 Task: Add an event with the title Second Coffee Meeting with Industry Influencer, date '2024/05/24', time 8:50 AM to 10:50 AMand add a description: The session will conclude with a wrap-up discussion, where mentees can reflect on the insights gained and mentors can offer any final words of encouragement. Participants will have the opportunity to exchange contact information and establish ongoing mentoring relationships beyond the event.Select event color  Tomato . Add location for the event as: 654 Saint-Tropez, France, logged in from the account softage.7@softage.netand send the event invitation to softage.9@softage.net and softage.10@softage.net. Set a reminder for the event Daily
Action: Mouse moved to (39, 101)
Screenshot: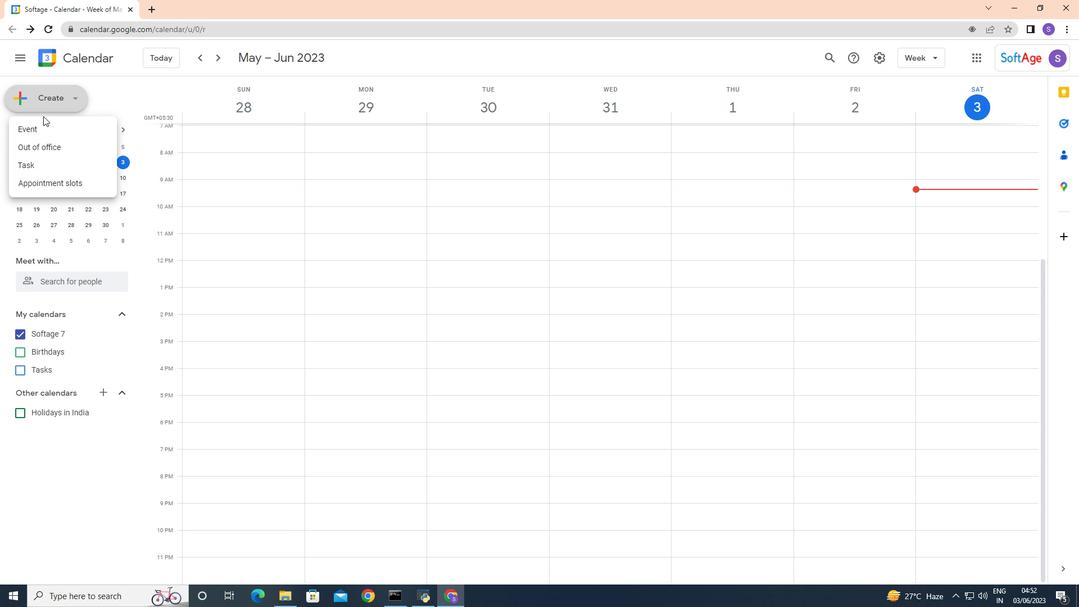 
Action: Mouse pressed left at (39, 101)
Screenshot: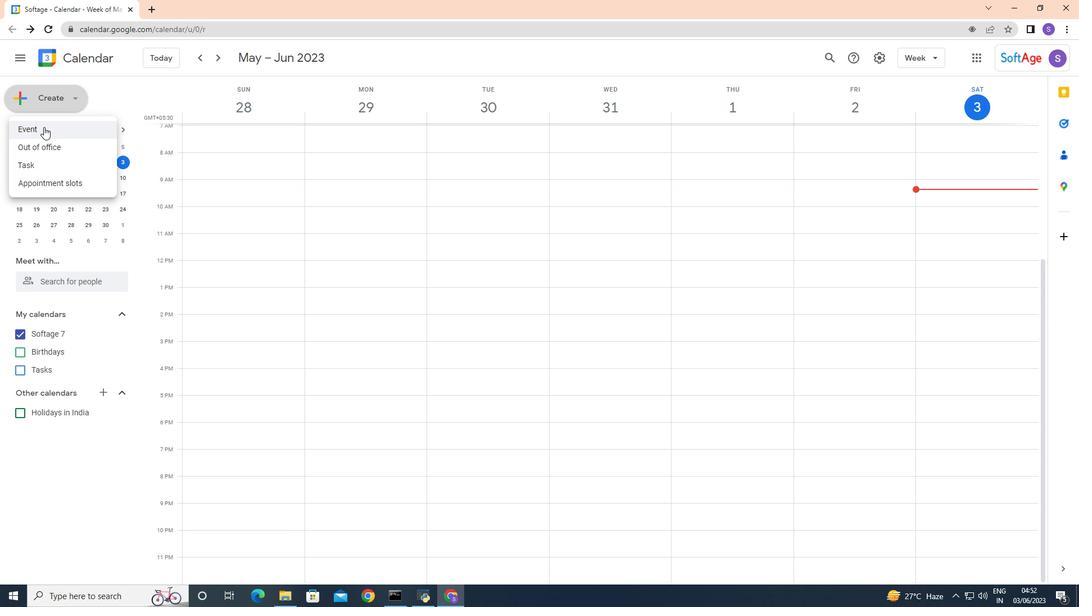 
Action: Mouse moved to (43, 127)
Screenshot: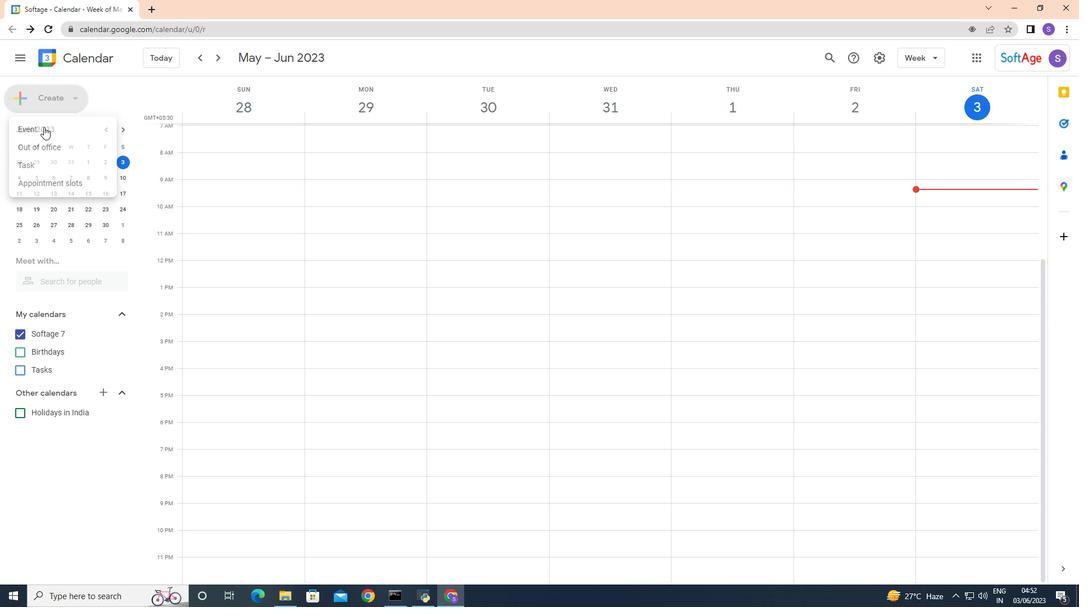 
Action: Mouse pressed left at (43, 127)
Screenshot: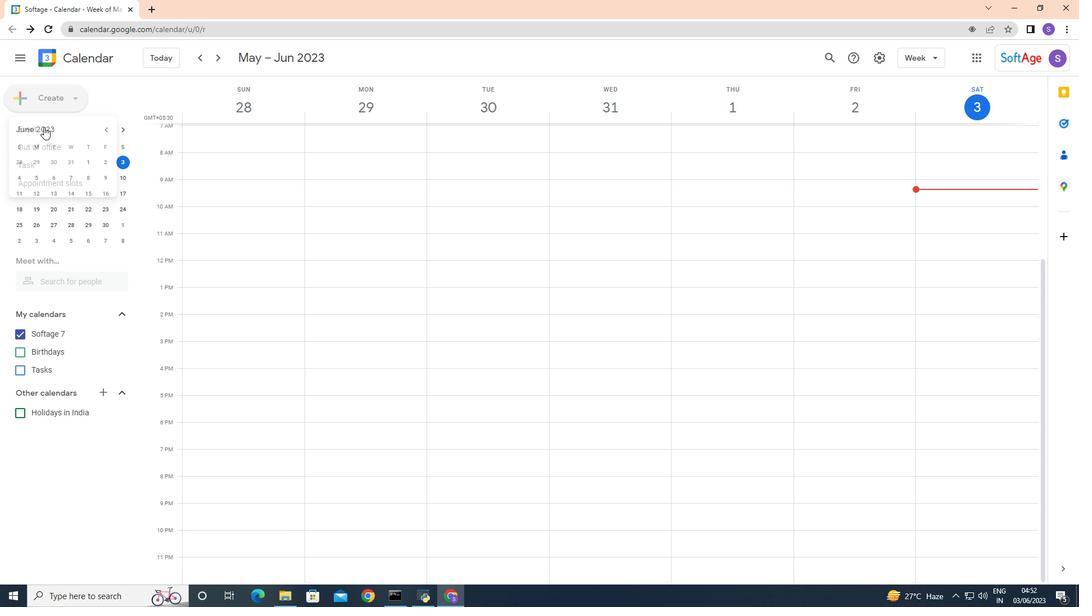 
Action: Mouse moved to (822, 447)
Screenshot: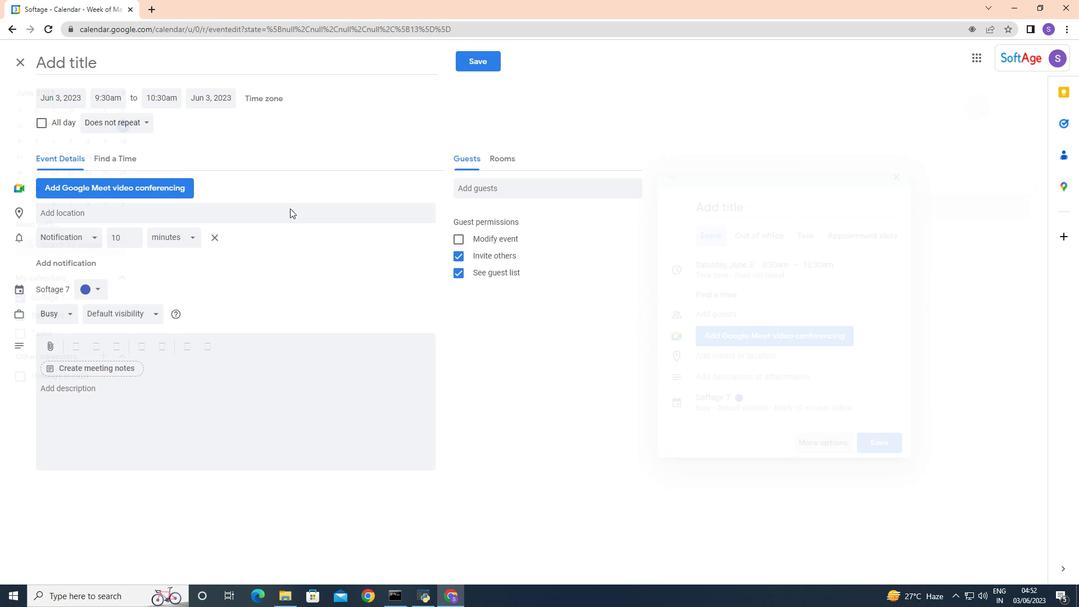 
Action: Mouse pressed left at (822, 447)
Screenshot: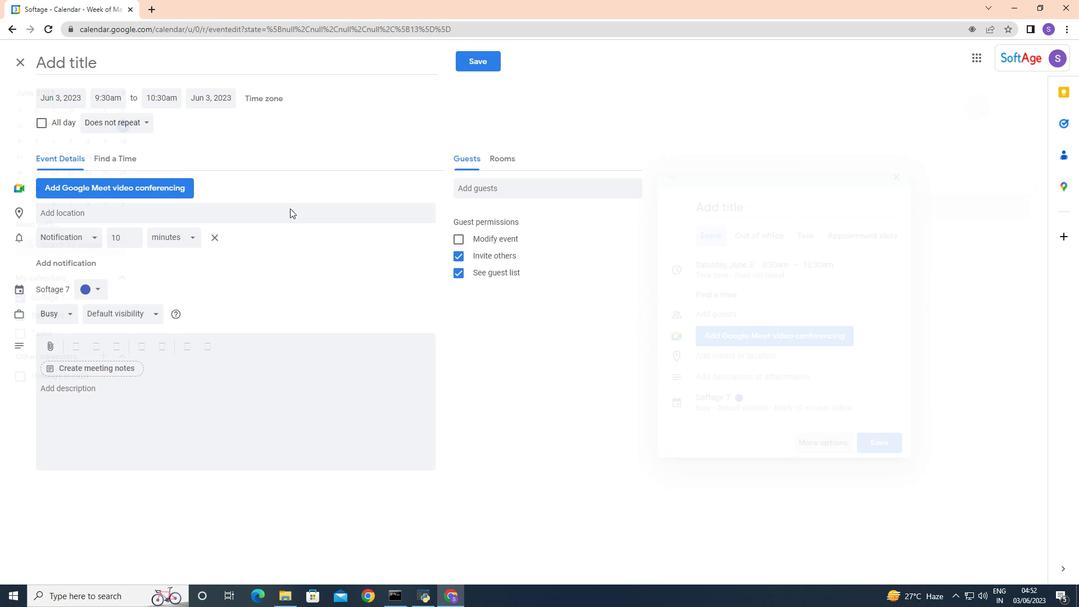 
Action: Mouse moved to (136, 70)
Screenshot: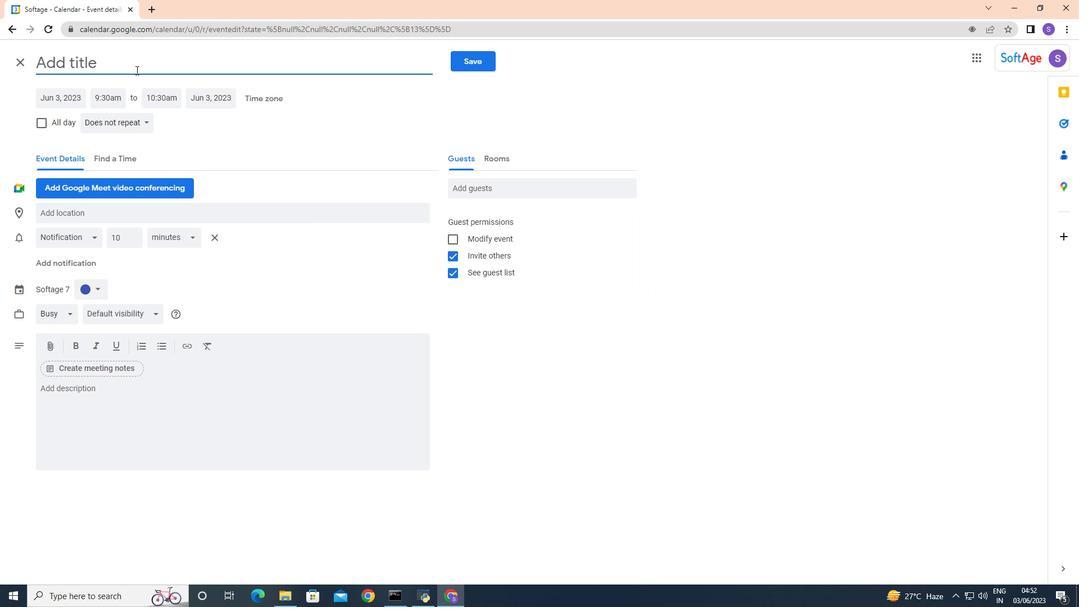 
Action: Mouse pressed left at (136, 70)
Screenshot: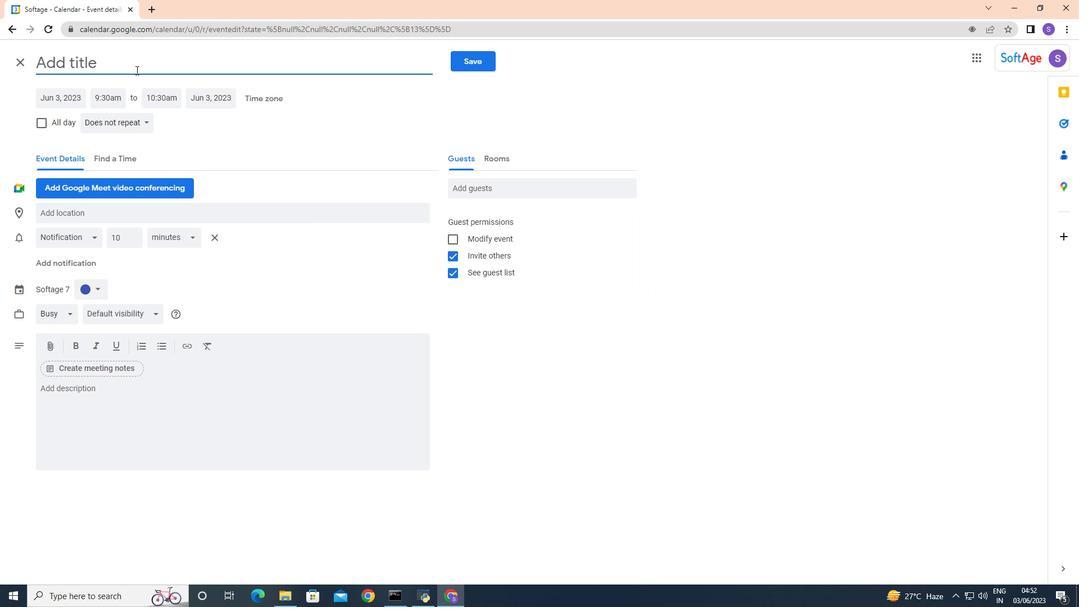 
Action: Key pressed <Key.shift>Second<Key.space><Key.shift>Coffee<Key.space><Key.shift>Meeting<Key.space>with<Key.space><Key.shift>Industry<Key.space><Key.shift><Key.shift><Key.shift><Key.shift><Key.shift><Key.shift><Key.shift><Key.shift><Key.shift><Key.shift><Key.shift><Key.shift><Key.shift><Key.shift><Key.shift><Key.shift><Key.shift><Key.shift><Key.shift><Key.shift><Key.shift><Key.shift><Key.shift><Key.shift><Key.shift><Key.shift>Influencer,<Key.space>date<Key.backspace><Key.backspace><Key.backspace><Key.backspace><Key.backspace><Key.backspace>
Screenshot: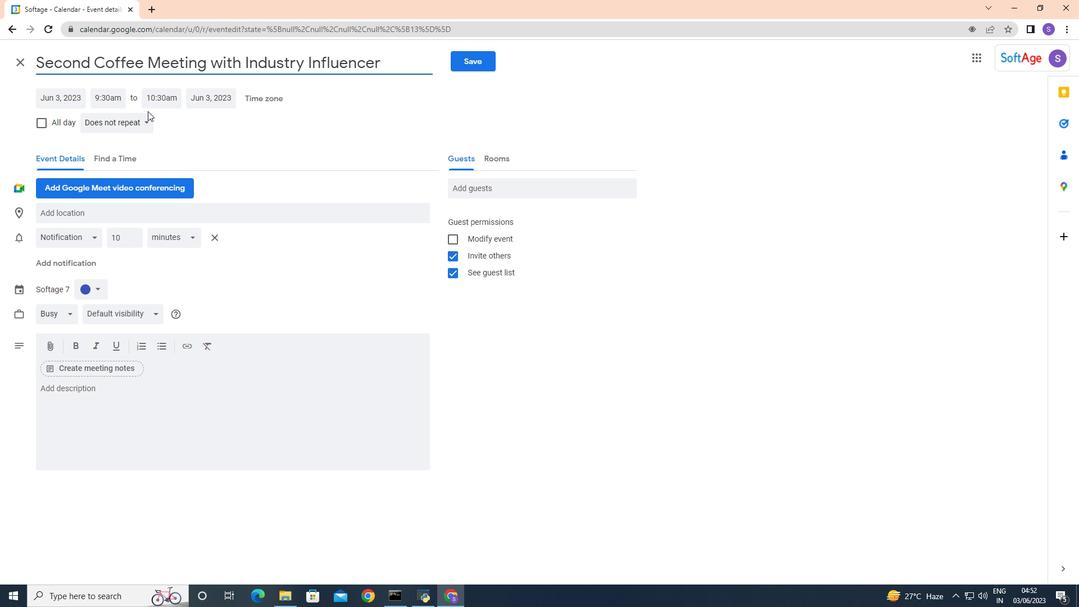 
Action: Mouse moved to (303, 141)
Screenshot: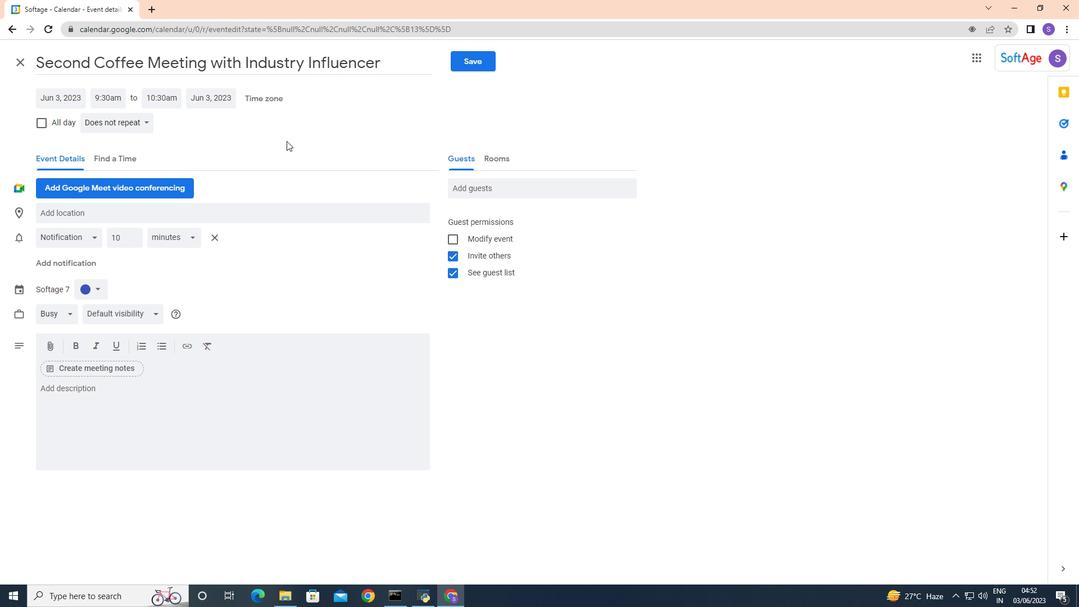 
Action: Mouse pressed left at (303, 141)
Screenshot: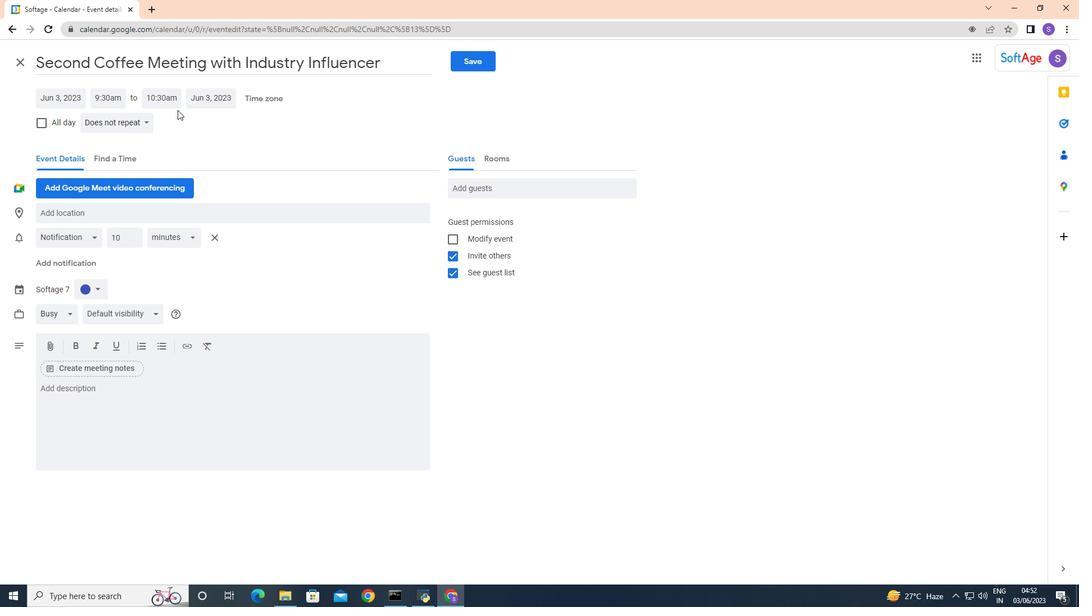 
Action: Mouse moved to (60, 97)
Screenshot: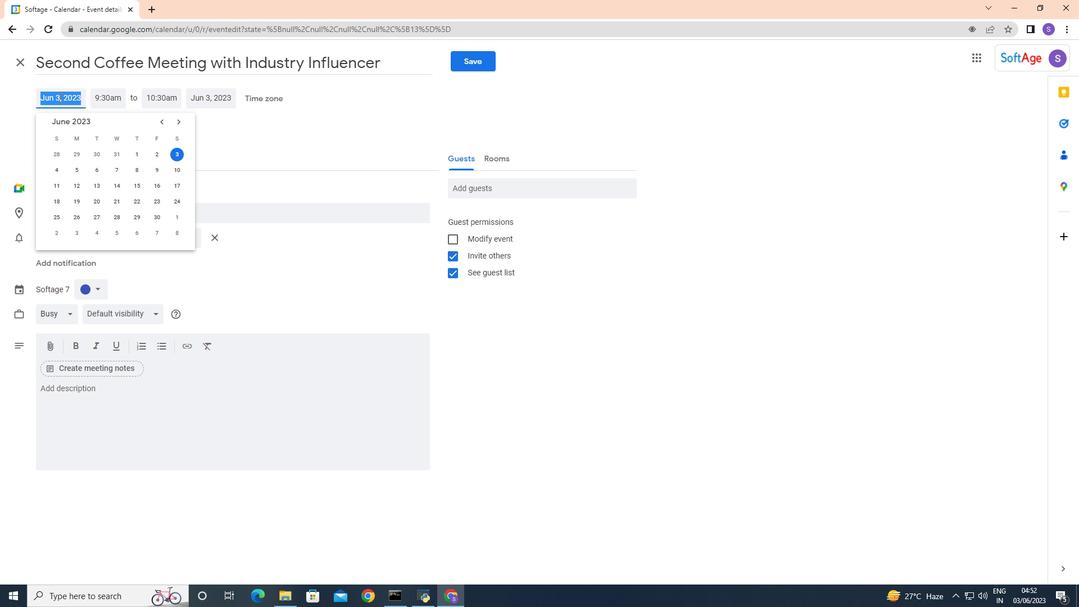 
Action: Mouse pressed left at (60, 97)
Screenshot: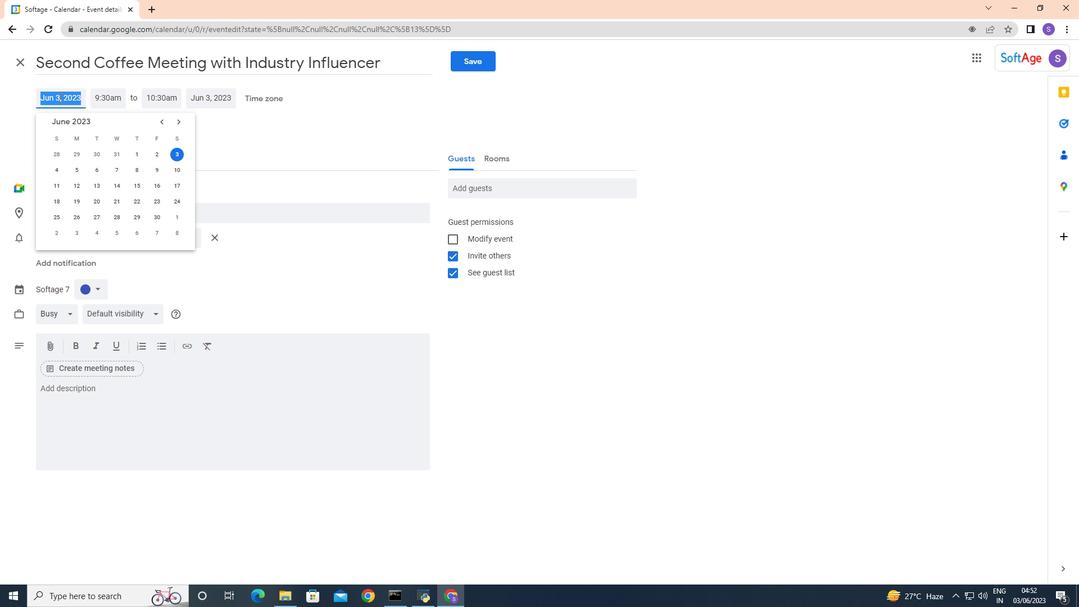 
Action: Mouse moved to (175, 123)
Screenshot: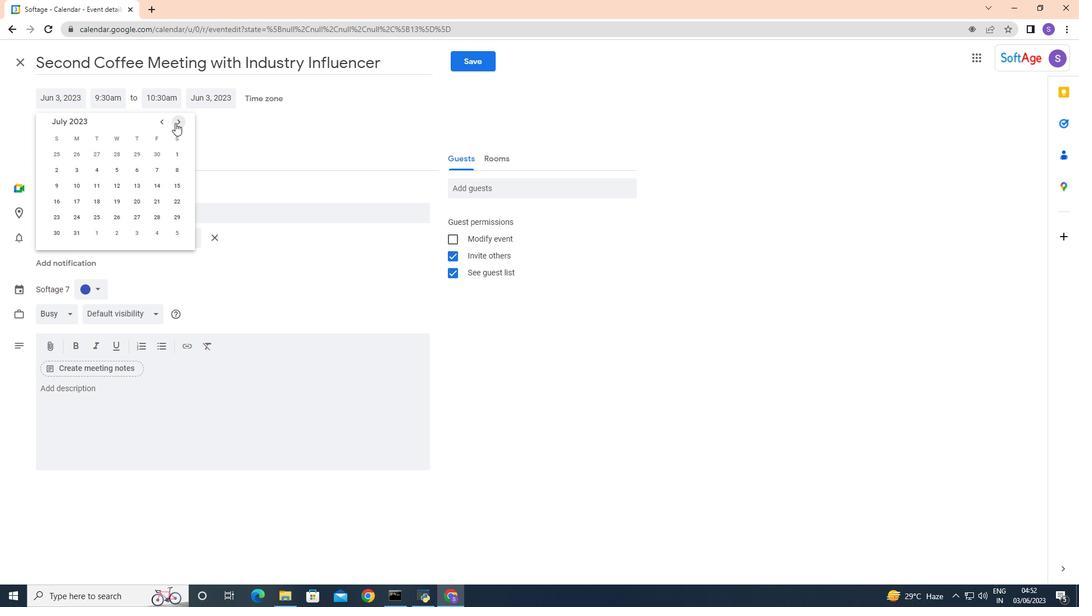 
Action: Mouse pressed left at (175, 123)
Screenshot: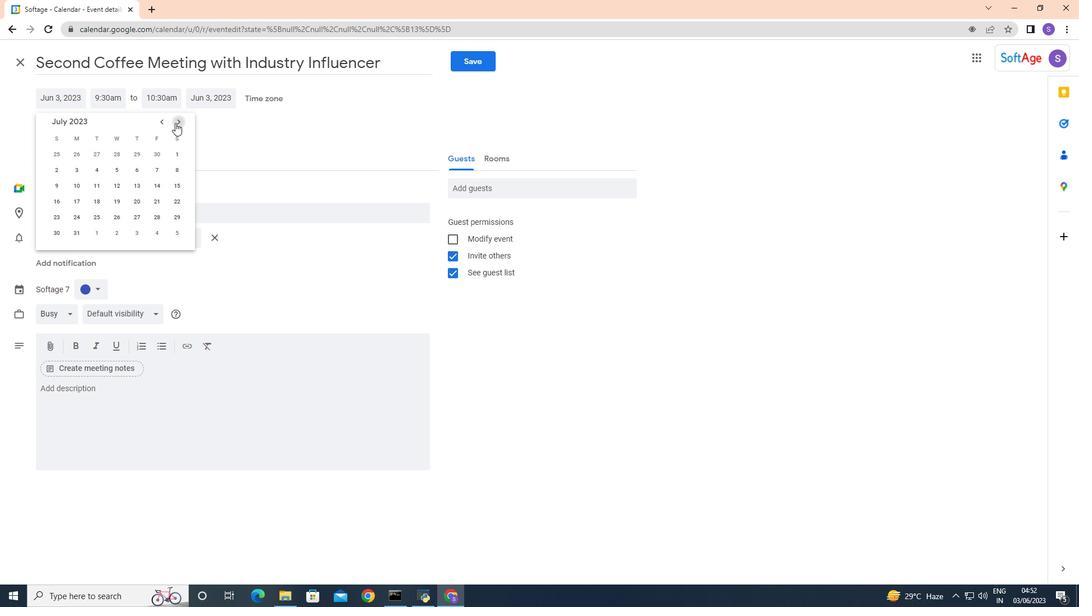 
Action: Mouse pressed left at (175, 123)
Screenshot: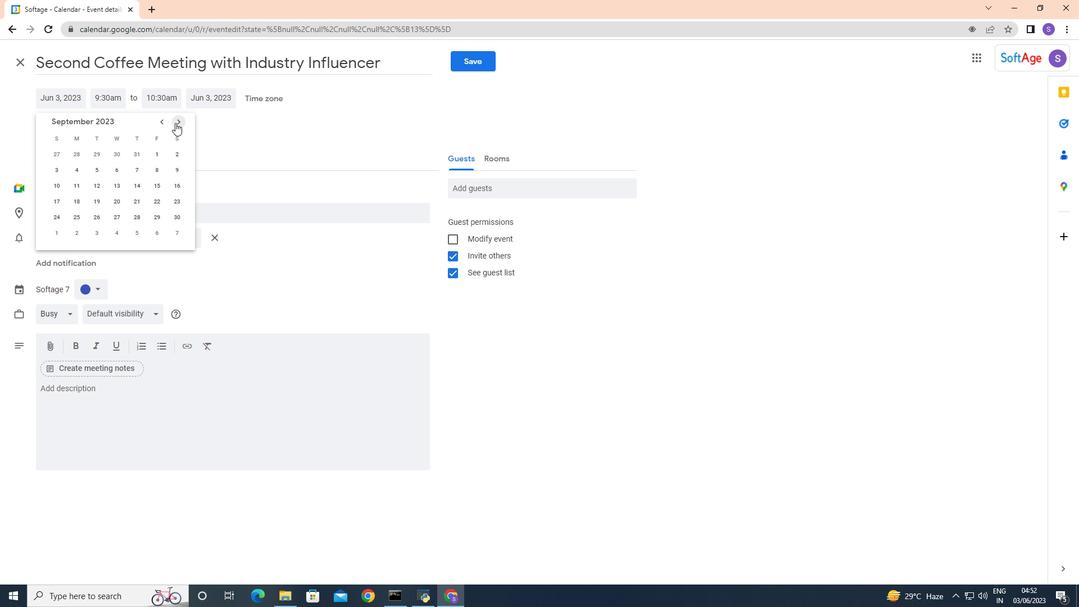 
Action: Mouse pressed left at (175, 123)
Screenshot: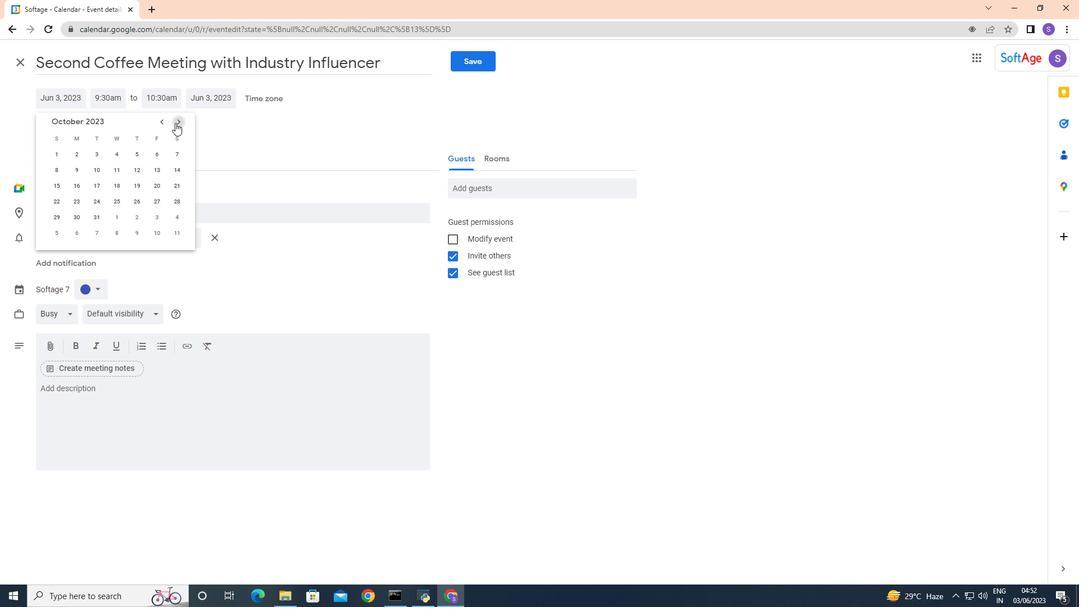 
Action: Mouse pressed left at (175, 123)
Screenshot: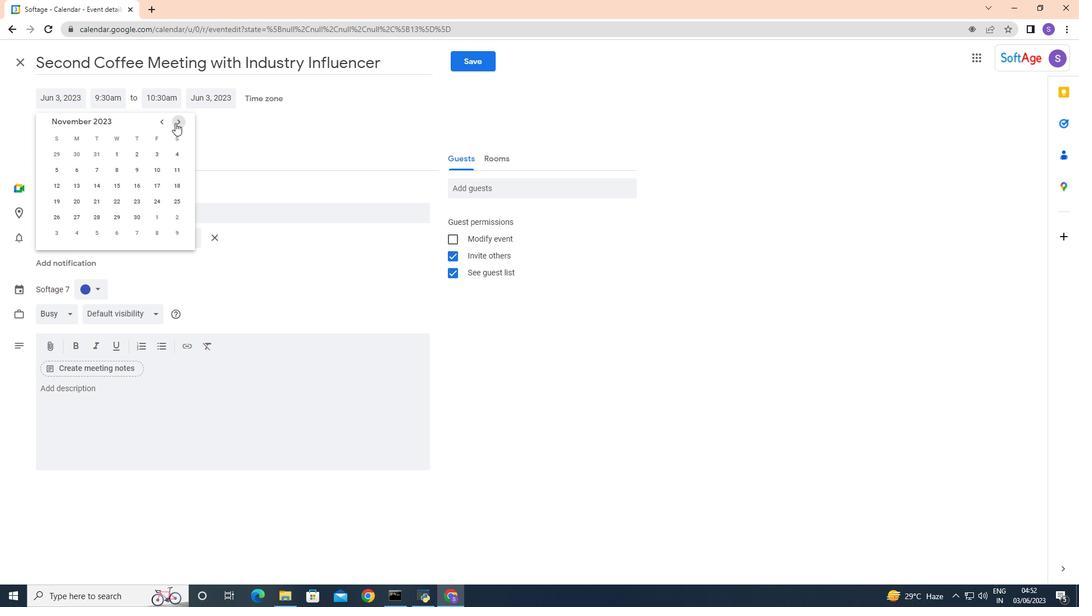 
Action: Mouse pressed left at (175, 123)
Screenshot: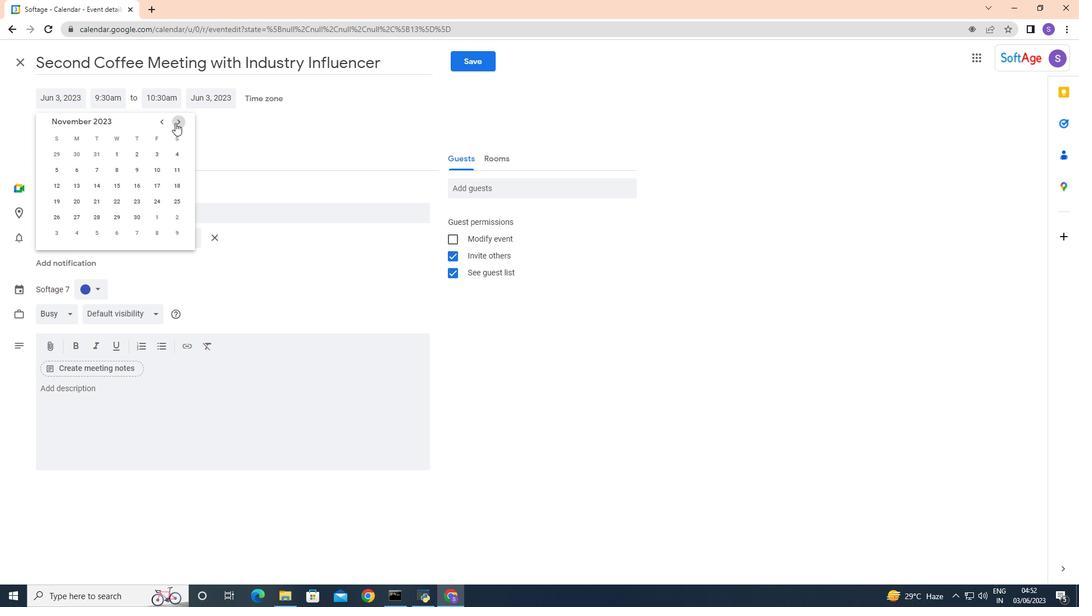 
Action: Mouse pressed left at (175, 123)
Screenshot: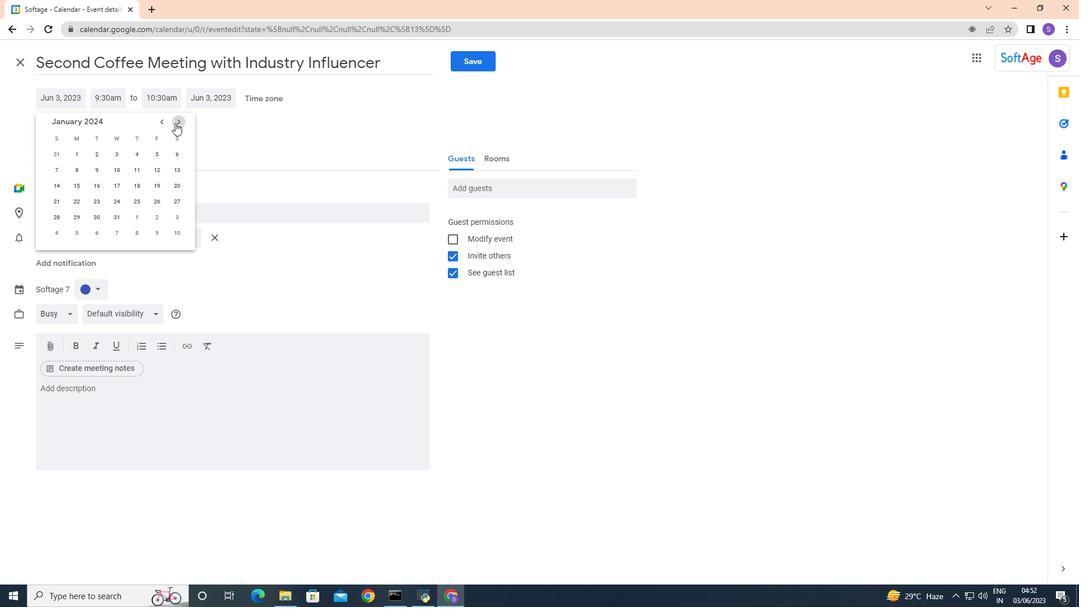 
Action: Mouse pressed left at (175, 123)
Screenshot: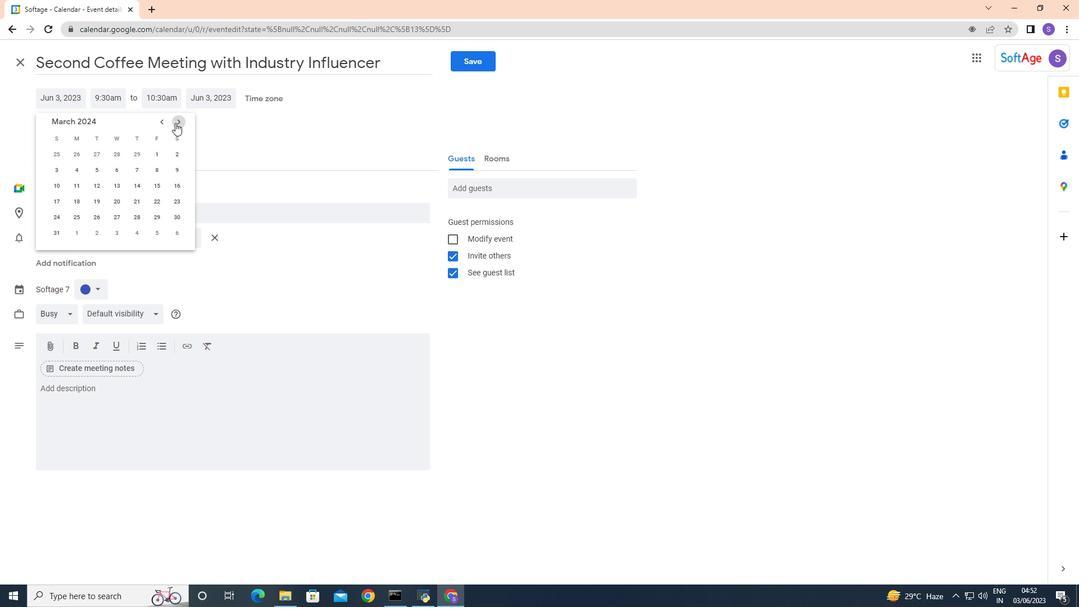
Action: Mouse pressed left at (175, 123)
Screenshot: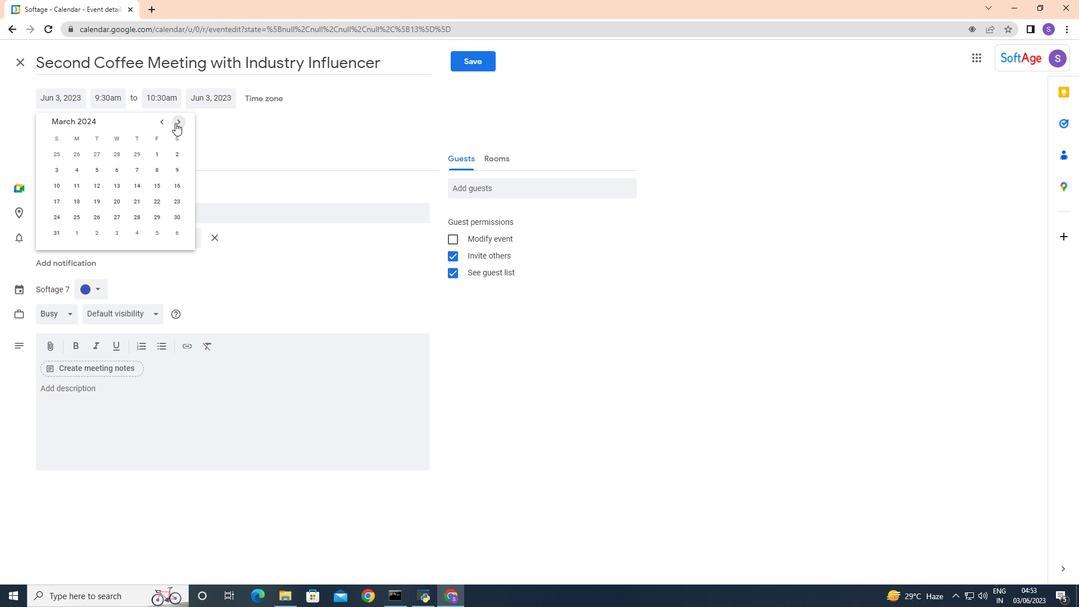 
Action: Mouse pressed left at (175, 123)
Screenshot: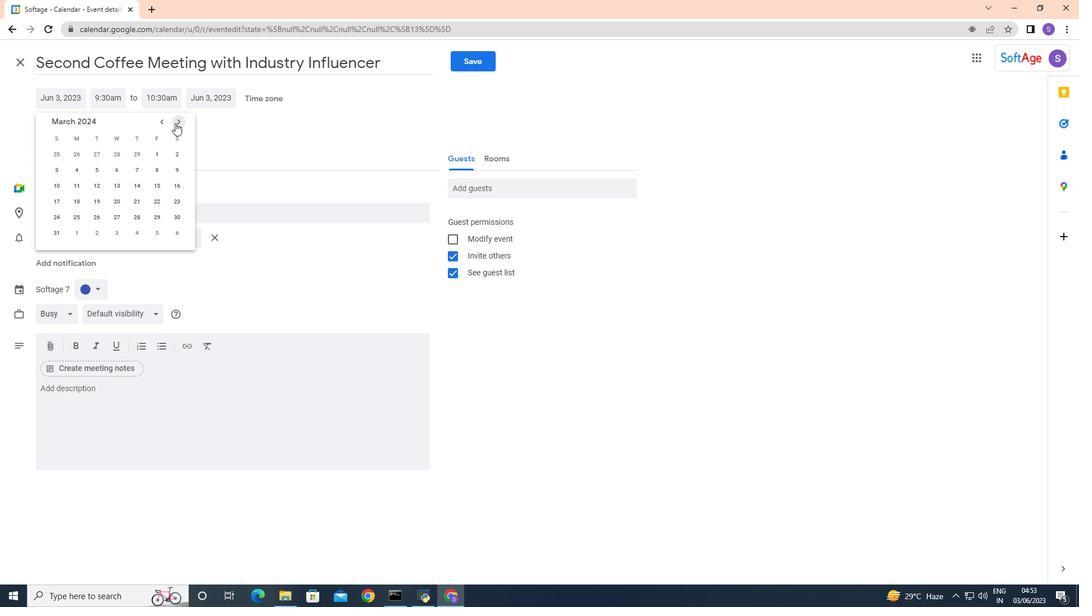 
Action: Mouse moved to (161, 119)
Screenshot: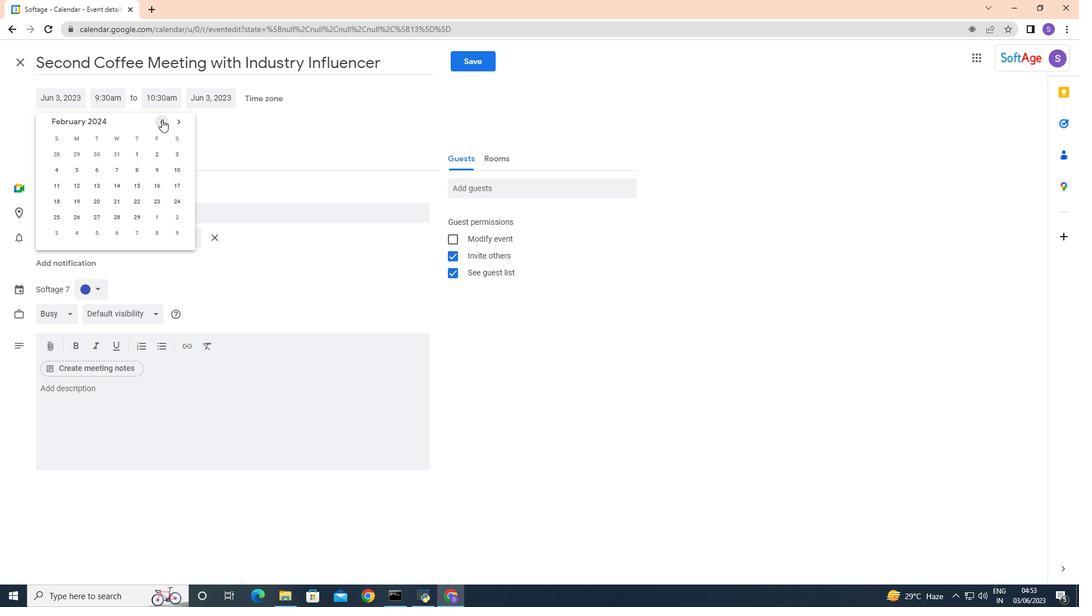 
Action: Mouse pressed left at (161, 119)
Screenshot: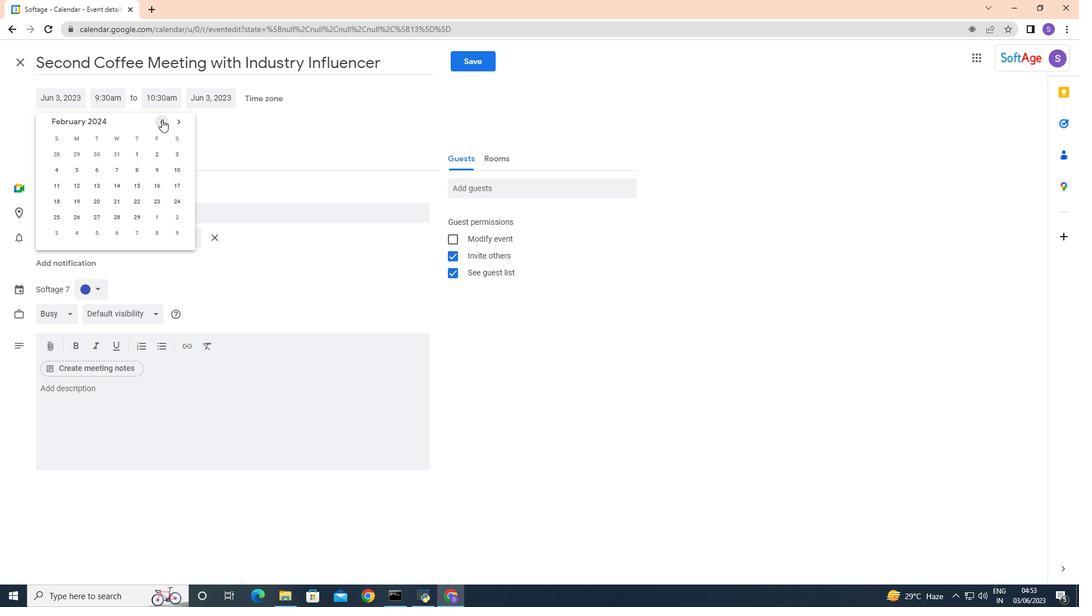 
Action: Mouse moved to (179, 122)
Screenshot: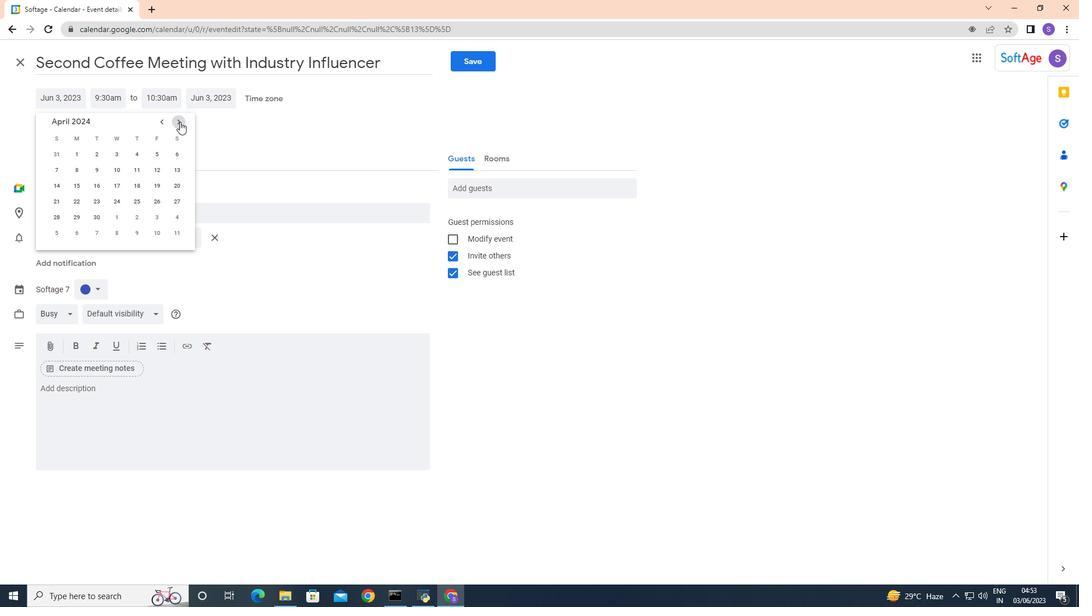 
Action: Mouse pressed left at (179, 122)
Screenshot: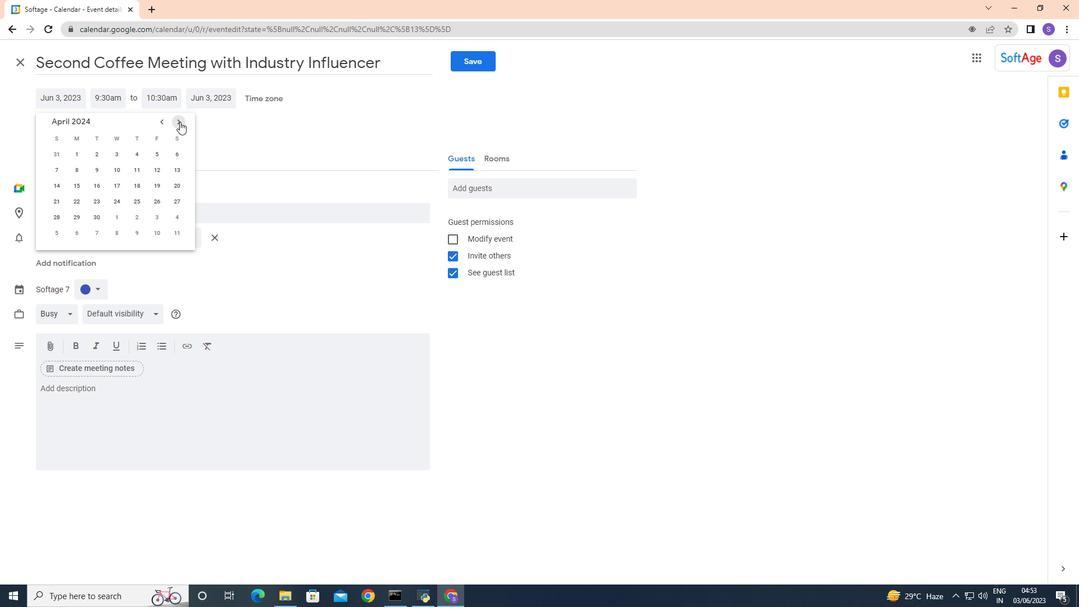 
Action: Mouse pressed left at (179, 122)
Screenshot: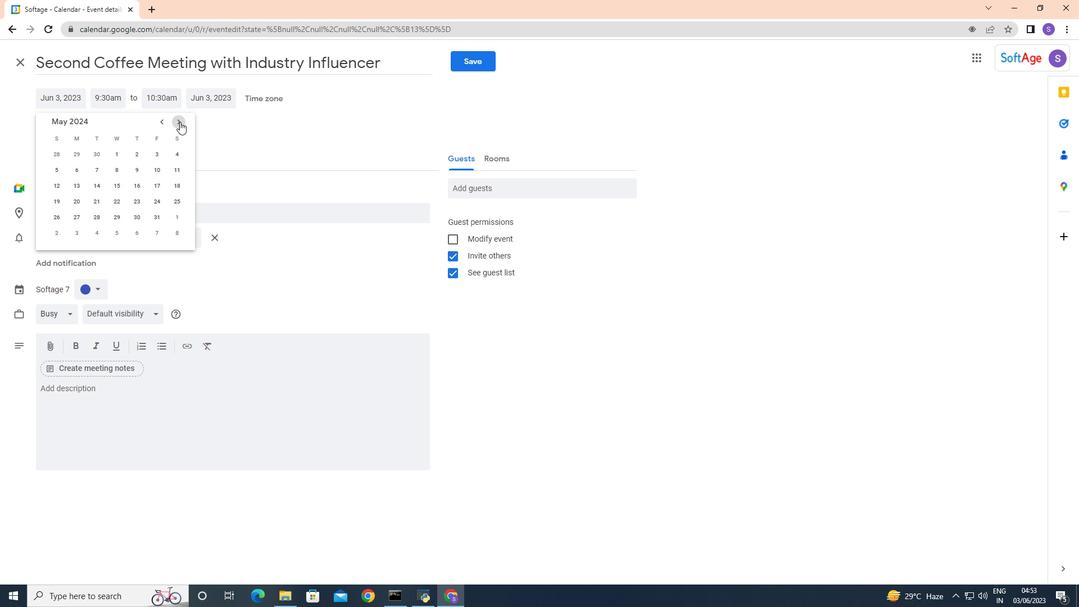 
Action: Mouse pressed left at (179, 122)
Screenshot: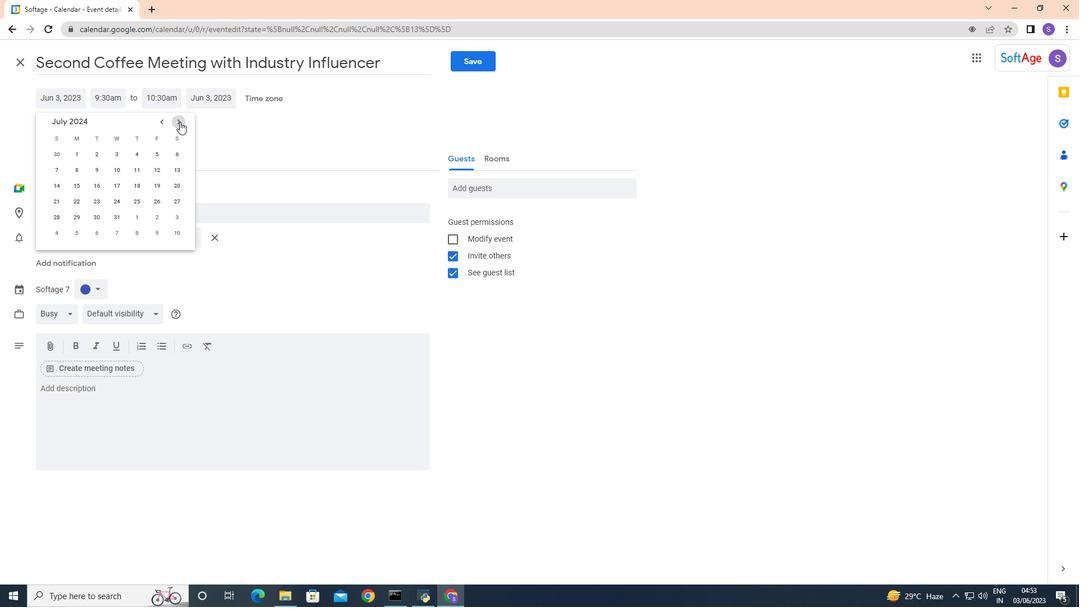 
Action: Mouse pressed left at (179, 122)
Screenshot: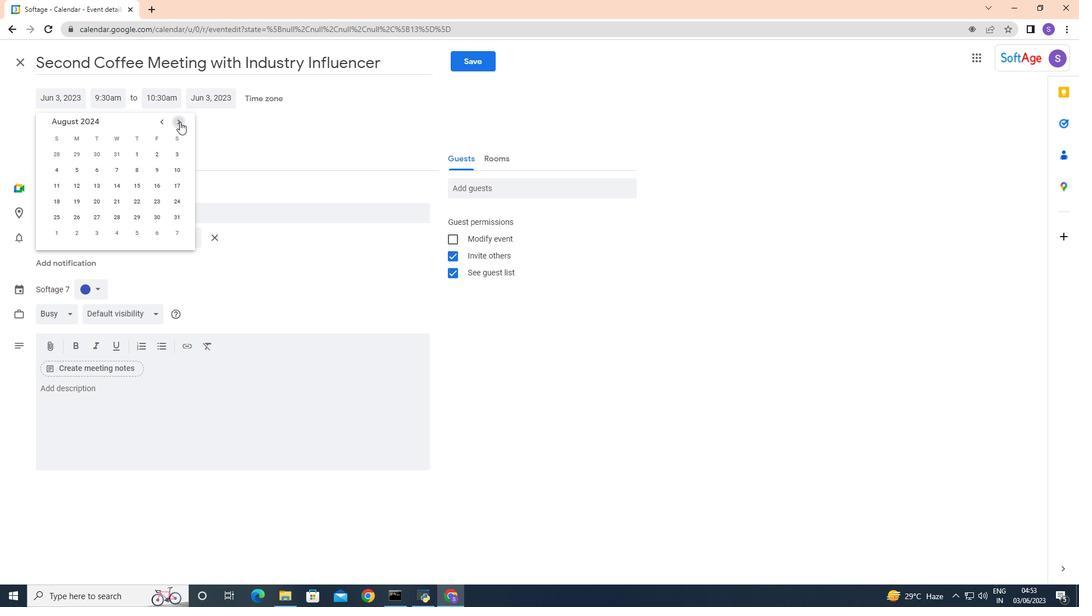 
Action: Mouse pressed left at (179, 122)
Screenshot: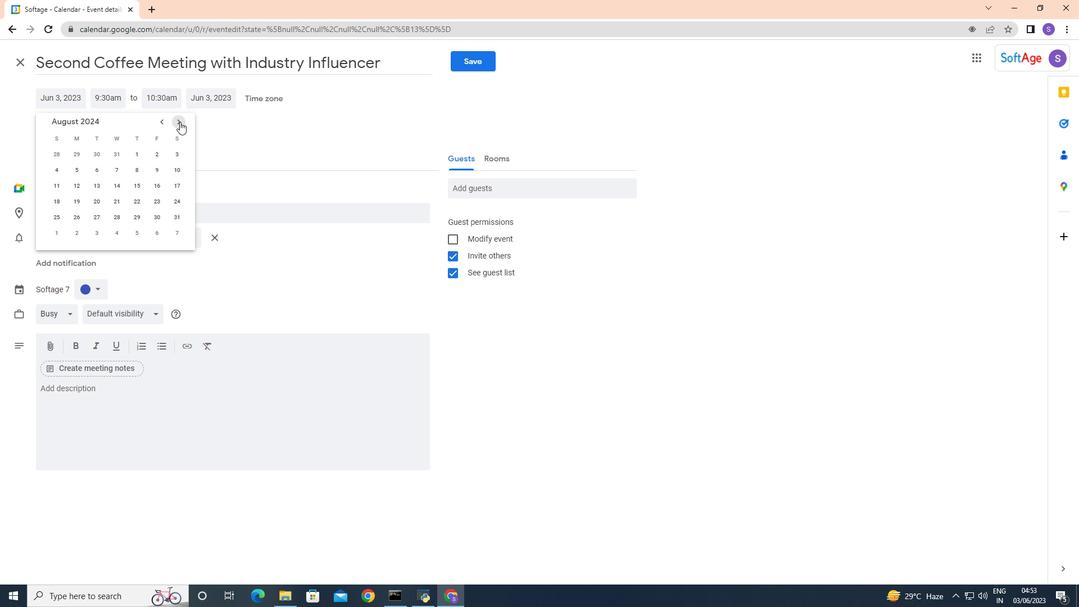
Action: Mouse pressed left at (179, 122)
Screenshot: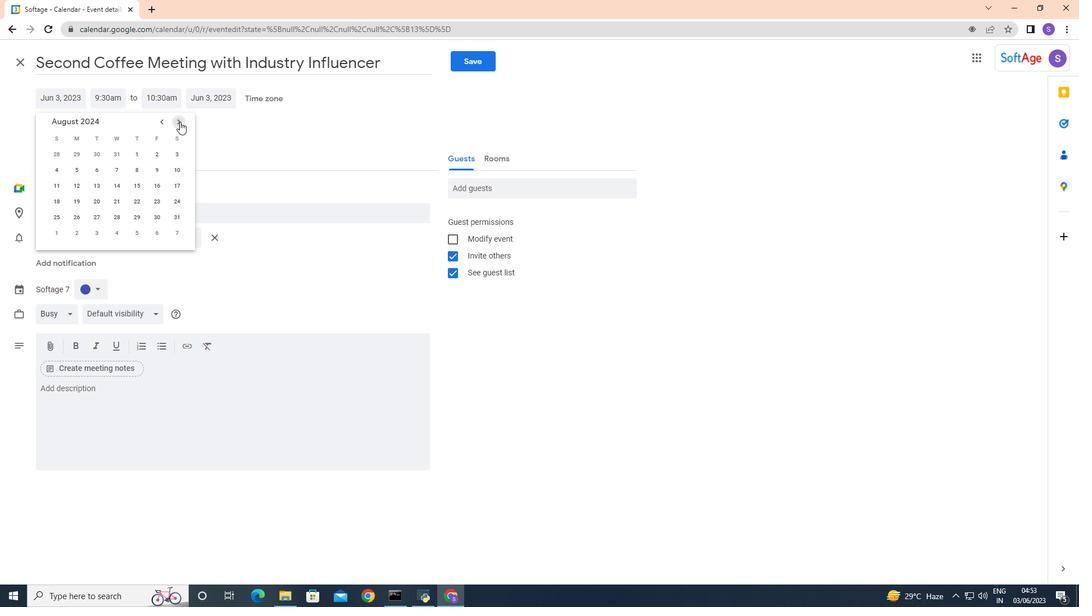 
Action: Mouse pressed left at (179, 122)
Screenshot: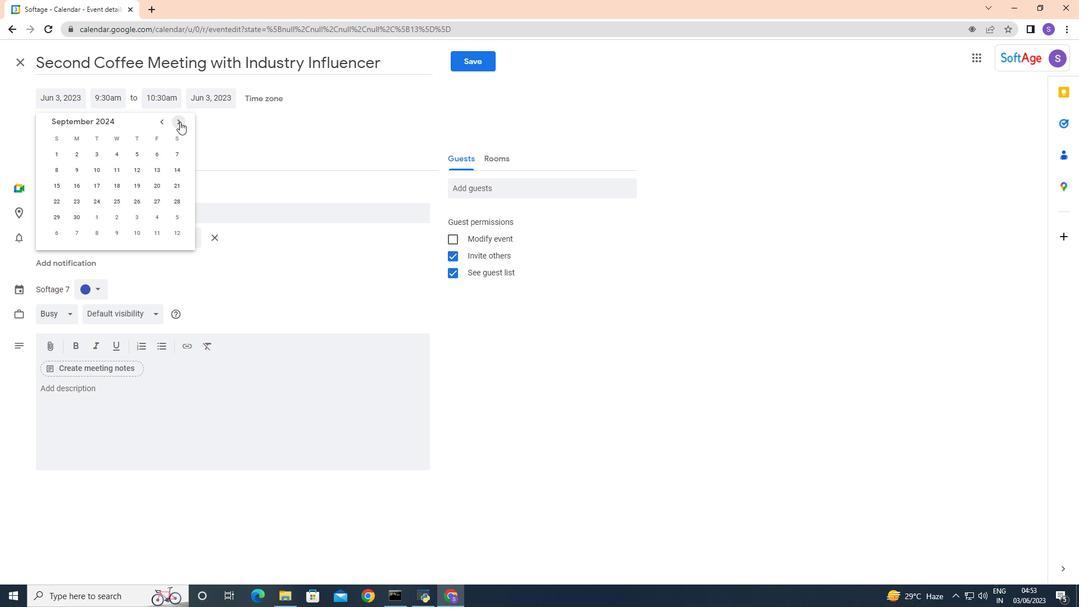 
Action: Mouse moved to (163, 125)
Screenshot: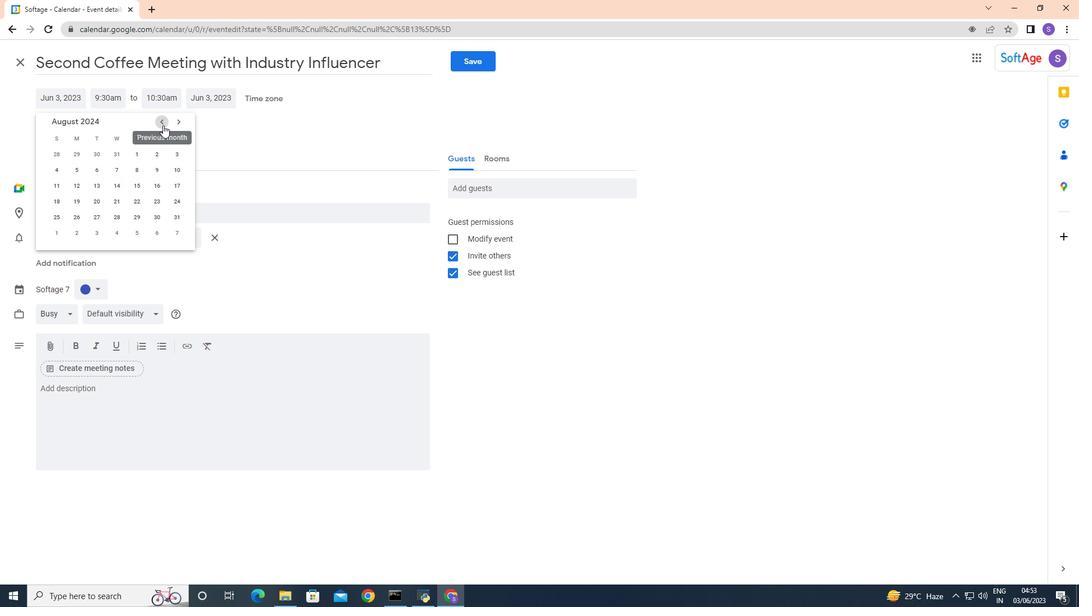 
Action: Mouse pressed left at (163, 125)
Screenshot: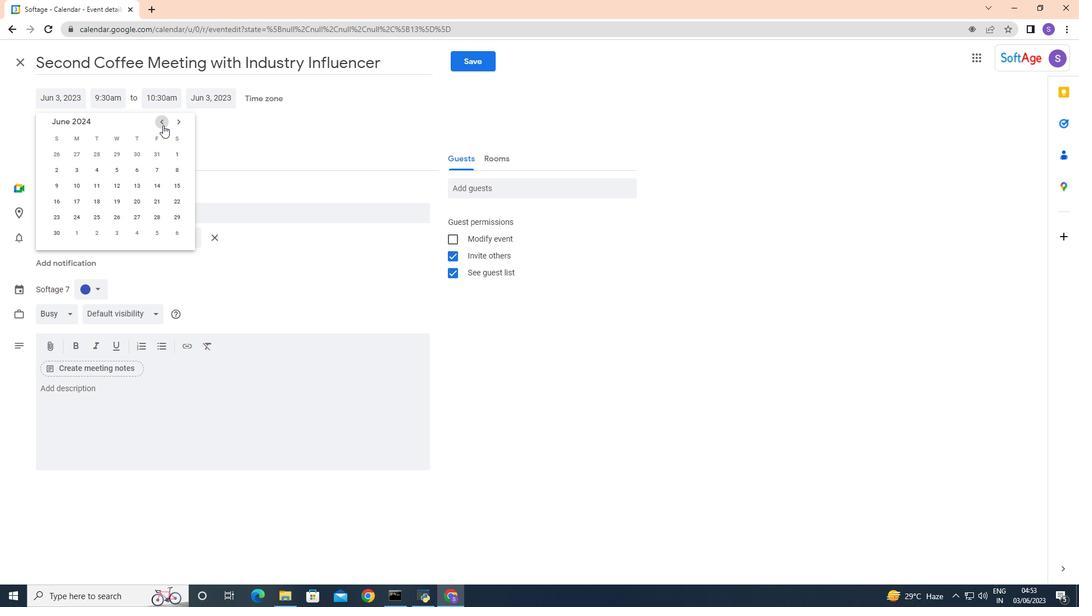 
Action: Mouse pressed left at (163, 125)
Screenshot: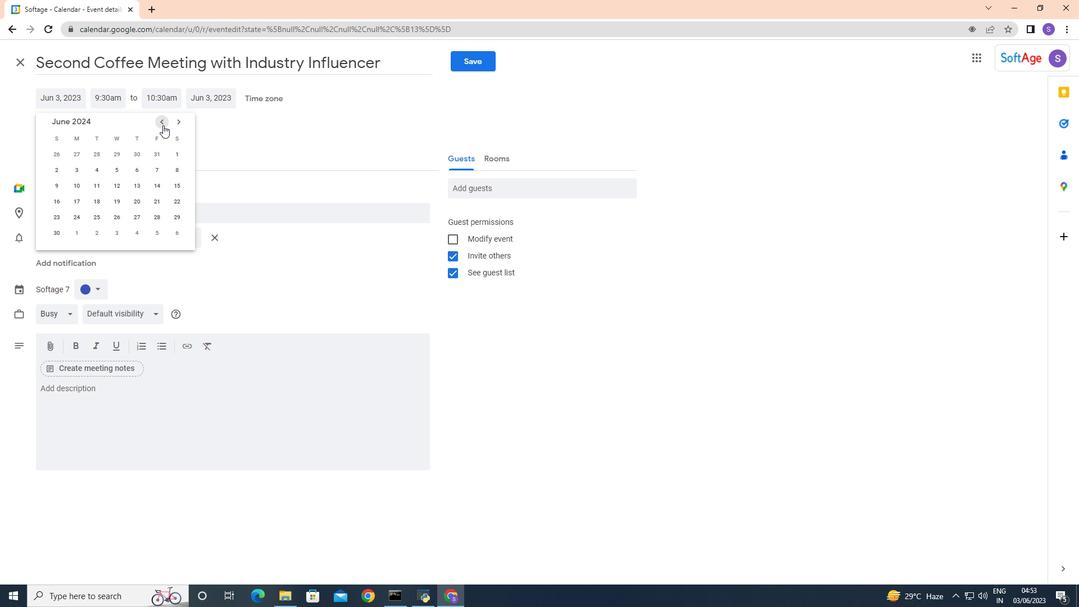 
Action: Mouse pressed left at (163, 125)
Screenshot: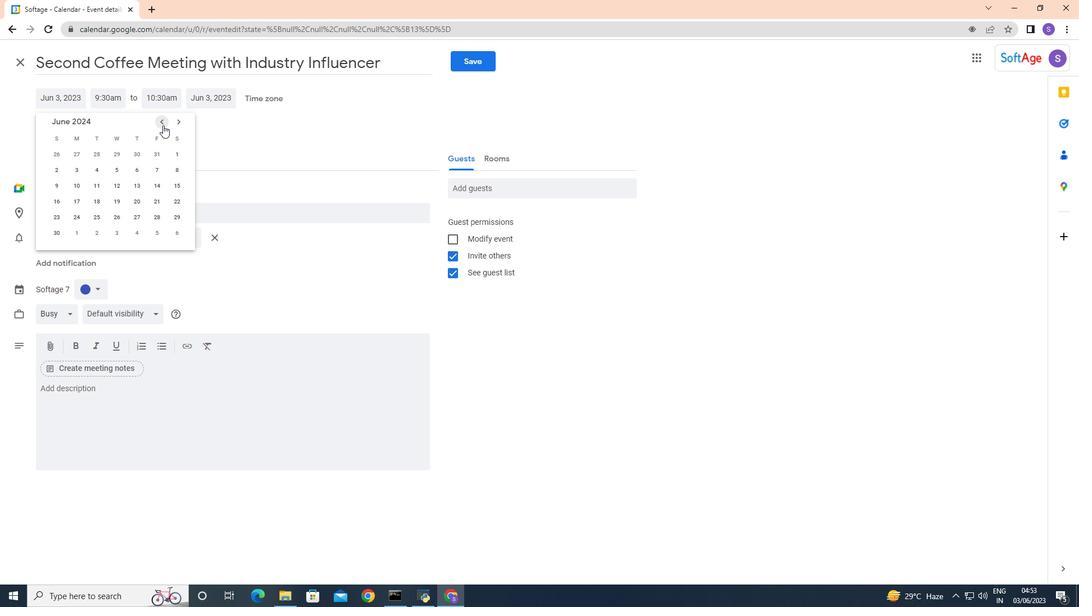 
Action: Mouse pressed left at (163, 125)
Screenshot: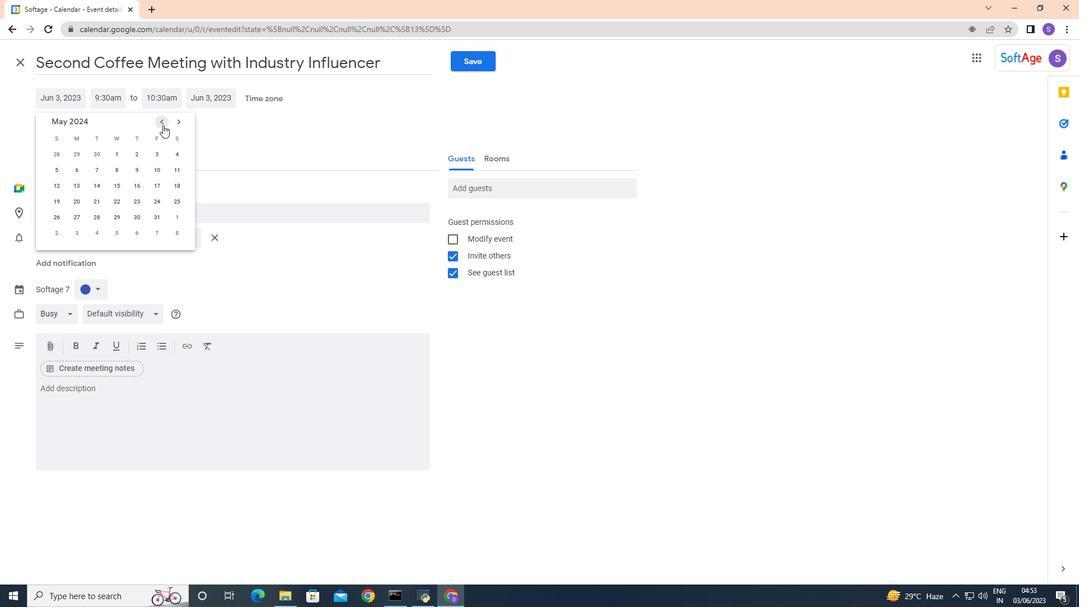 
Action: Mouse moved to (156, 200)
Screenshot: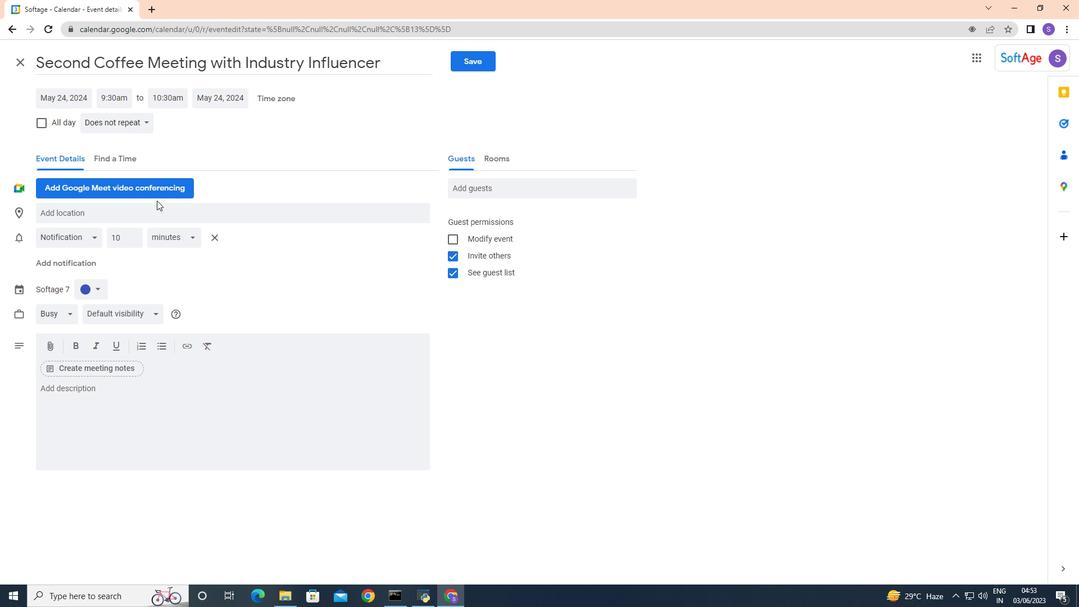 
Action: Mouse pressed left at (156, 200)
Screenshot: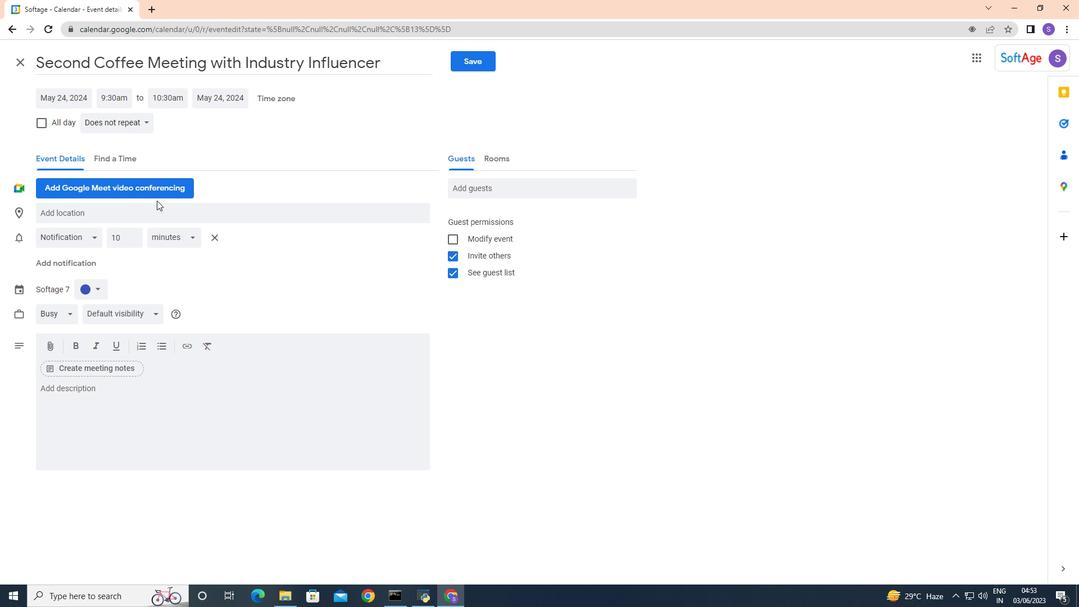 
Action: Mouse moved to (116, 93)
Screenshot: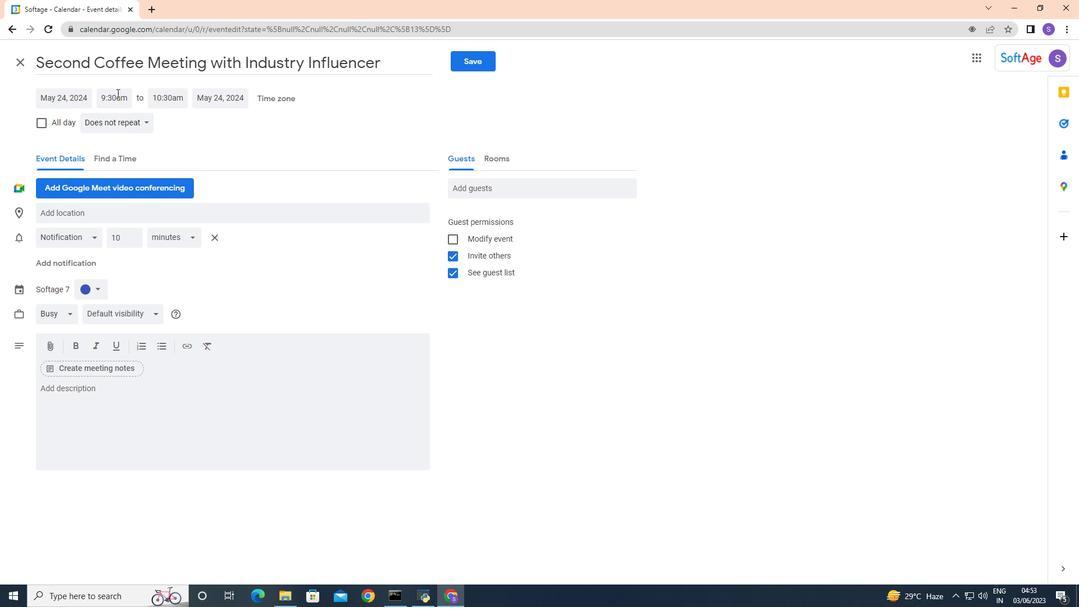 
Action: Mouse pressed left at (116, 93)
Screenshot: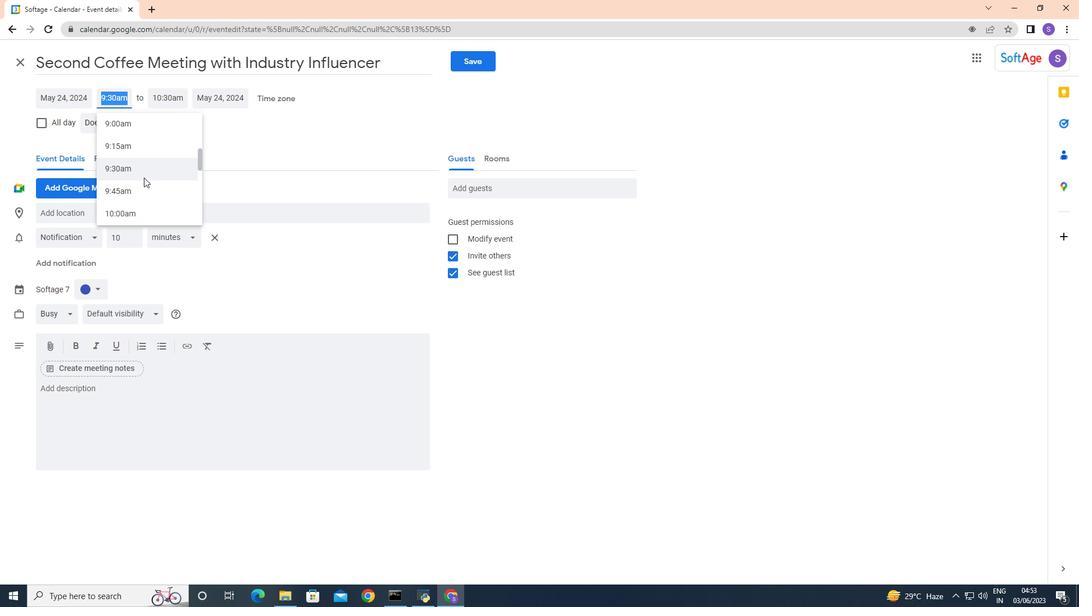 
Action: Mouse moved to (147, 186)
Screenshot: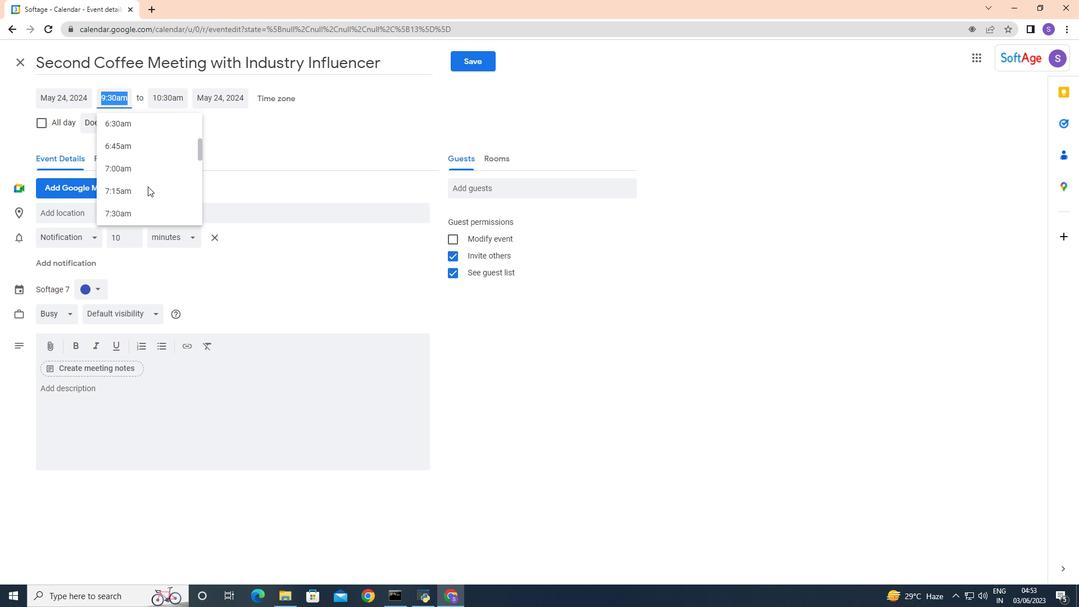 
Action: Mouse scrolled (147, 187) with delta (0, 0)
Screenshot: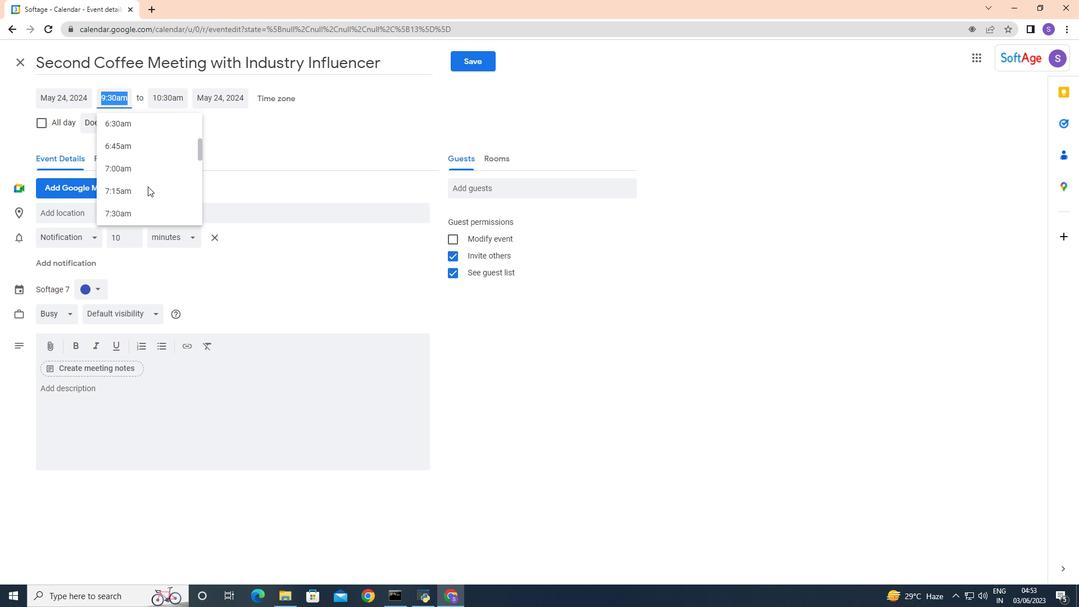
Action: Mouse moved to (147, 186)
Screenshot: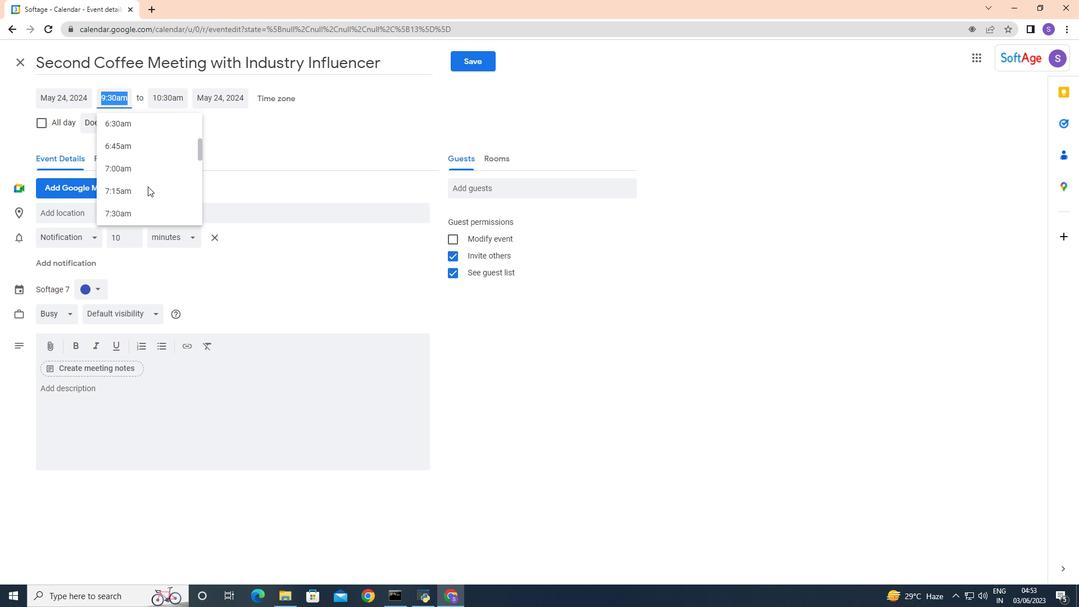 
Action: Mouse scrolled (147, 187) with delta (0, 0)
Screenshot: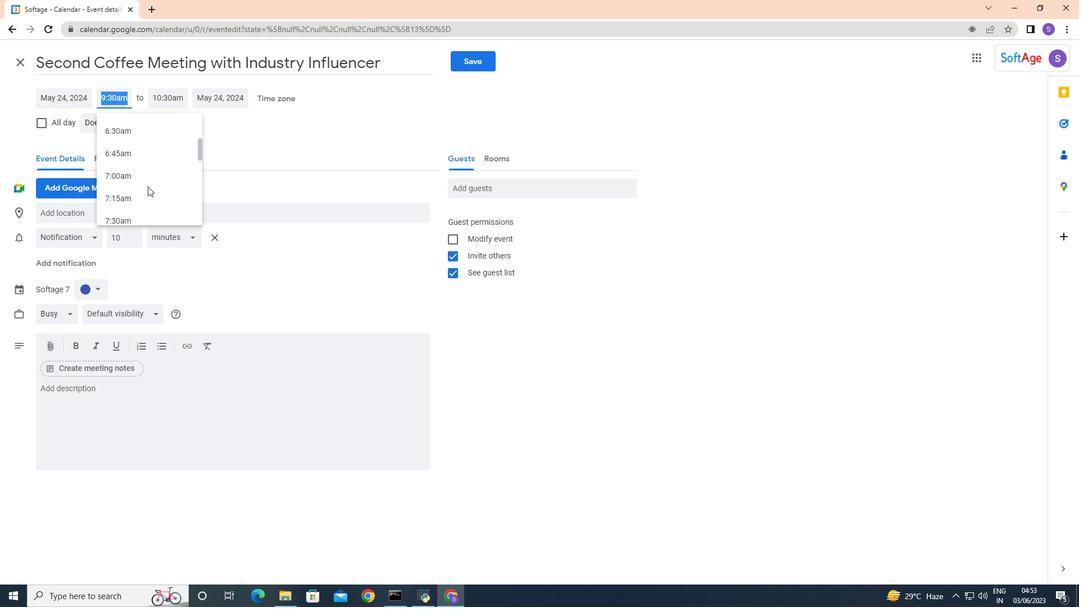 
Action: Mouse scrolled (147, 187) with delta (0, 0)
Screenshot: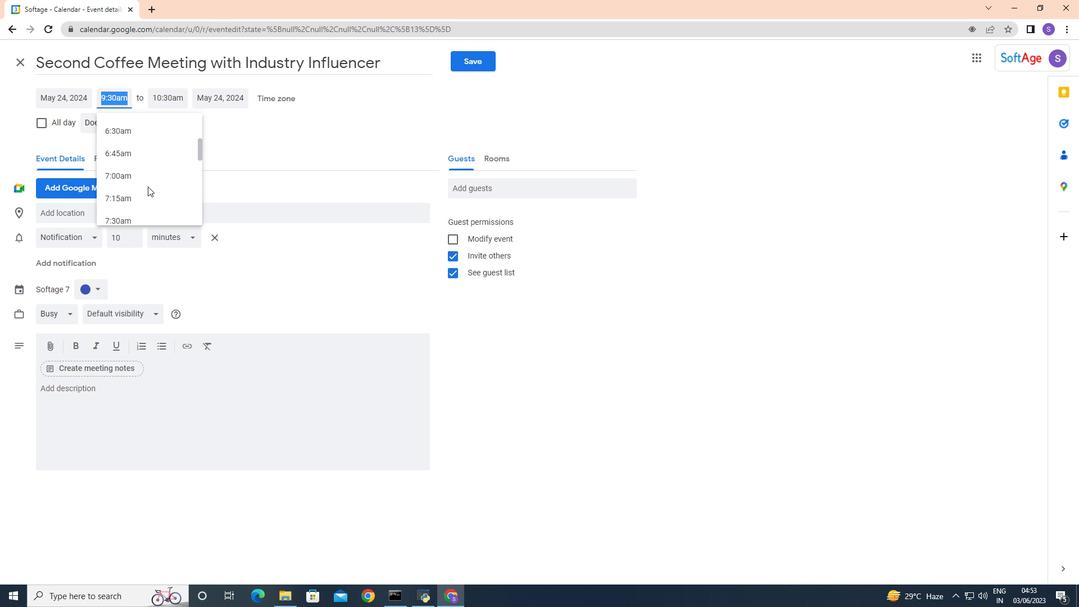 
Action: Mouse scrolled (147, 187) with delta (0, 0)
Screenshot: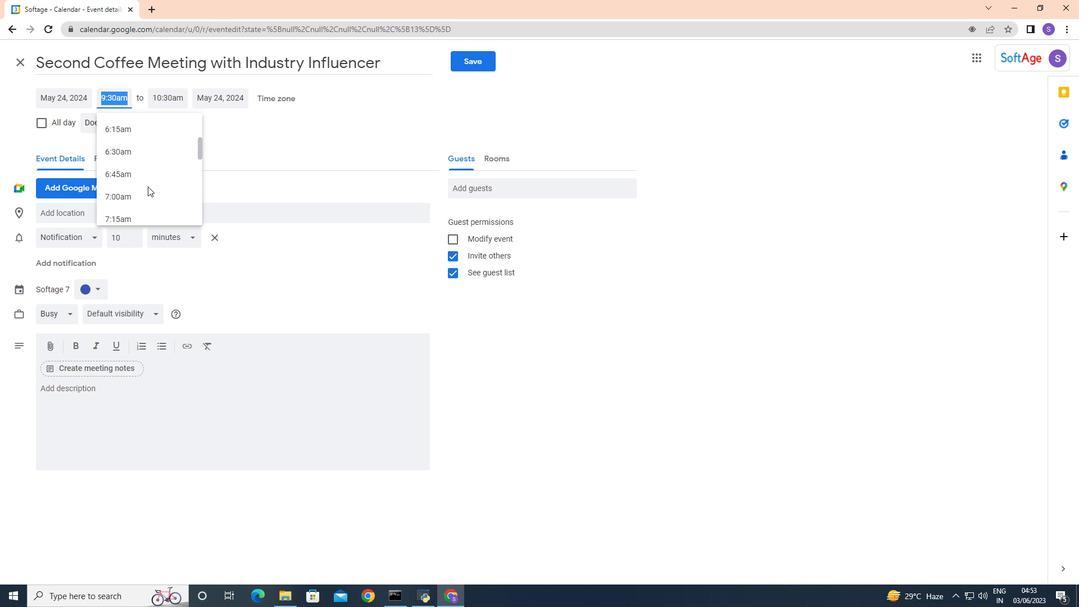 
Action: Mouse scrolled (147, 187) with delta (0, 0)
Screenshot: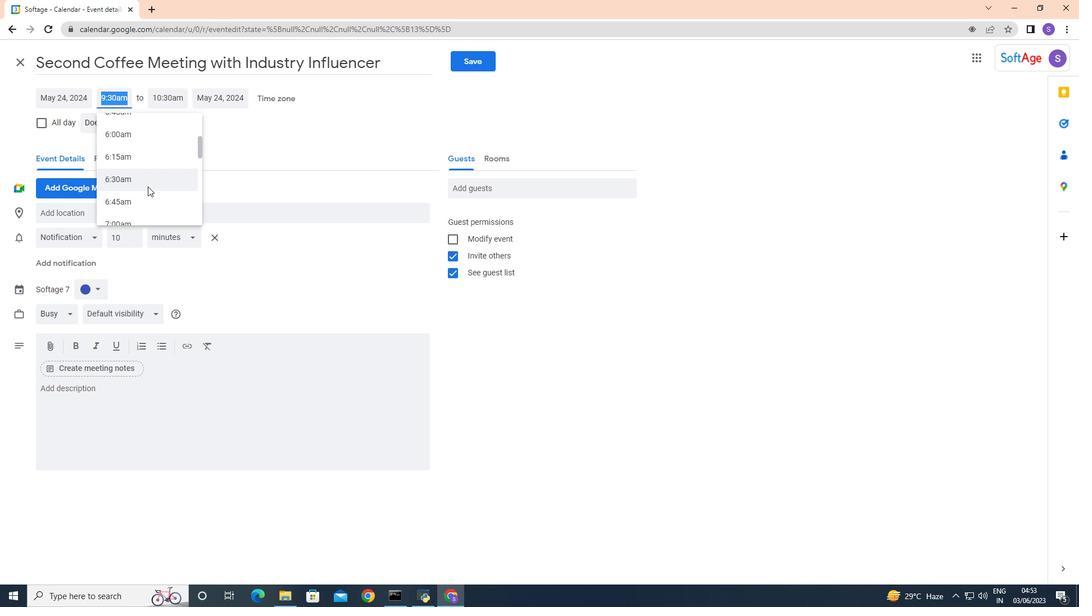 
Action: Mouse scrolled (147, 186) with delta (0, 0)
Screenshot: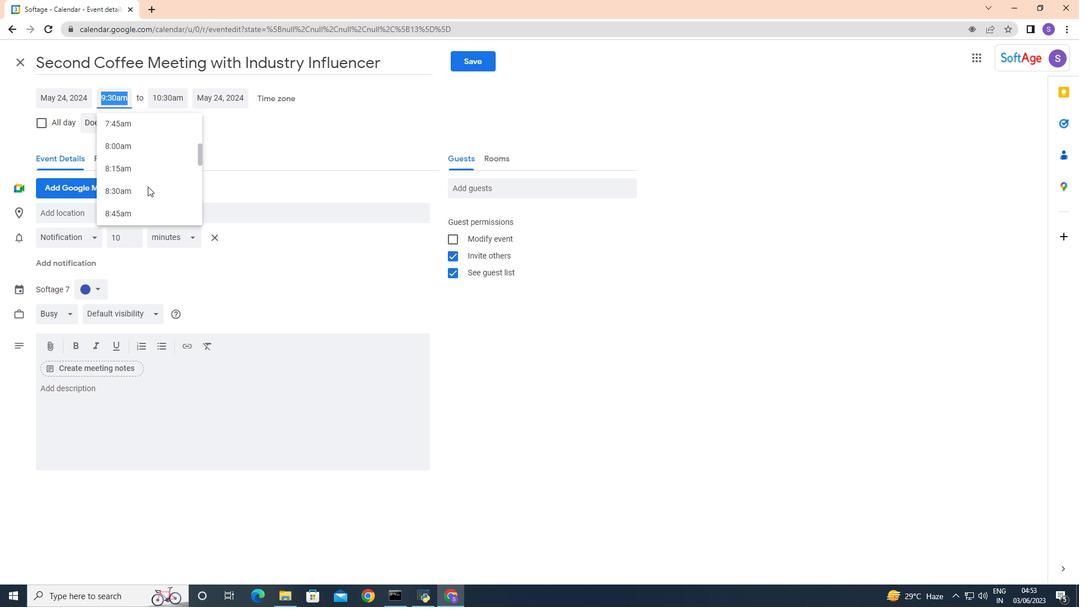 
Action: Mouse scrolled (147, 186) with delta (0, 0)
Screenshot: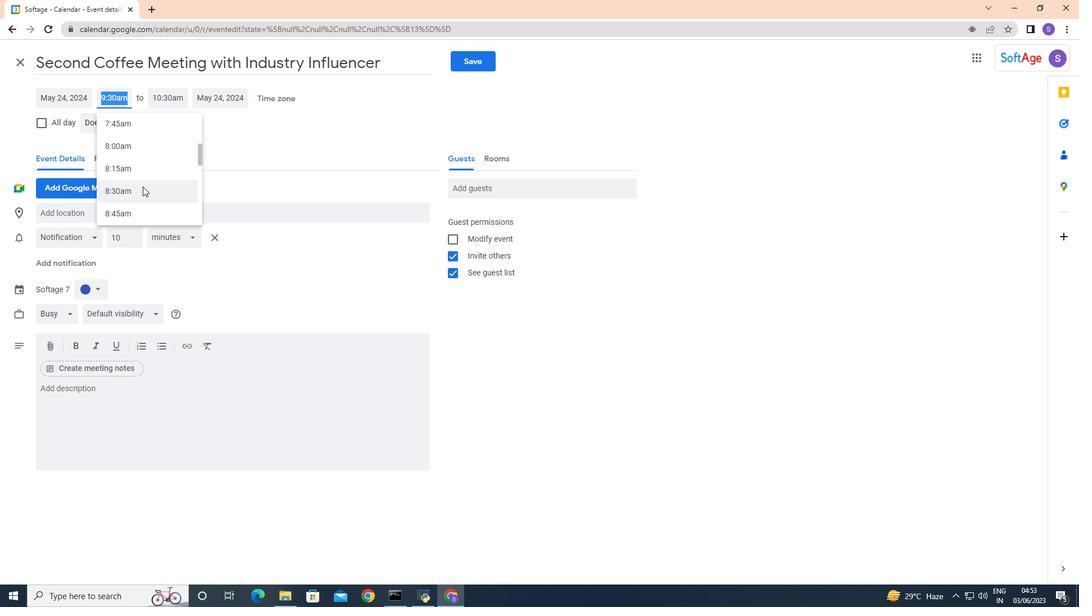 
Action: Mouse scrolled (147, 186) with delta (0, 0)
Screenshot: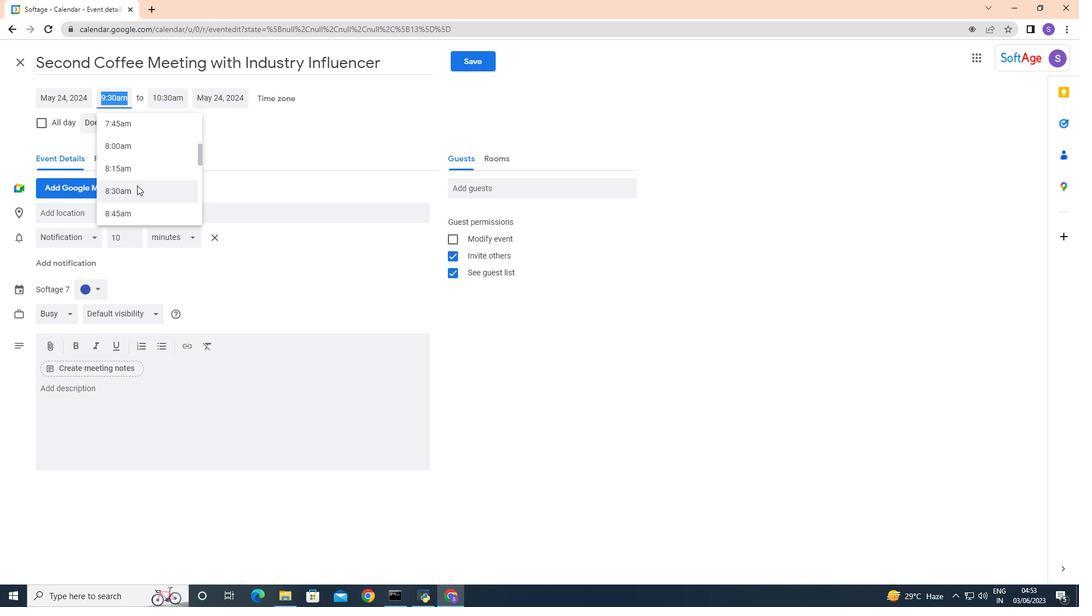 
Action: Mouse moved to (122, 192)
Screenshot: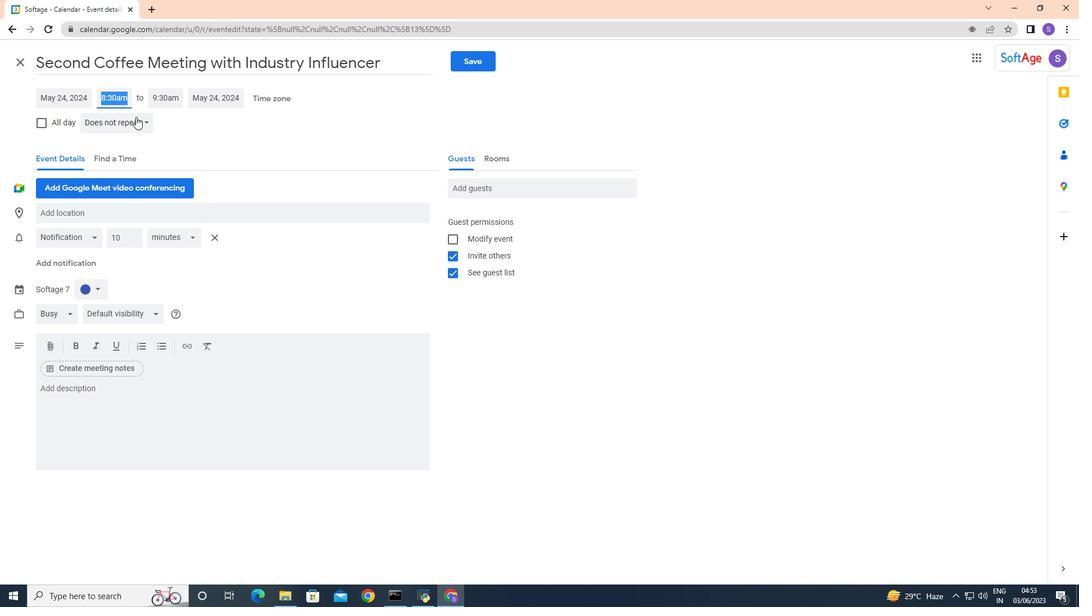 
Action: Mouse pressed left at (122, 192)
Screenshot: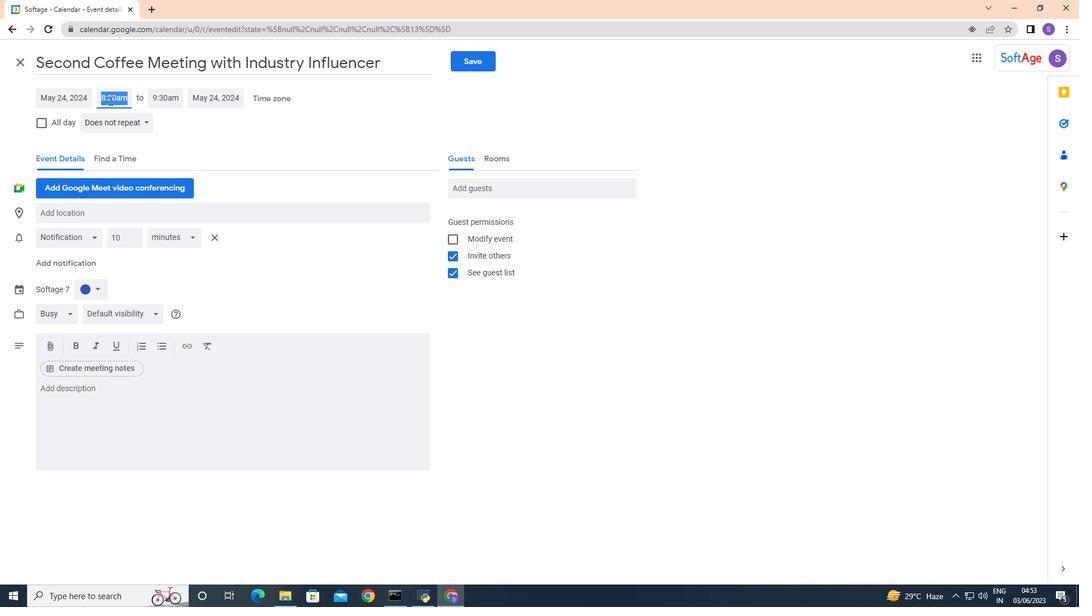 
Action: Mouse moved to (110, 95)
Screenshot: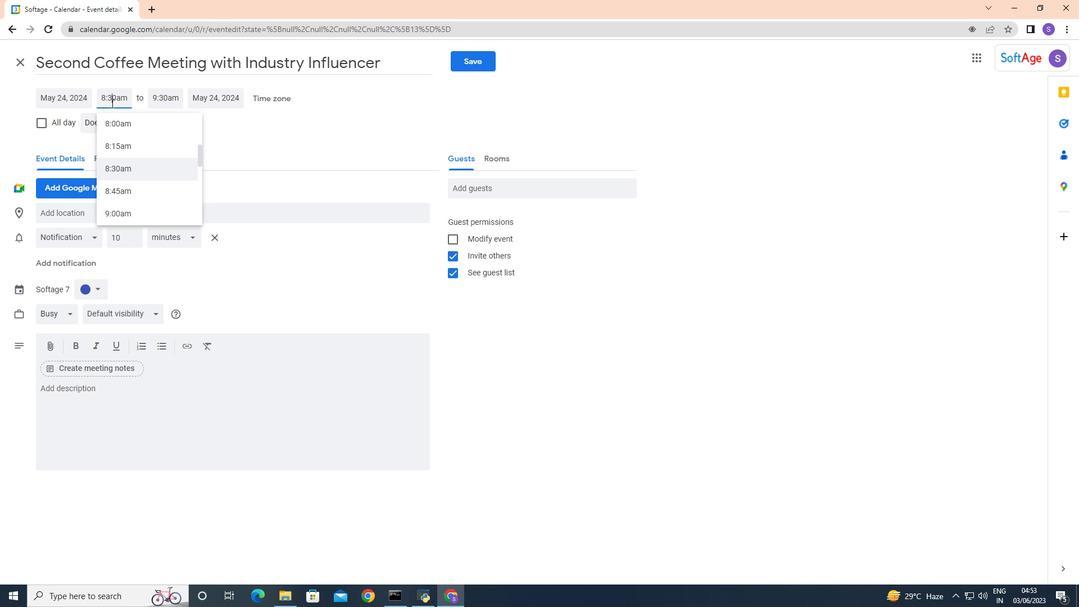 
Action: Mouse pressed left at (110, 95)
Screenshot: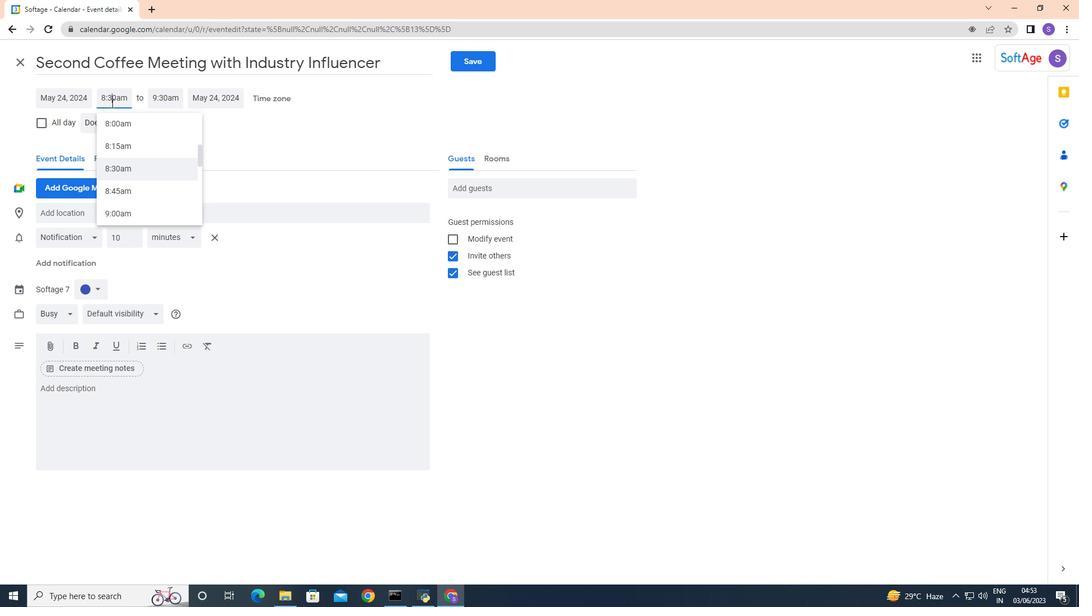 
Action: Mouse moved to (119, 120)
Screenshot: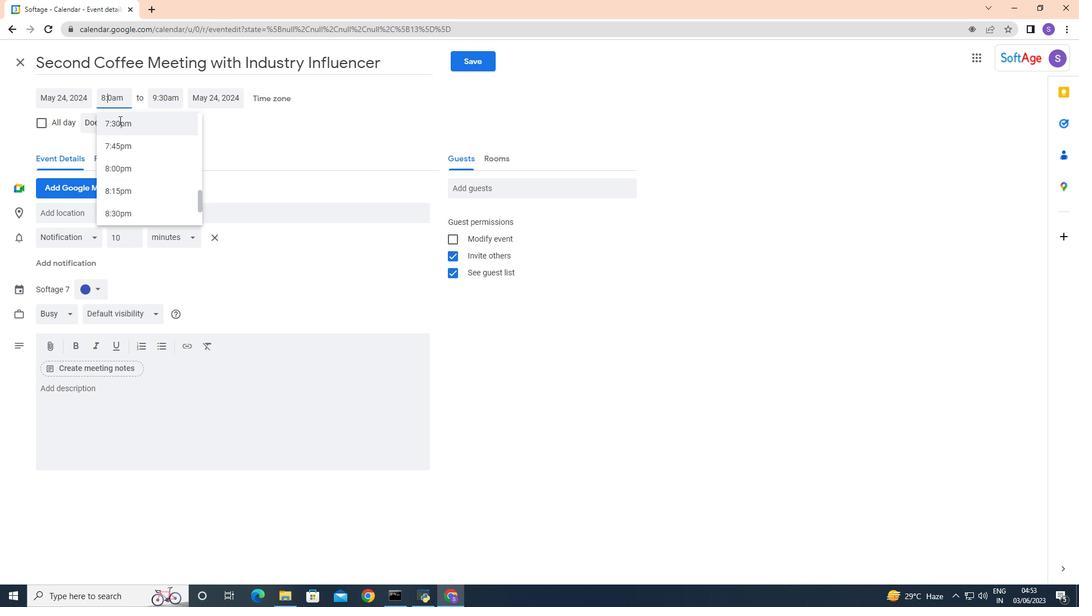 
Action: Key pressed <Key.backspace>
Screenshot: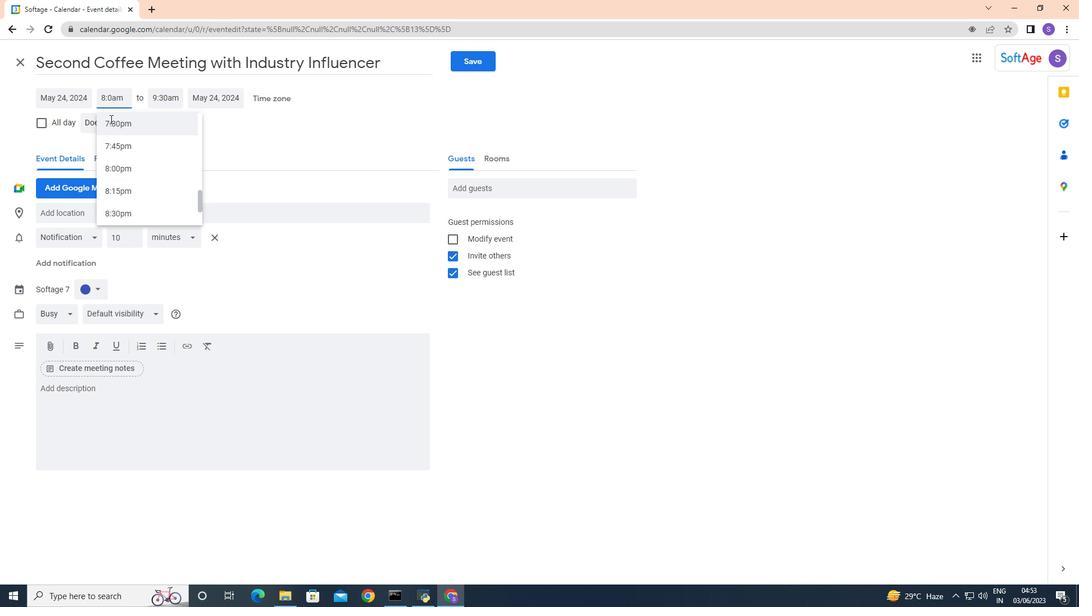 
Action: Mouse moved to (97, 106)
Screenshot: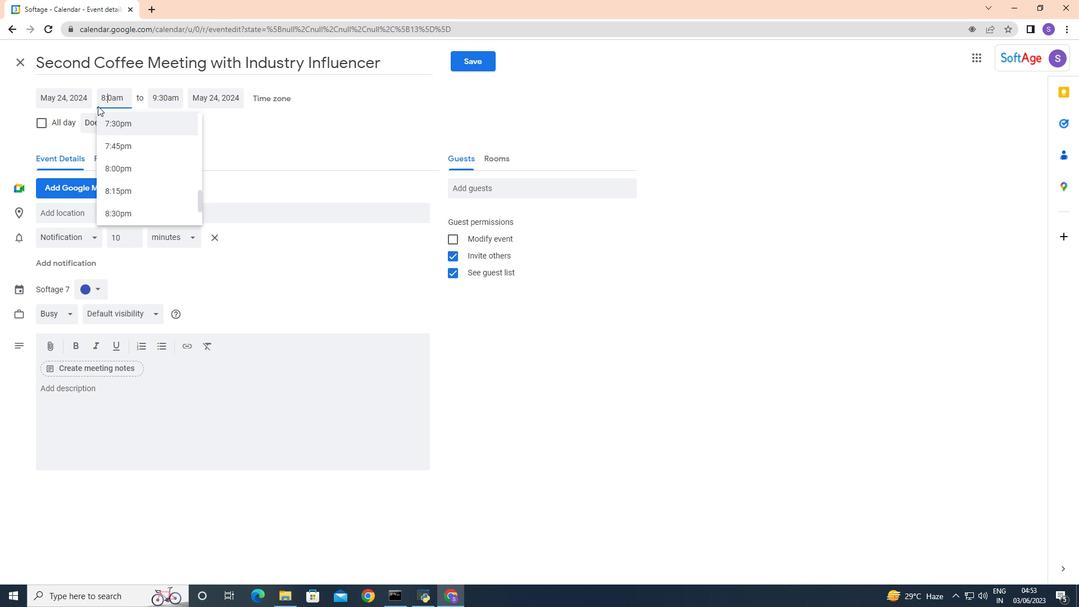 
Action: Key pressed 5
Screenshot: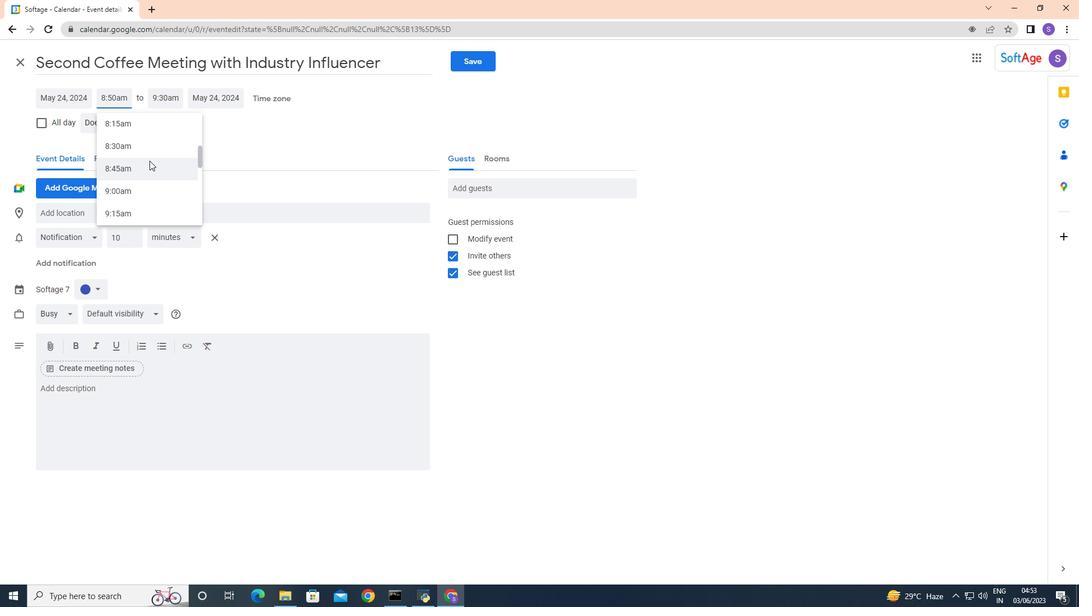 
Action: Mouse moved to (258, 155)
Screenshot: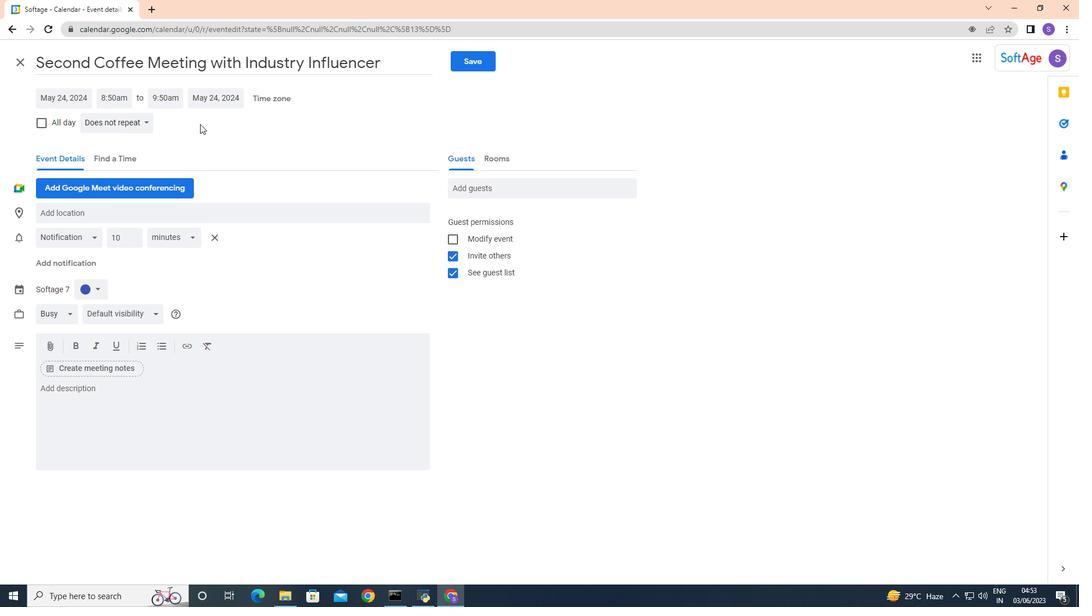 
Action: Mouse pressed left at (258, 155)
Screenshot: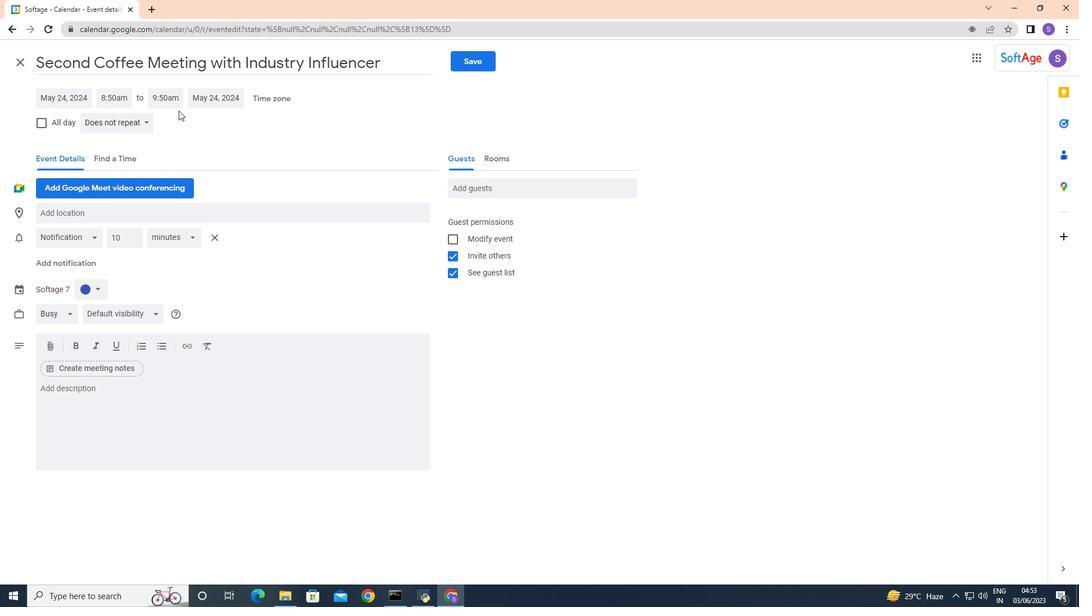 
Action: Mouse moved to (164, 98)
Screenshot: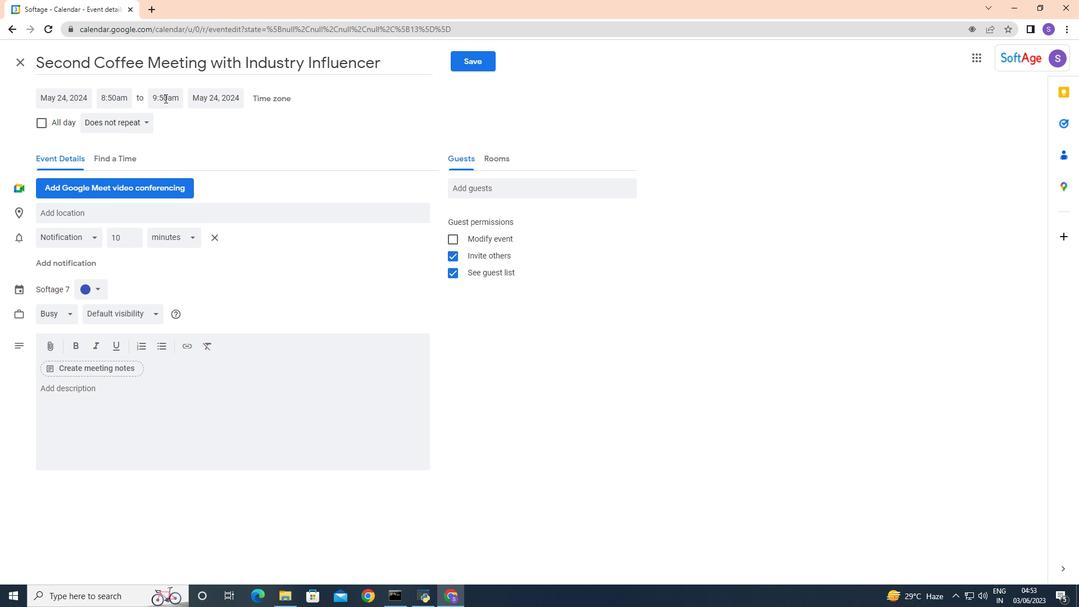 
Action: Mouse pressed left at (164, 98)
Screenshot: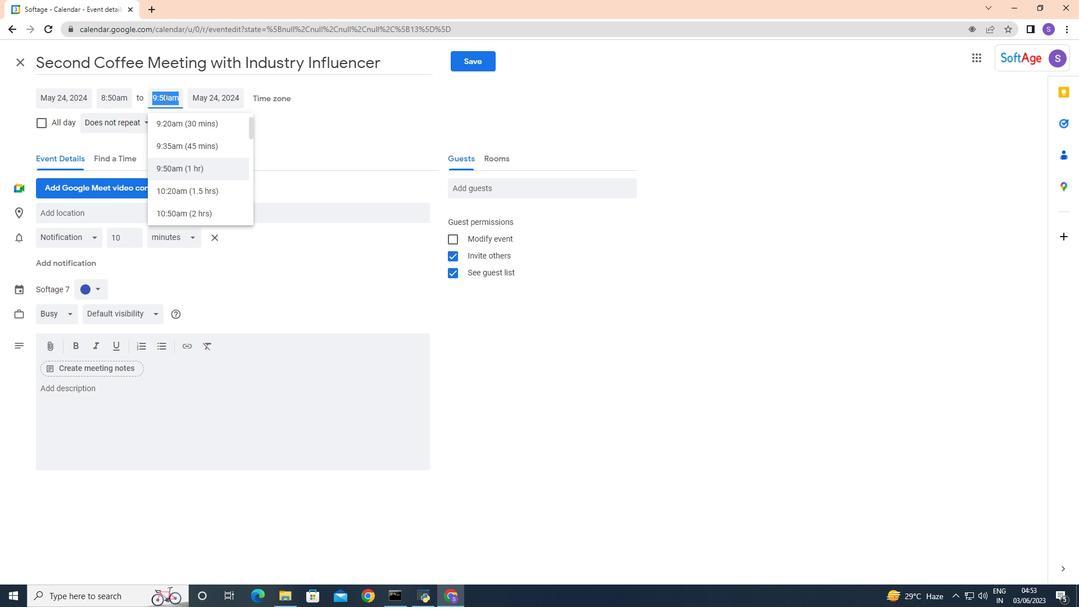 
Action: Mouse moved to (189, 214)
Screenshot: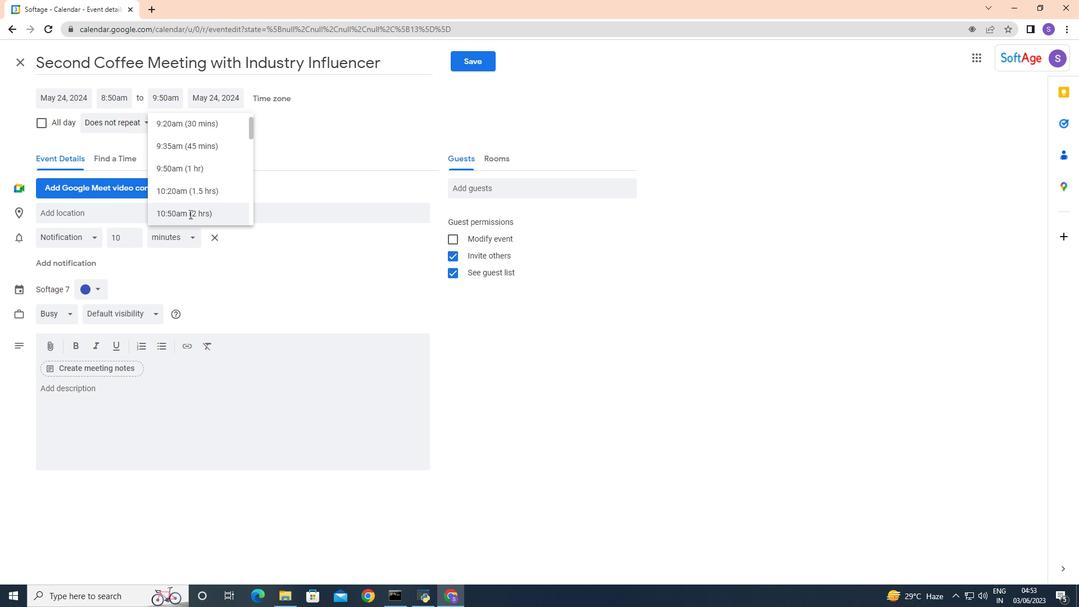 
Action: Mouse pressed left at (189, 214)
Screenshot: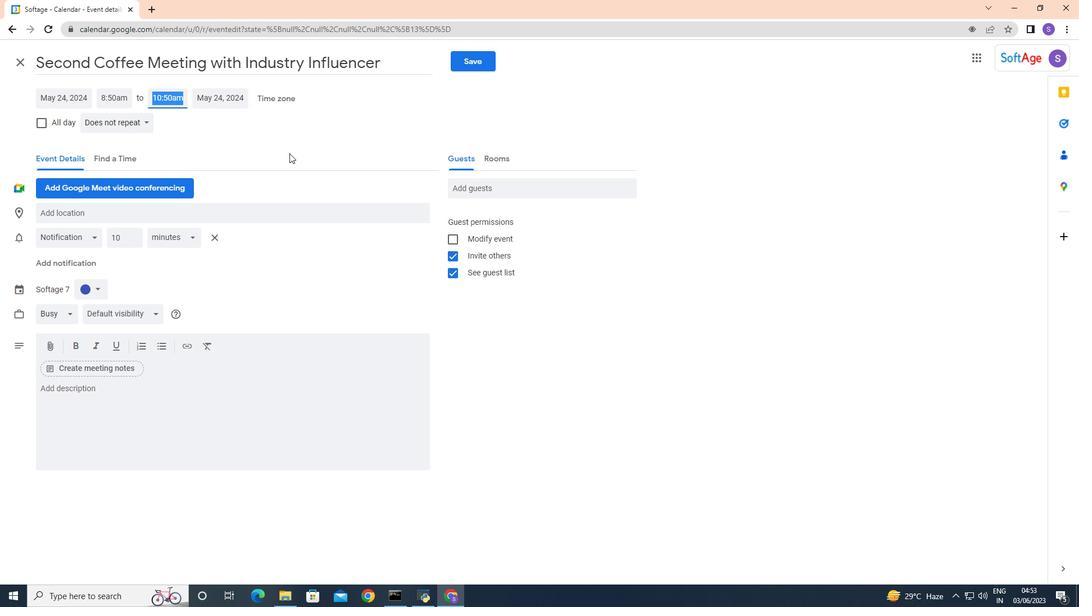 
Action: Mouse moved to (289, 153)
Screenshot: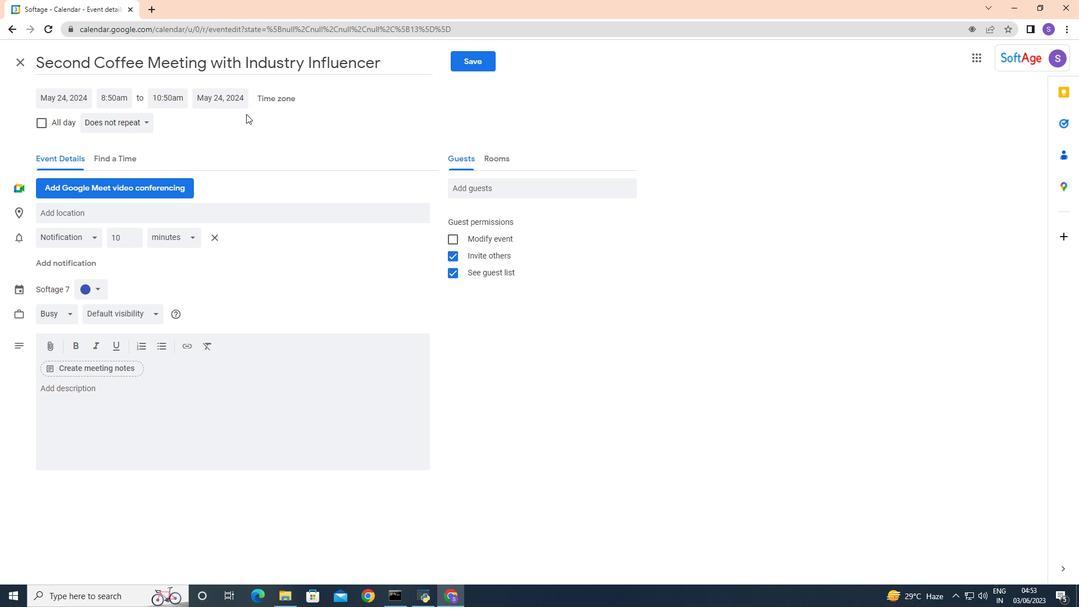 
Action: Mouse pressed left at (289, 153)
Screenshot: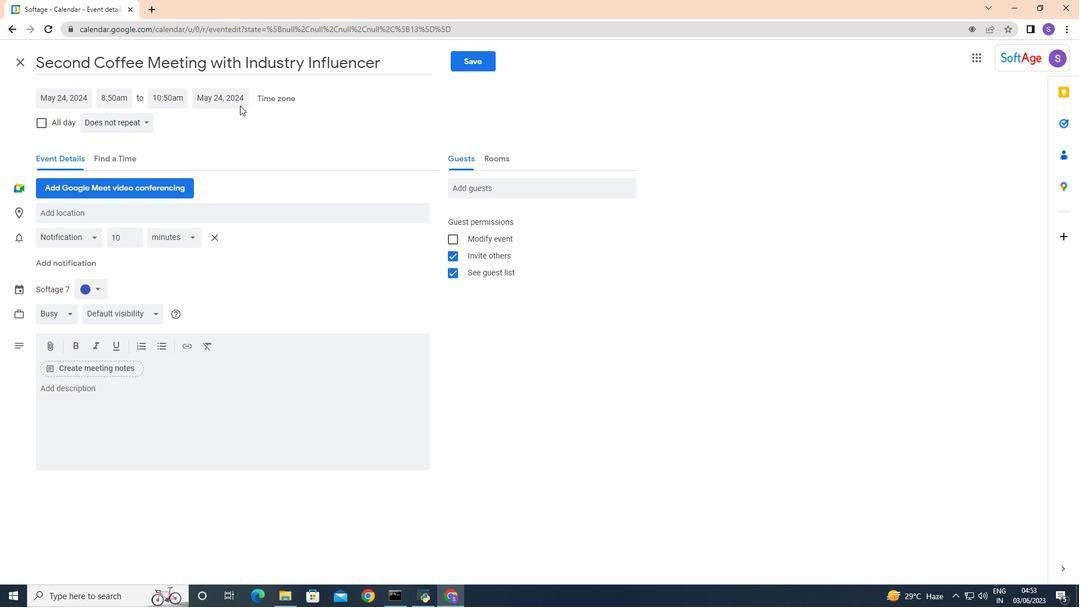 
Action: Mouse moved to (138, 409)
Screenshot: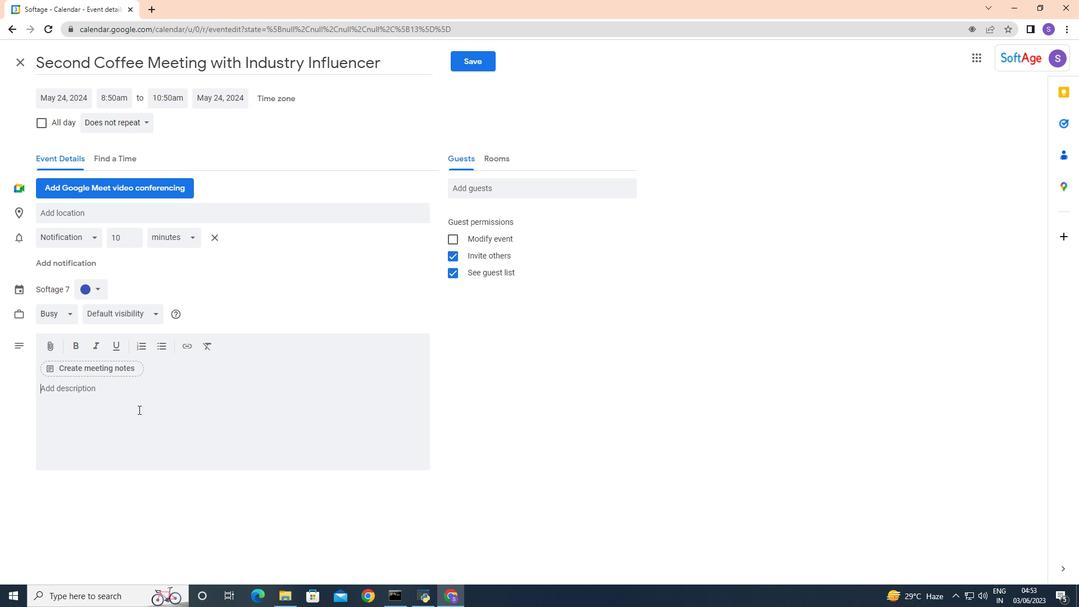 
Action: Mouse pressed left at (138, 409)
Screenshot: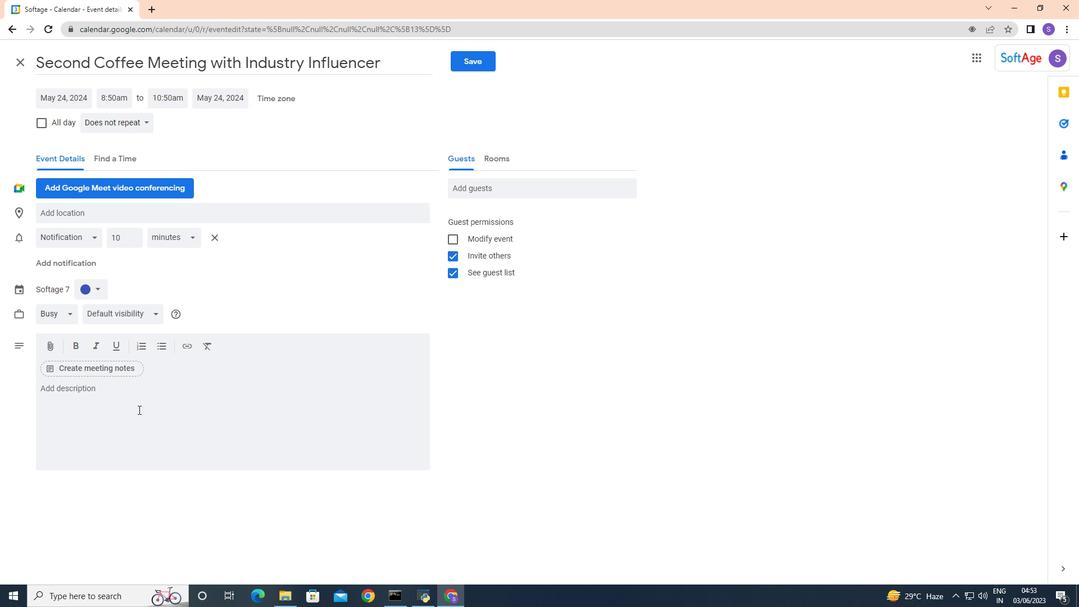 
Action: Key pressed <Key.shift><Key.shift><Key.shift><Key.shift><Key.shift><Key.shift><Key.shift><Key.shift><Key.shift><Key.shift><Key.shift><Key.shift><Key.shift><Key.shift><Key.shift><Key.shift><Key.shift><Key.shift><Key.shift><Key.shift><Key.shift><Key.shift><Key.shift><Key.shift><Key.shift><Key.shift><Key.shift><Key.shift><Key.shift><Key.shift><Key.shift>D<Key.backspace><Key.caps_lock><Key.caps_lock><Key.caps_lock>T<Key.caps_lock>he<Key.space>session<Key.space>will<Key.space>conclude<Key.space>with<Key.space>a<Key.space>wrap<Key.space><Key.backspace>-up<Key.space>dusxy==<Key.backspace><Key.backspace><Key.backspace><Key.backspace>x<Key.backspace>cussion,<Key.space>where<Key.space>ment
Screenshot: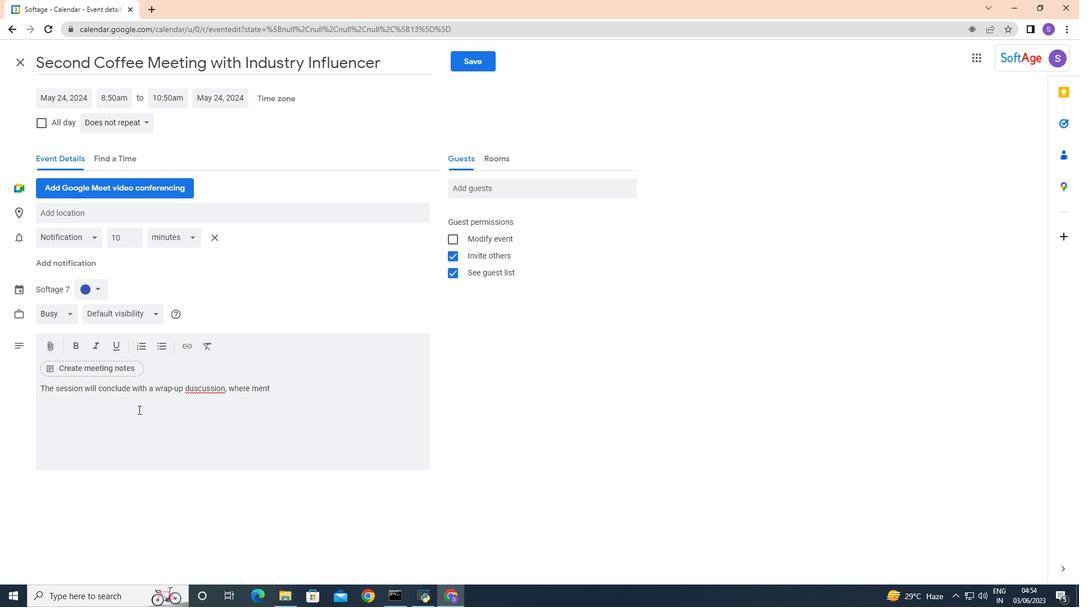 
Action: Mouse moved to (205, 391)
Screenshot: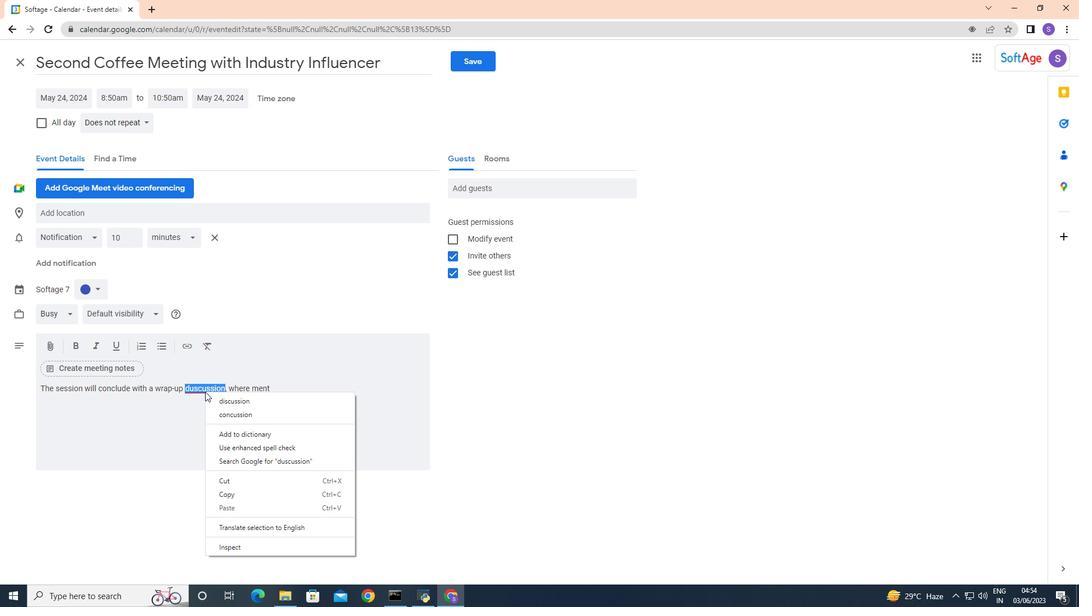
Action: Mouse pressed right at (205, 391)
Screenshot: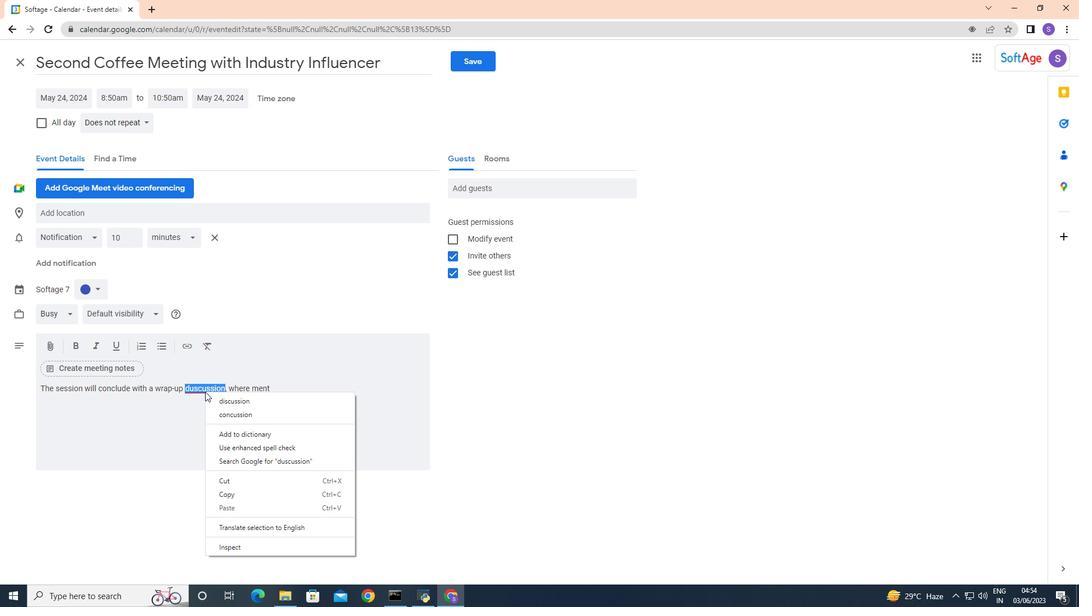 
Action: Mouse moved to (227, 400)
Screenshot: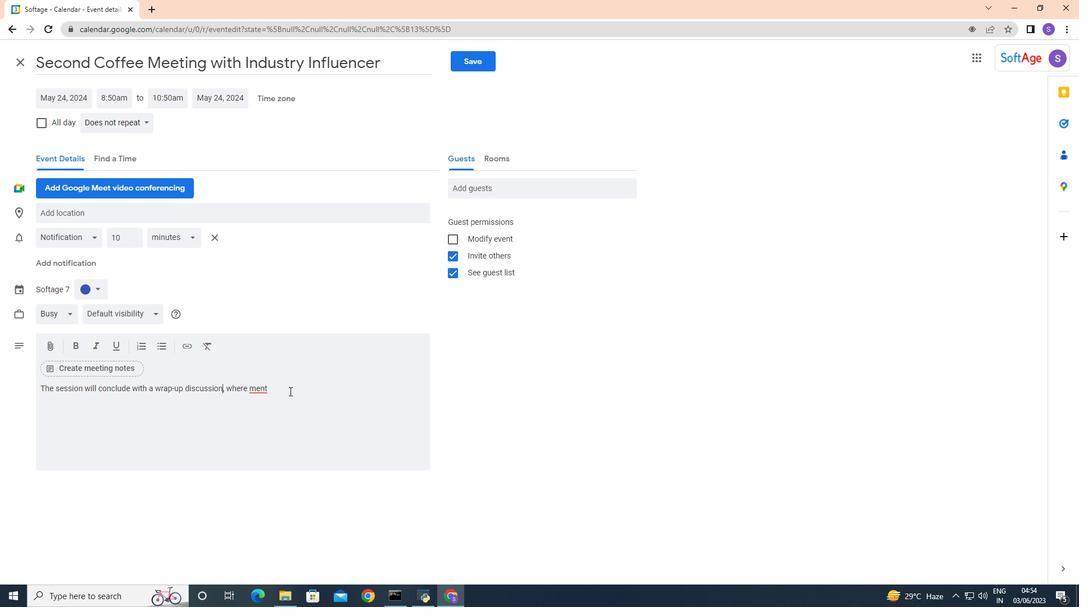 
Action: Mouse pressed left at (227, 400)
Screenshot: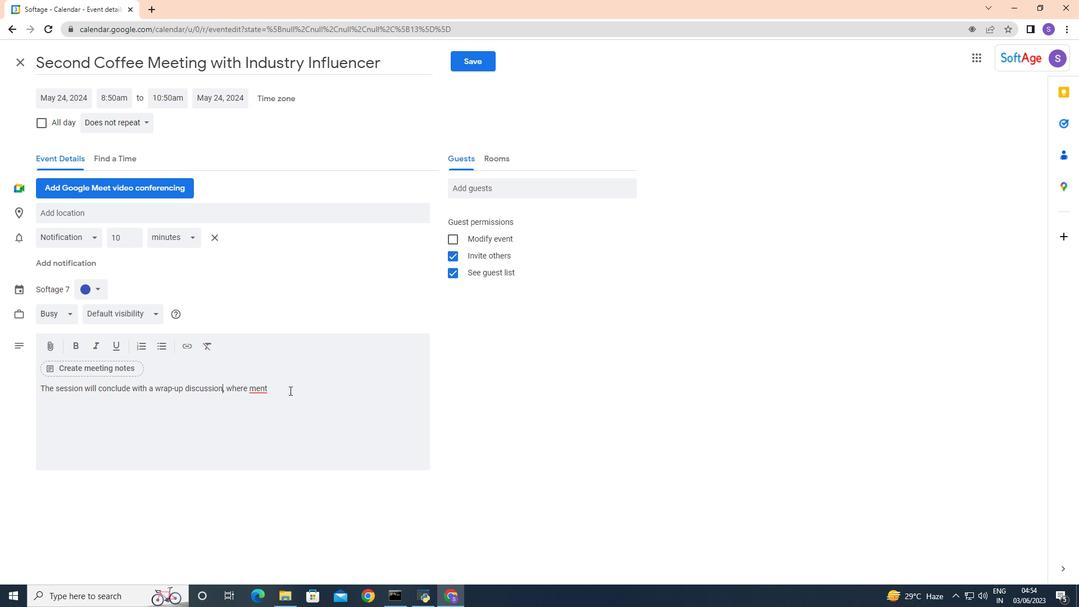 
Action: Mouse moved to (289, 390)
Screenshot: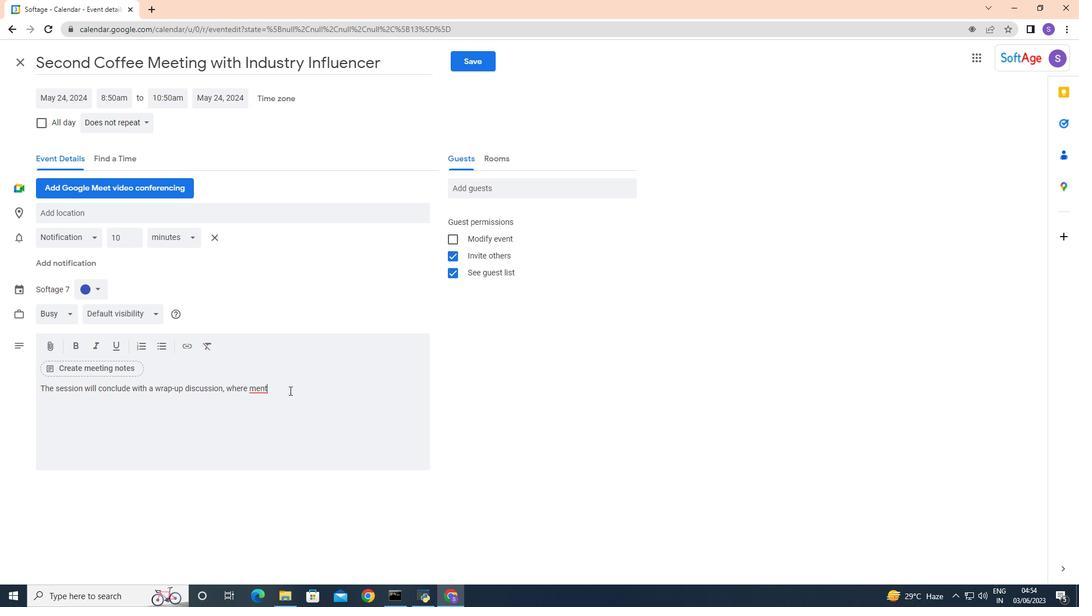 
Action: Mouse pressed left at (289, 390)
Screenshot: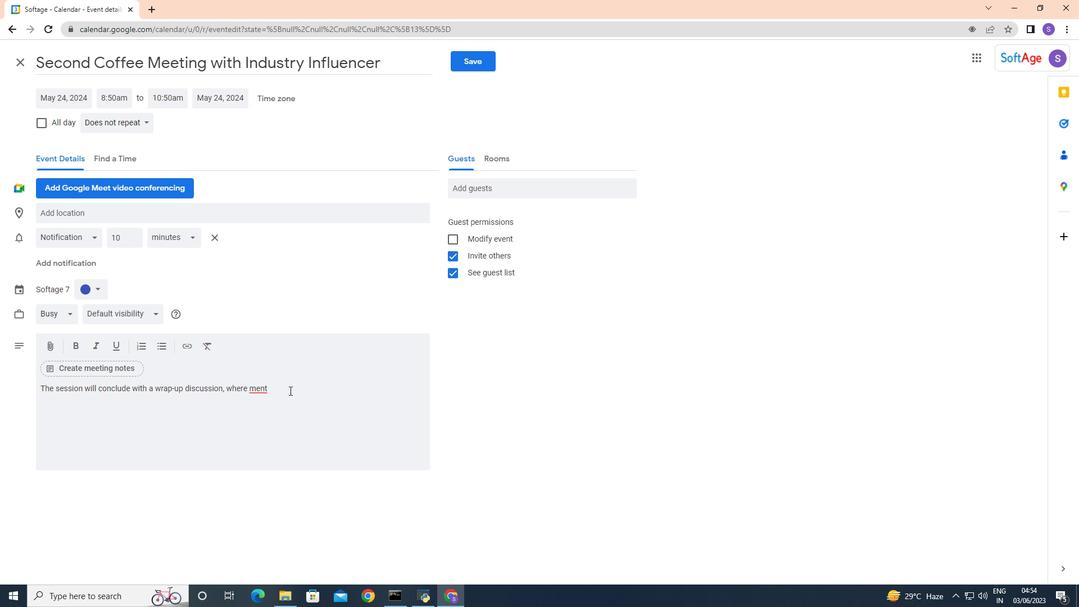 
Action: Key pressed <Key.backspace><Key.backspace>ntees<Key.space>can<Key.space>reflect<Key.space>on<Key.space>the<Key.space>insighty<Key.backspace>s<Key.space>gained<Key.space>and<Key.space>mm<Key.backspace>ent<Key.backspace>ntors<Key.space>can<Key.space>offer<Key.space>any<Key.space>final<Key.space>words<Key.space>of<Key.space>encouragement.<Key.space><Key.caps_lock>P<Key.caps_lock>articipantd<Key.backspace>s<Key.space>can<Key.space>offer<Key.space>any<Key.space>final<Key.space>words<Key.space>of<Key.space><Key.backspace><Key.backspace><Key.backspace><Key.backspace><Key.backspace><Key.backspace><Key.backspace><Key.backspace><Key.backspace><Key.backspace><Key.backspace><Key.backspace><Key.backspace><Key.backspace><Key.backspace><Key.backspace><Key.backspace><Key.backspace><Key.backspace><Key.backspace><Key.backspace><Key.backspace><Key.backspace><Key.backspace><Key.backspace><Key.backspace><Key.backspace><Key.backspace><Key.backspace><Key.backspace><Key.space>will<Key.space>have<Key.space>the<Key.space>opportunity<Key.space>to<Key.space>exh<Key.backspace>change<Key.space>contact<Key.space>information<Key.space>and<Key.space>establush<Key.space>o<Key.backspace><Key.backspace><Key.backspace>
Screenshot: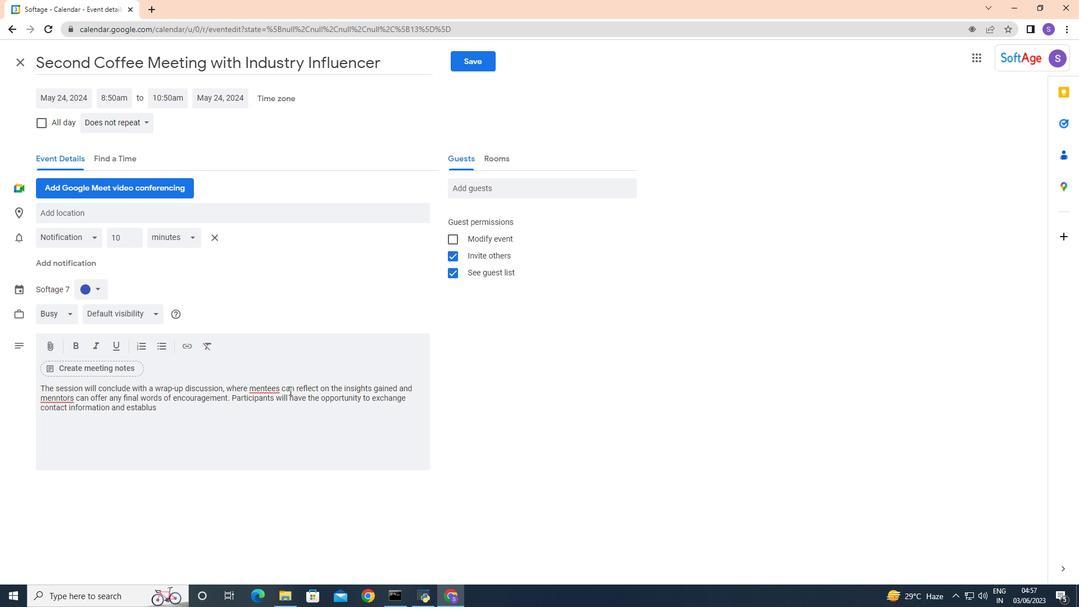 
Action: Mouse moved to (133, 409)
Screenshot: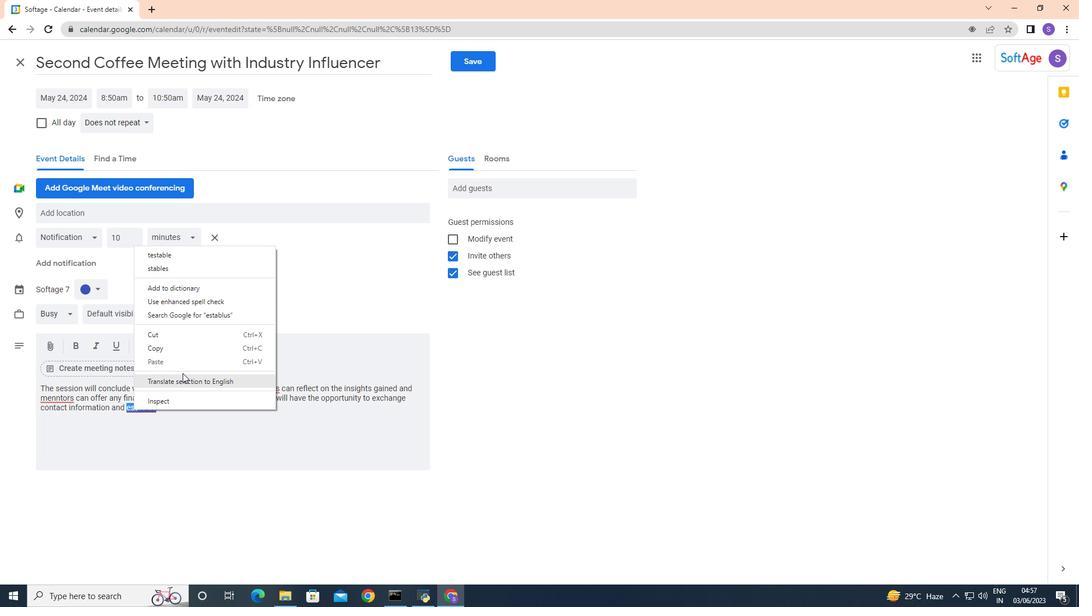 
Action: Mouse pressed right at (133, 409)
Screenshot: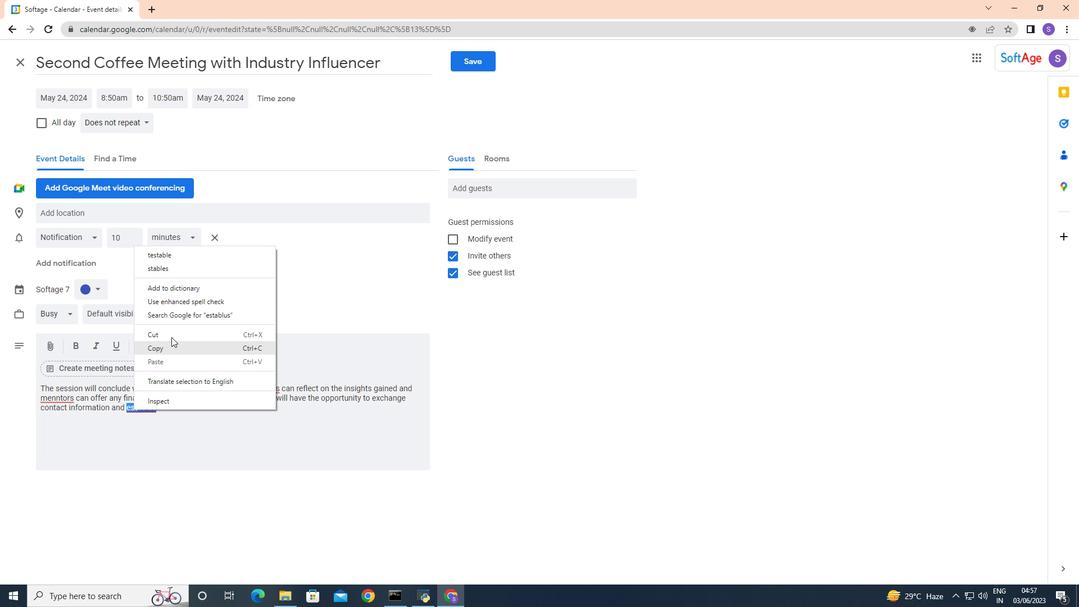 
Action: Mouse moved to (206, 411)
Screenshot: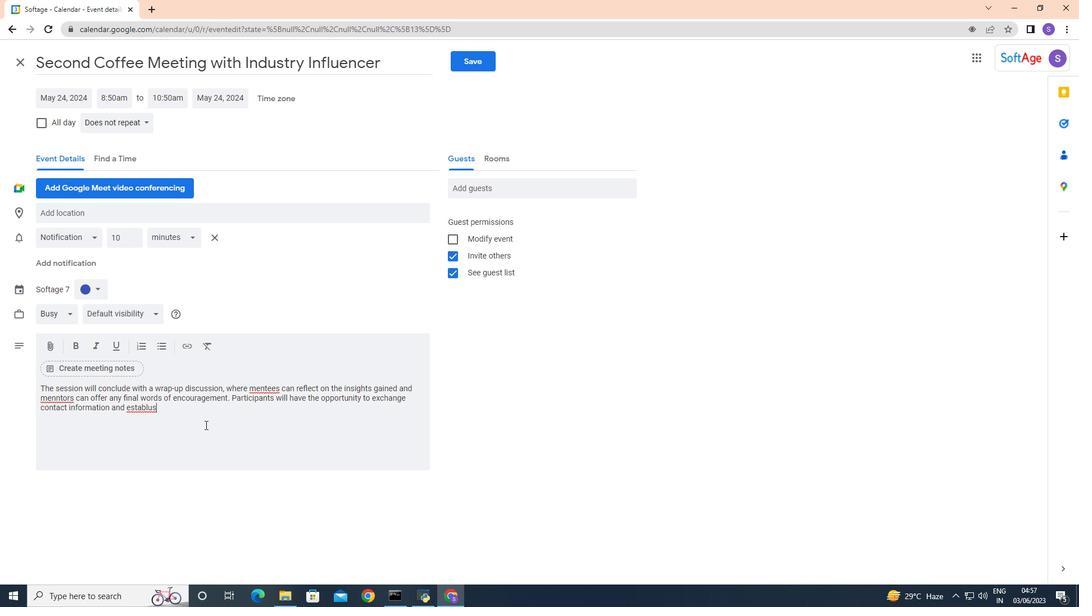 
Action: Mouse pressed left at (206, 411)
Screenshot: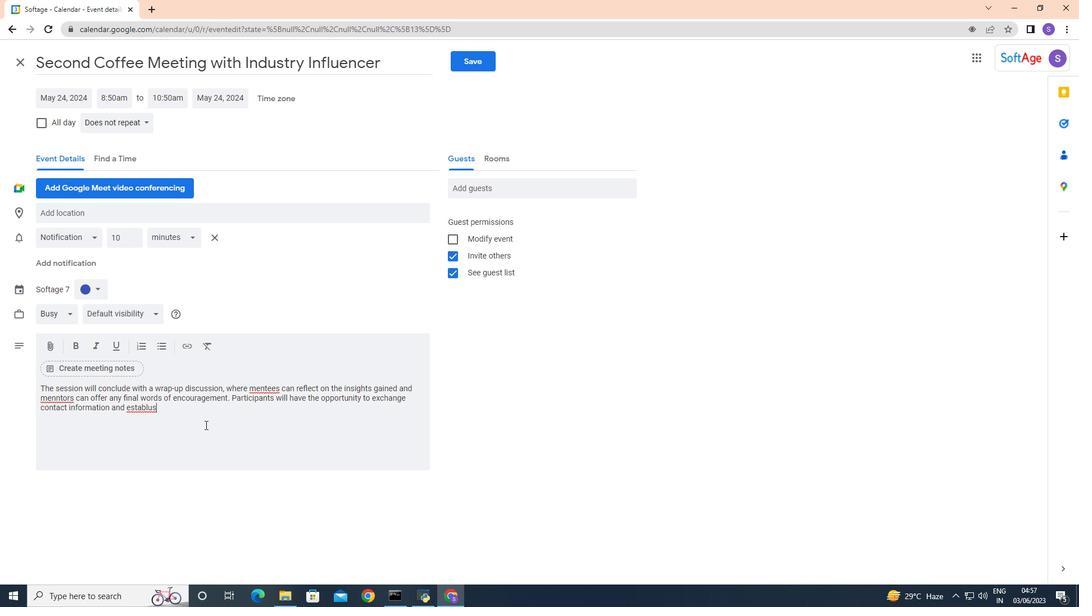 
Action: Mouse moved to (205, 425)
Screenshot: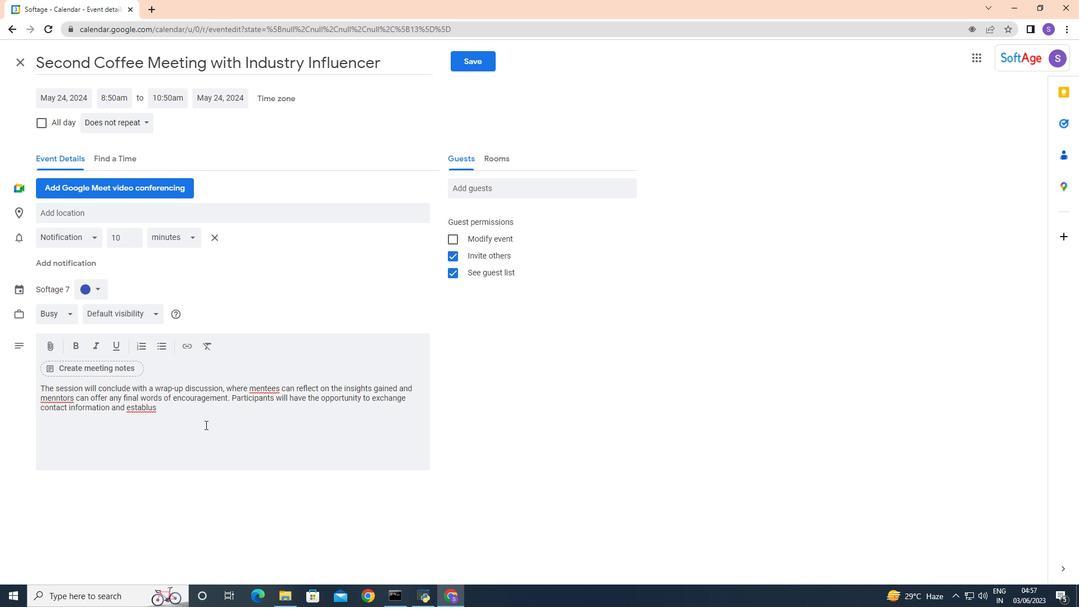 
Action: Key pressed <Key.backspace><Key.backspace><Key.backspace>lish<Key.space>ongoing<Key.space>men<Key.backspace>toring<Key.space>rela
Screenshot: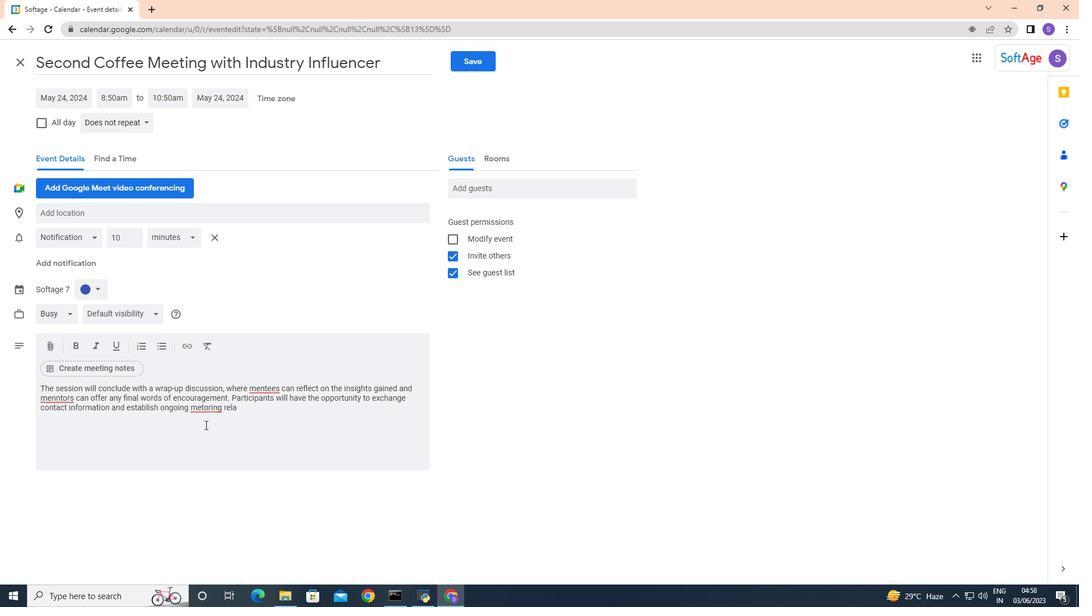 
Action: Mouse moved to (199, 407)
Screenshot: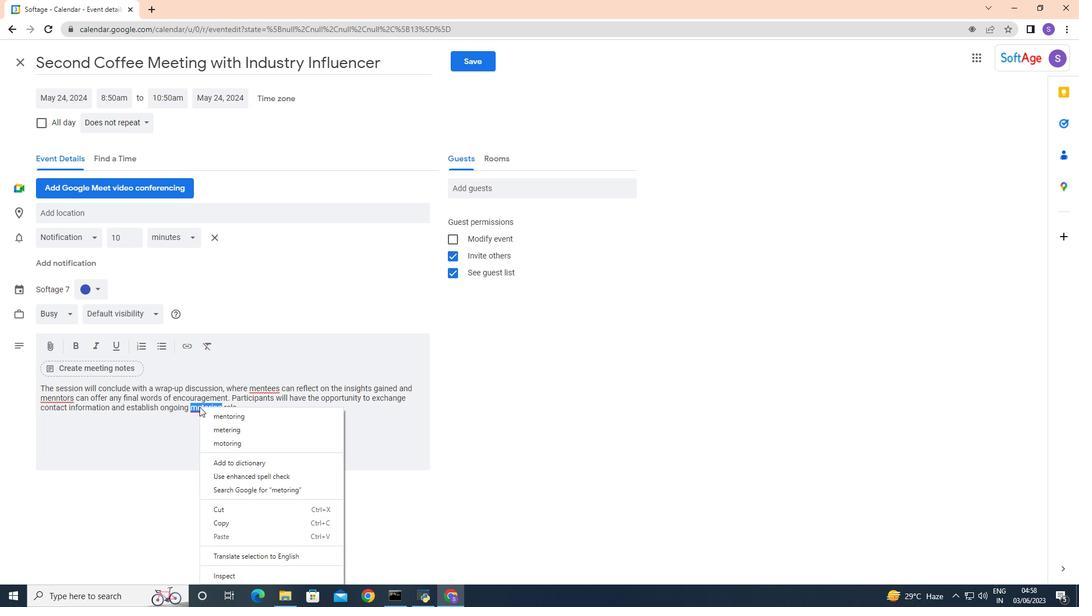 
Action: Mouse pressed right at (199, 407)
Screenshot: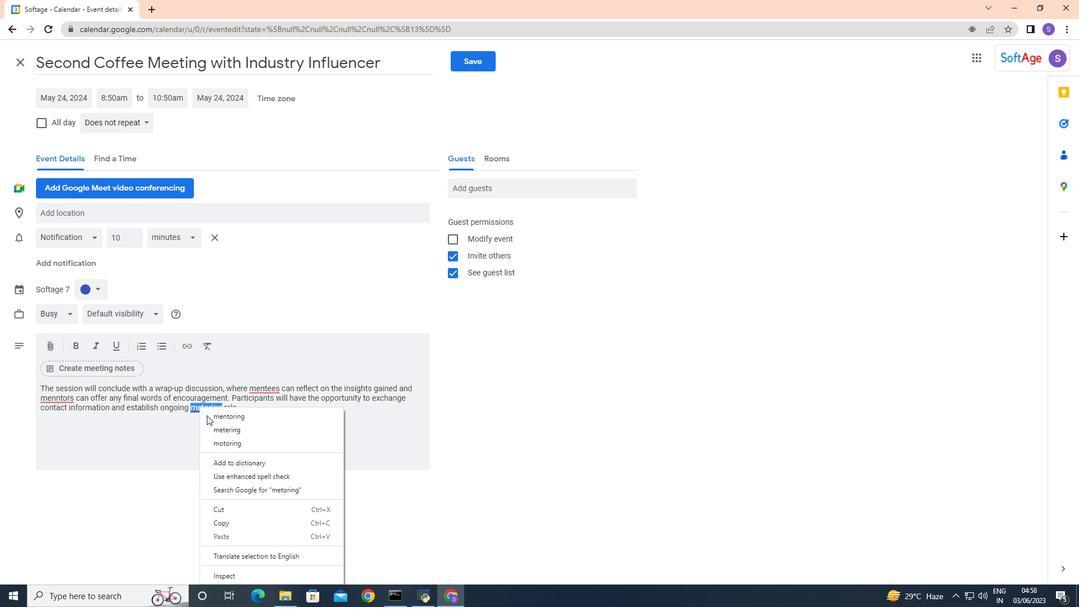 
Action: Mouse moved to (235, 420)
Screenshot: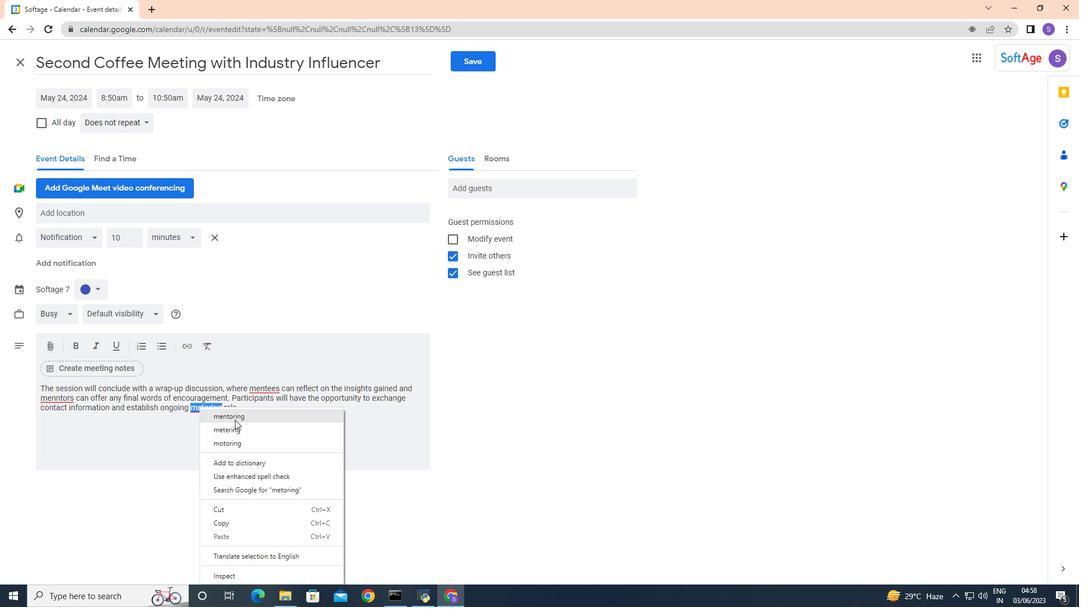 
Action: Mouse pressed left at (235, 420)
Screenshot: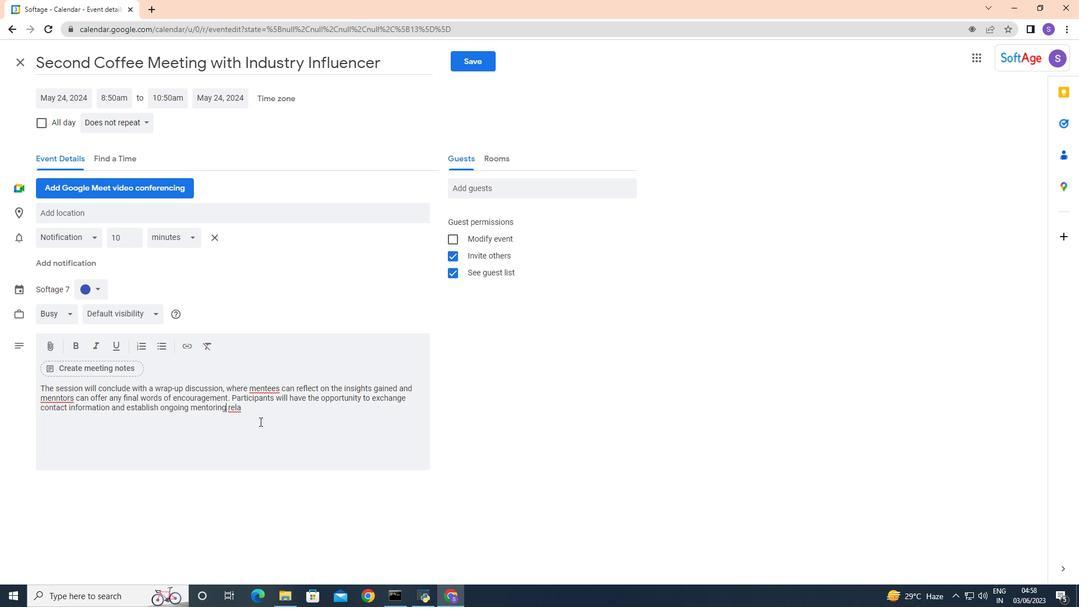 
Action: Mouse moved to (257, 413)
Screenshot: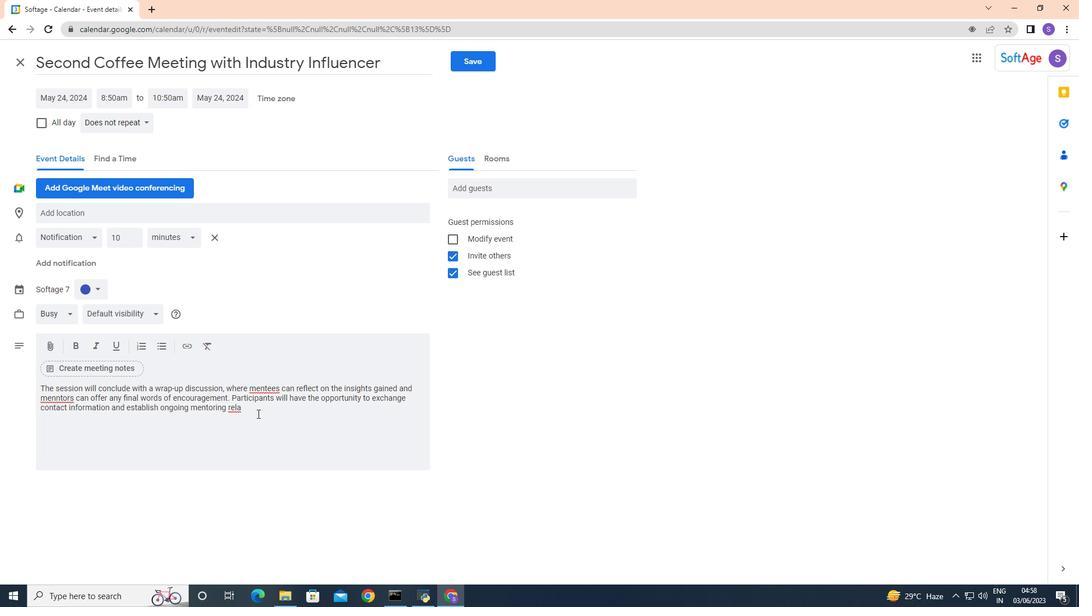 
Action: Mouse pressed left at (257, 413)
Screenshot: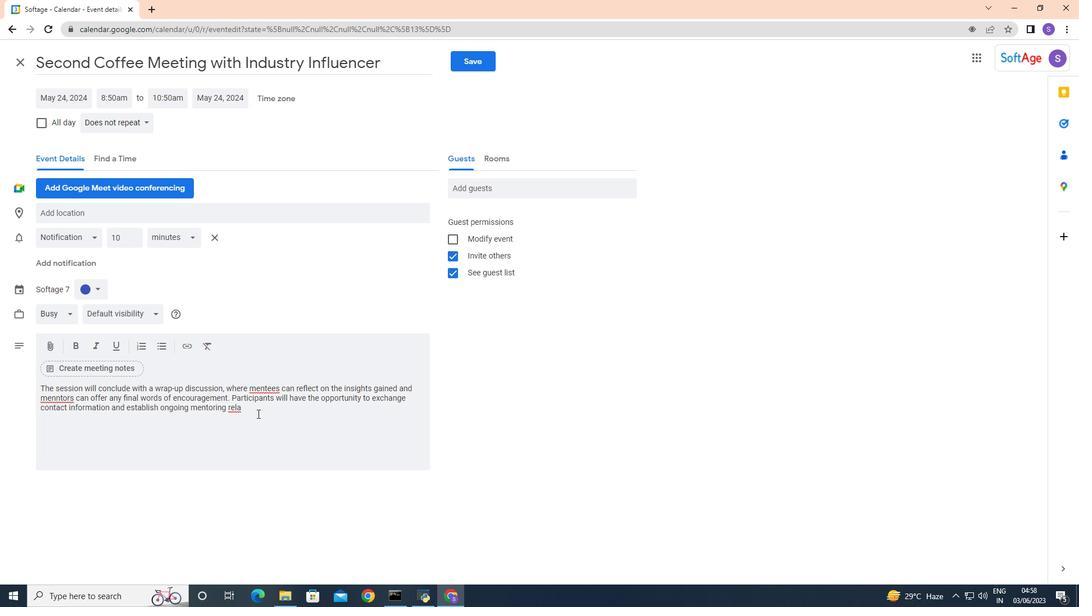 
Action: Key pressed tuibsgu==<Key.backspace><Key.backspace><Key.backspace><Key.backspace>hips<Key.space>bey
Screenshot: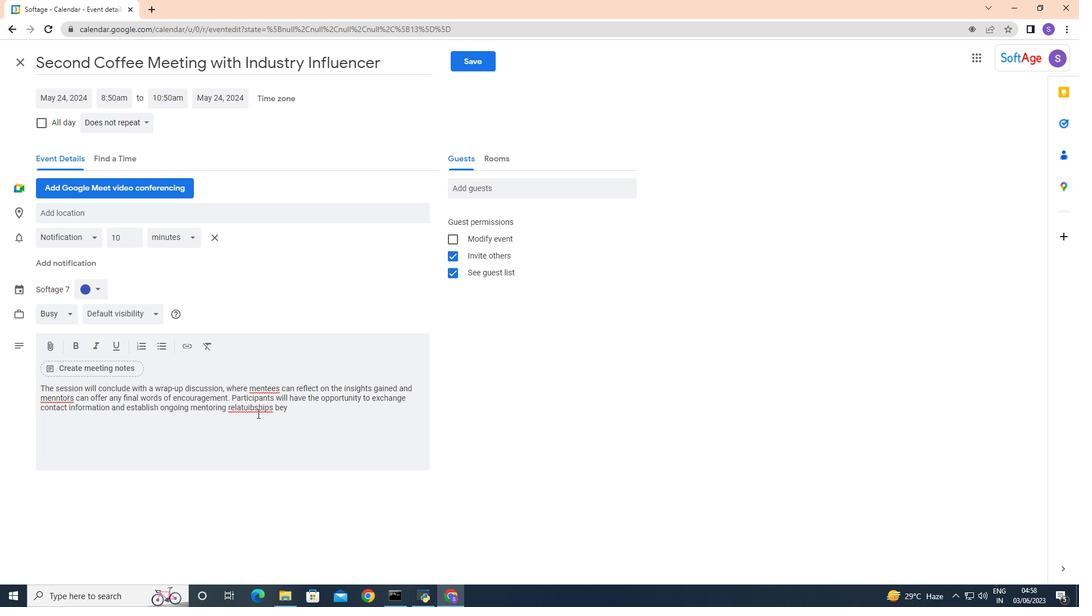 
Action: Mouse moved to (249, 408)
Screenshot: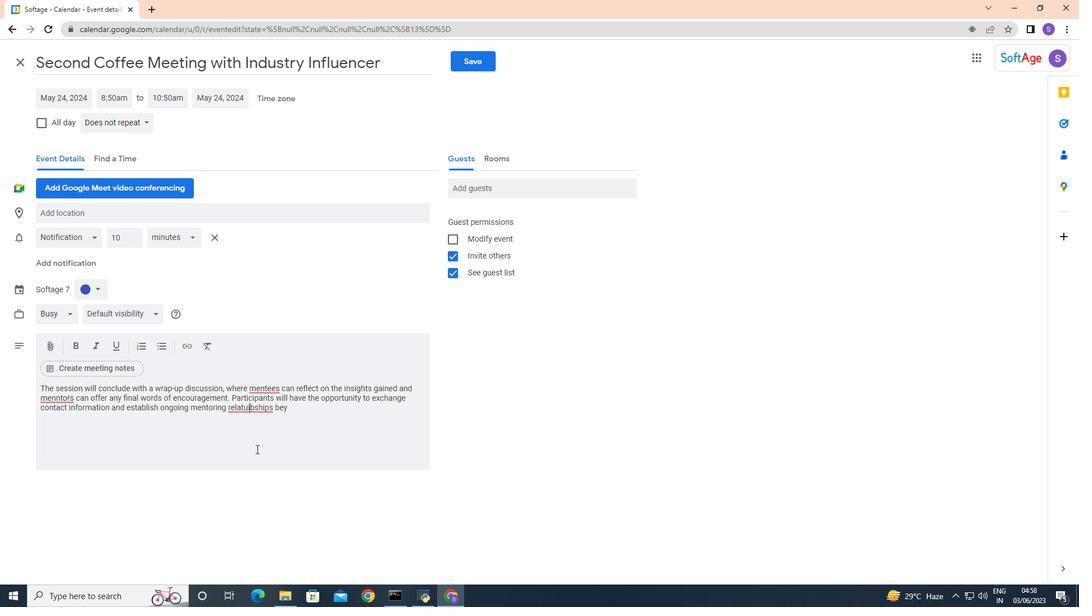 
Action: Mouse pressed left at (249, 408)
Screenshot: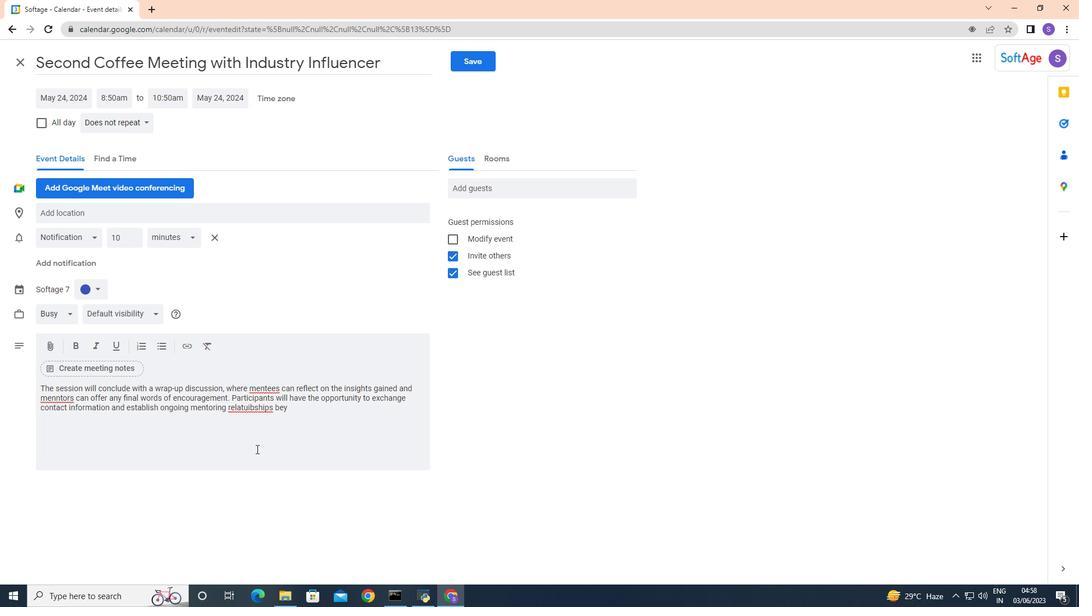 
Action: Mouse moved to (259, 441)
Screenshot: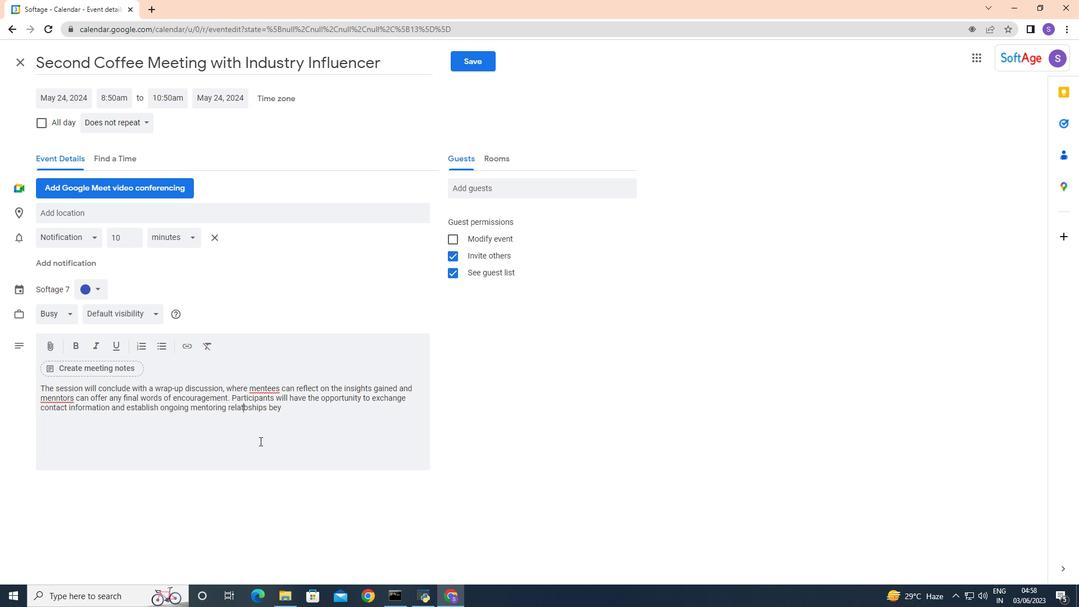 
Action: Key pressed <Key.backspace><Key.backspace>i
Screenshot: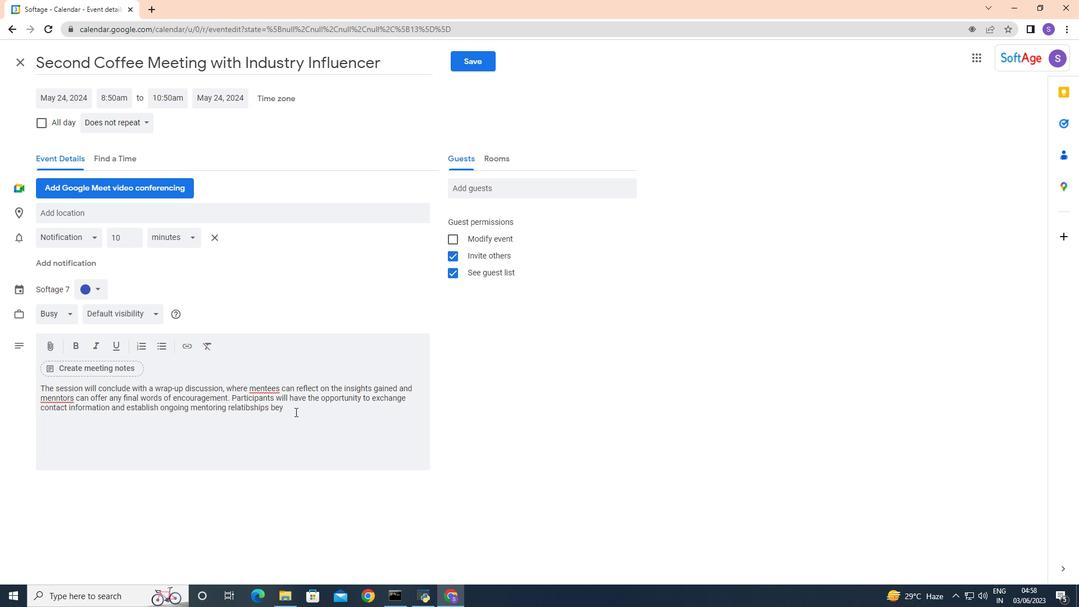 
Action: Mouse moved to (295, 412)
Screenshot: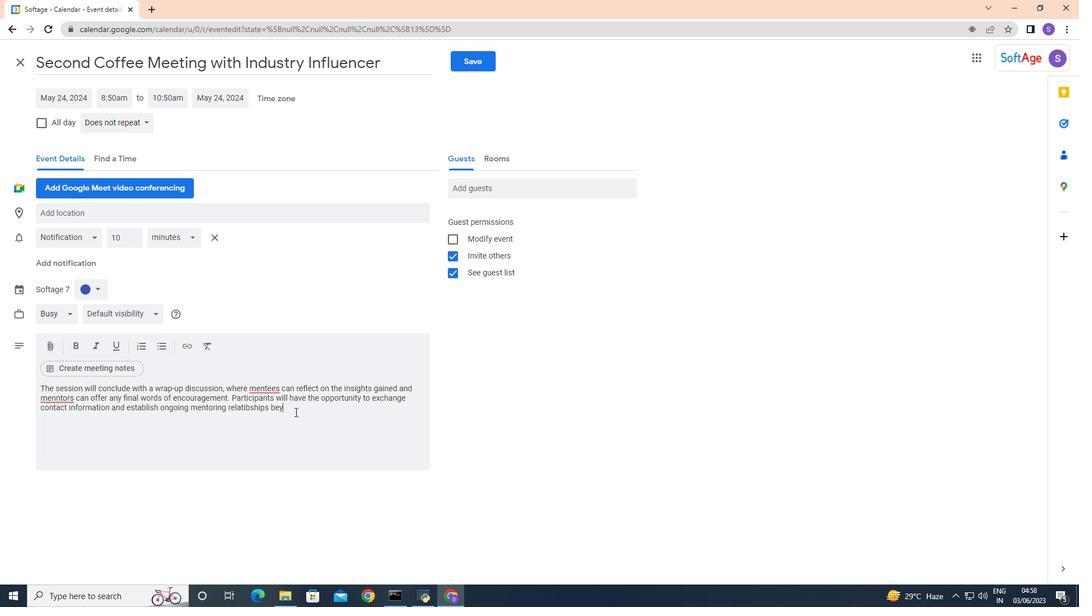 
Action: Mouse pressed left at (295, 412)
Screenshot: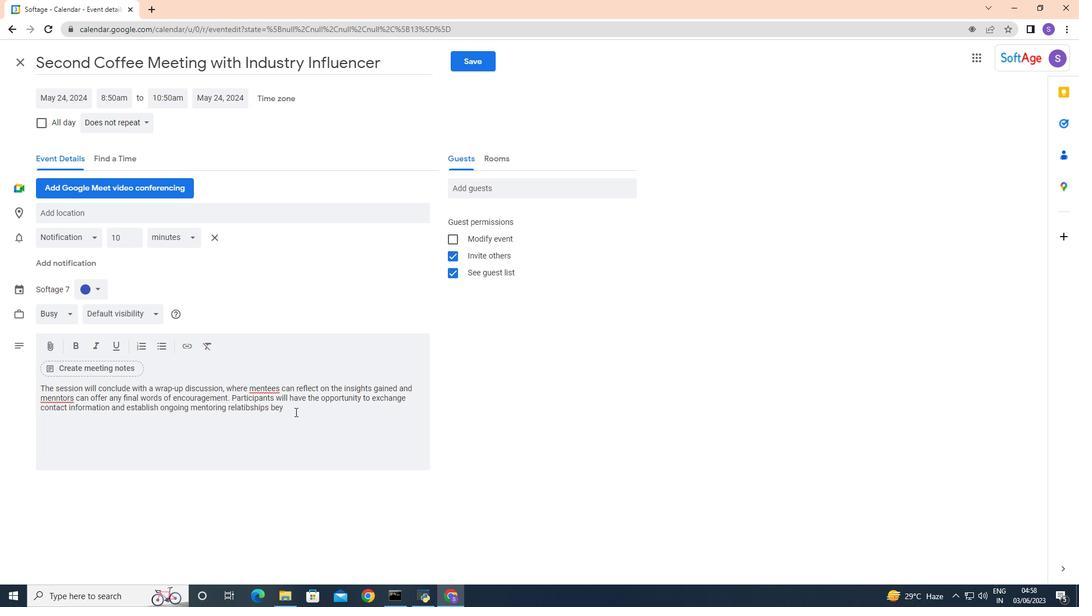 
Action: Key pressed ond<Key.space>the<Key.space>event<Key.space><Key.backspace>.
Screenshot: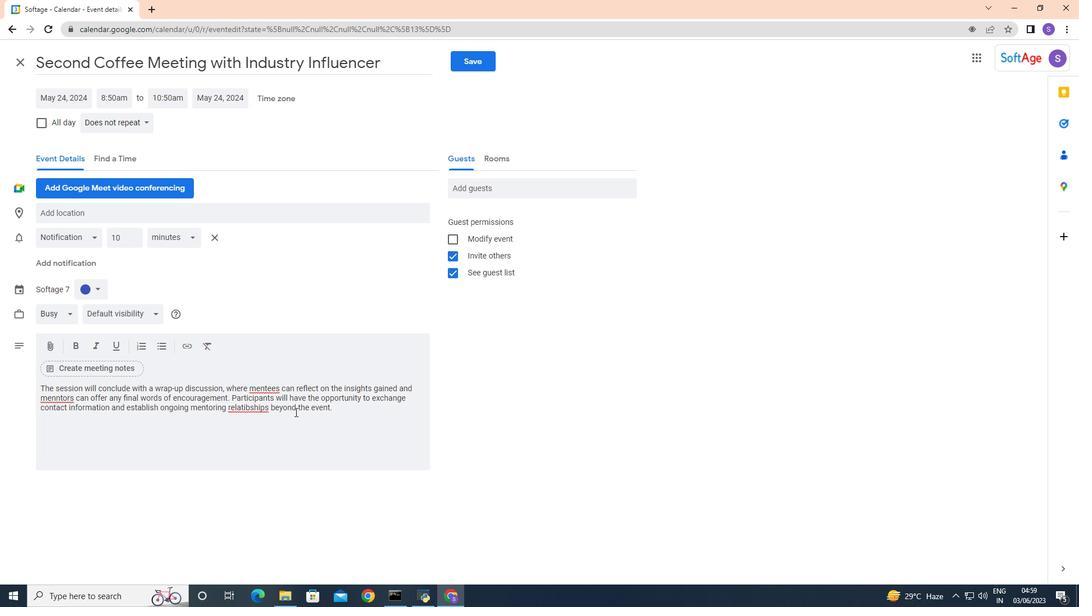 
Action: Mouse moved to (245, 411)
Screenshot: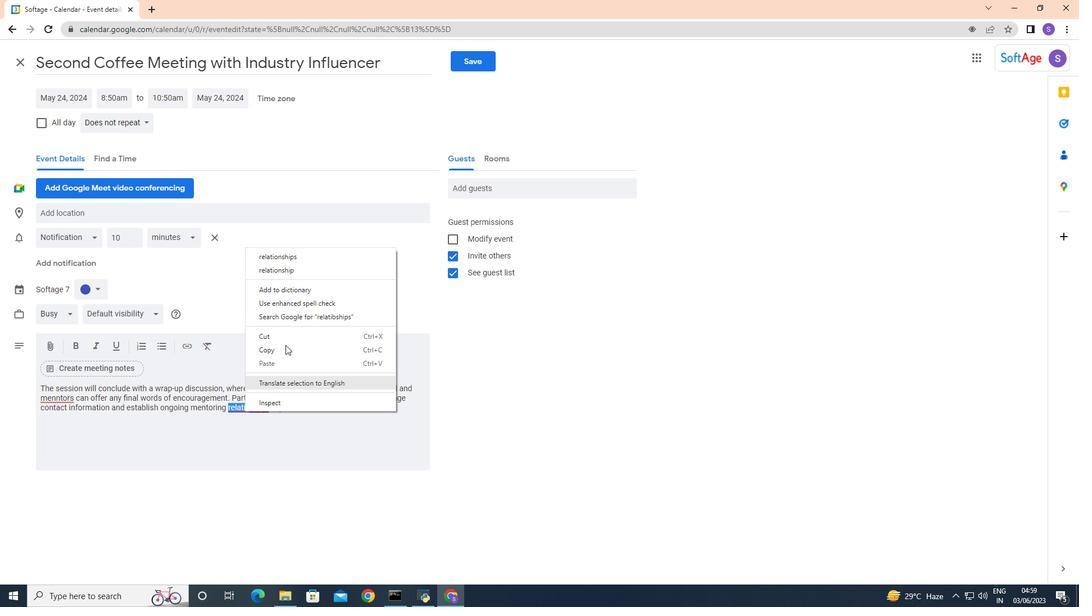 
Action: Mouse pressed right at (245, 411)
Screenshot: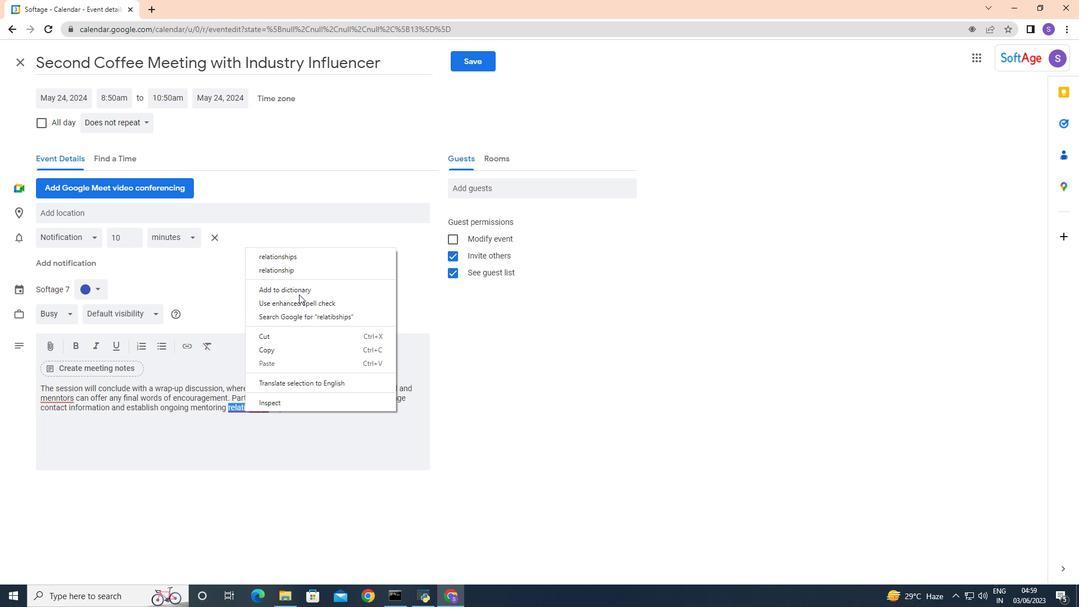 
Action: Mouse moved to (280, 254)
Screenshot: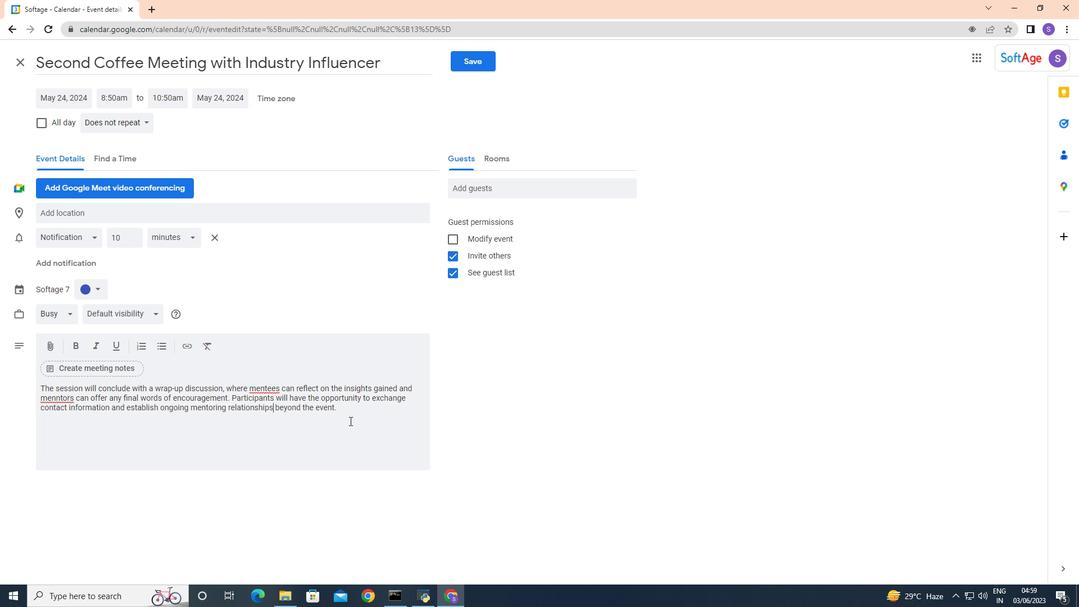 
Action: Mouse pressed left at (280, 254)
Screenshot: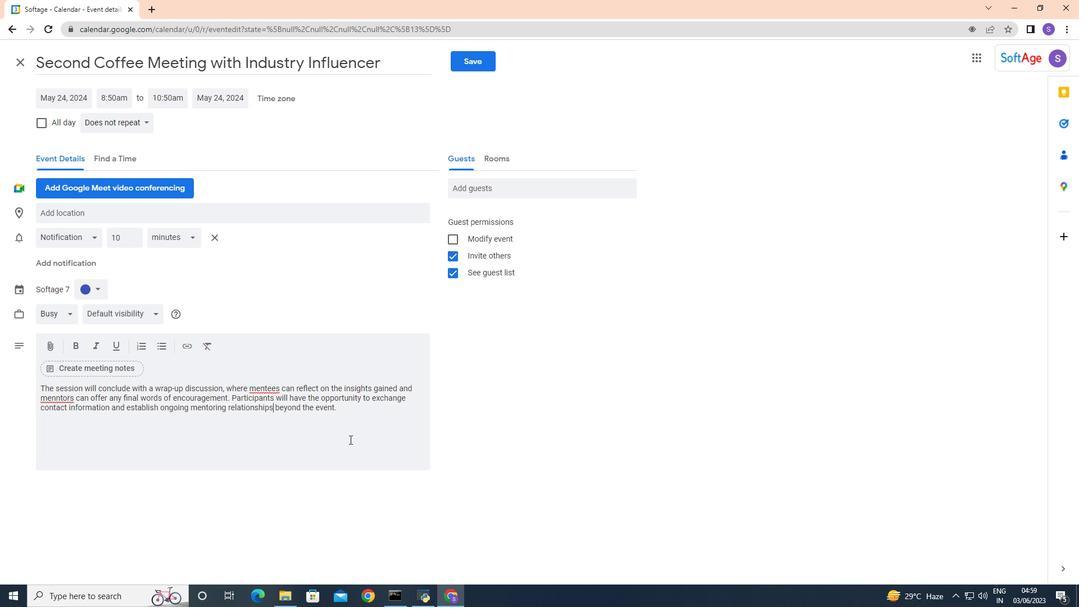 
Action: Mouse moved to (357, 413)
Screenshot: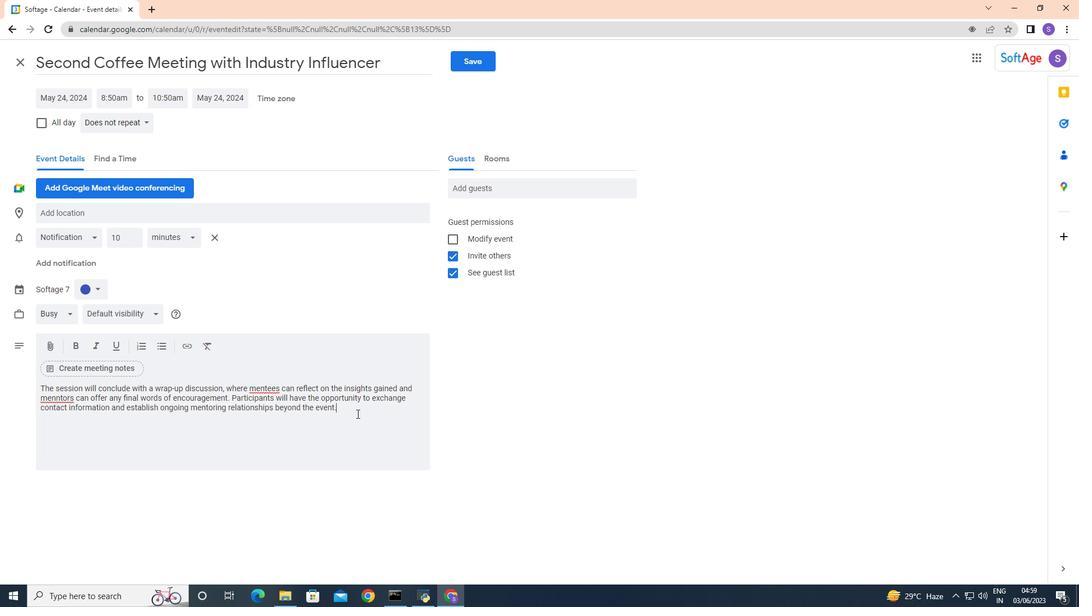 
Action: Mouse pressed left at (357, 413)
Screenshot: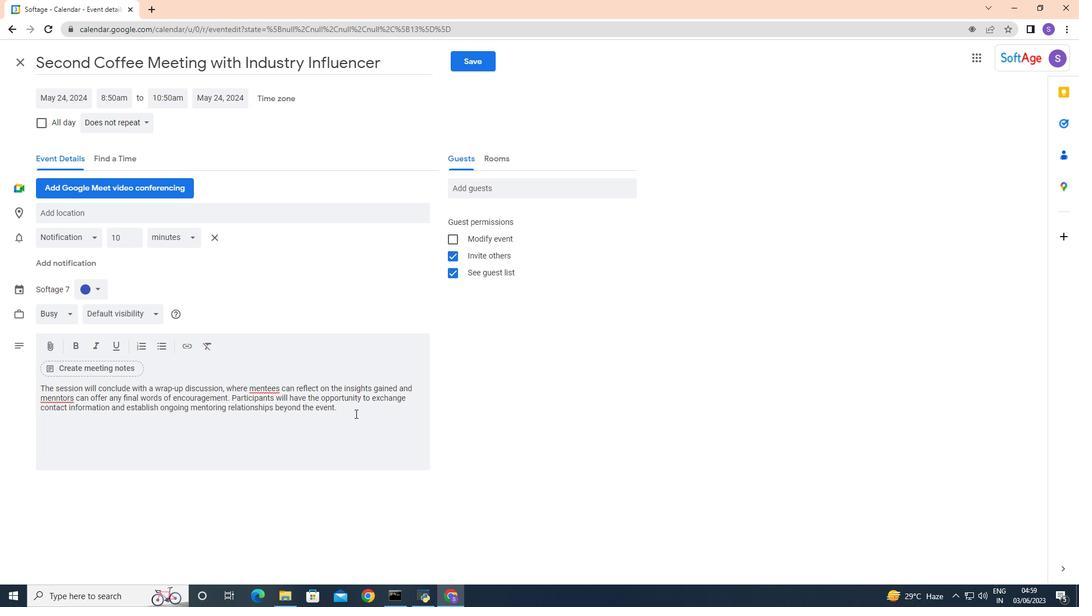 
Action: Mouse moved to (90, 292)
Screenshot: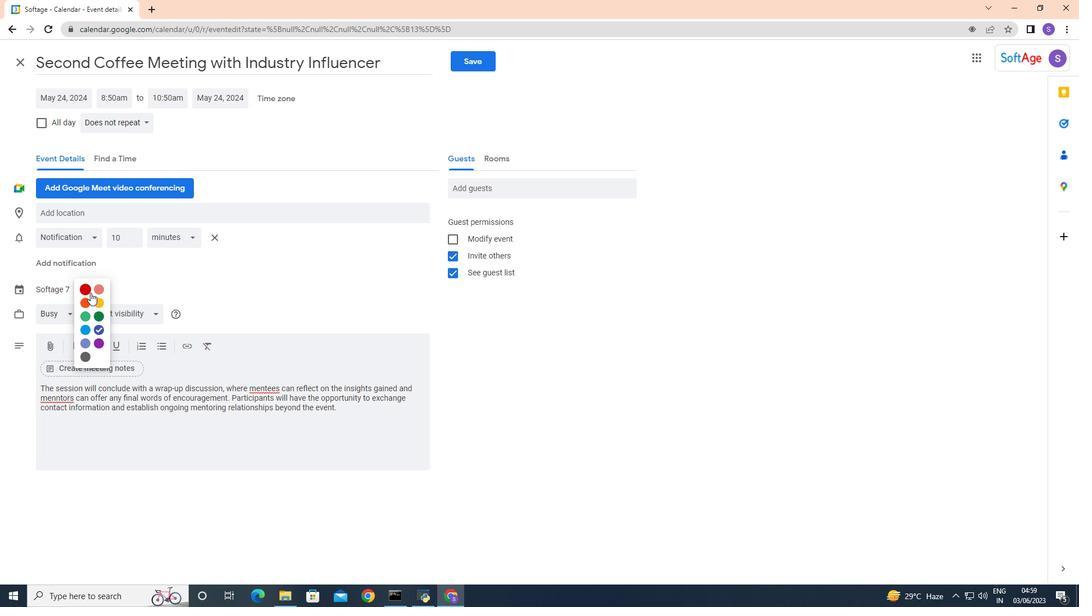 
Action: Mouse pressed left at (90, 292)
Screenshot: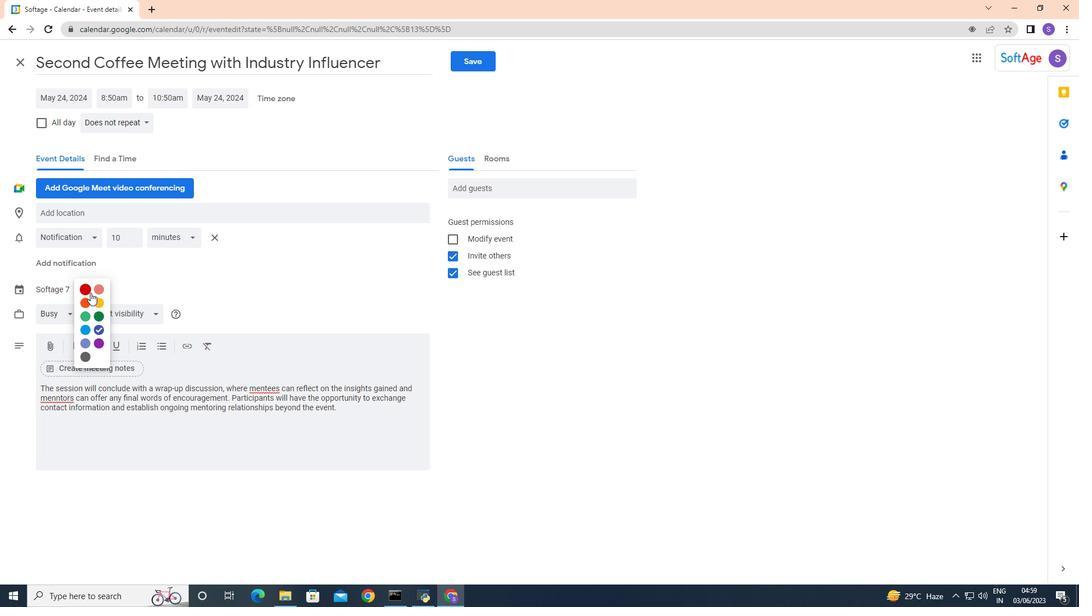 
Action: Mouse moved to (86, 290)
Screenshot: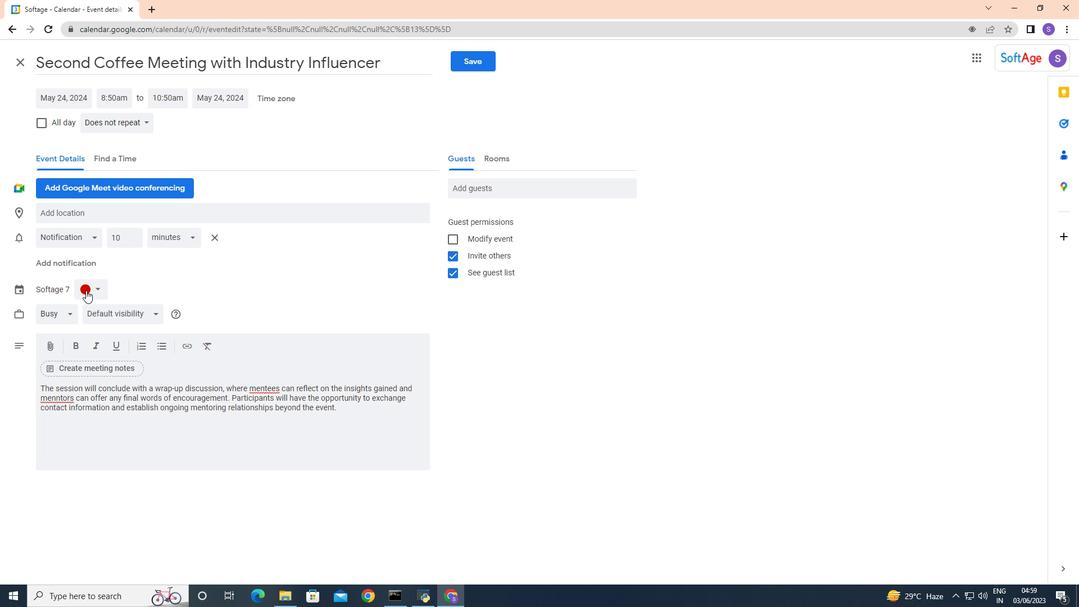 
Action: Mouse pressed left at (86, 290)
Screenshot: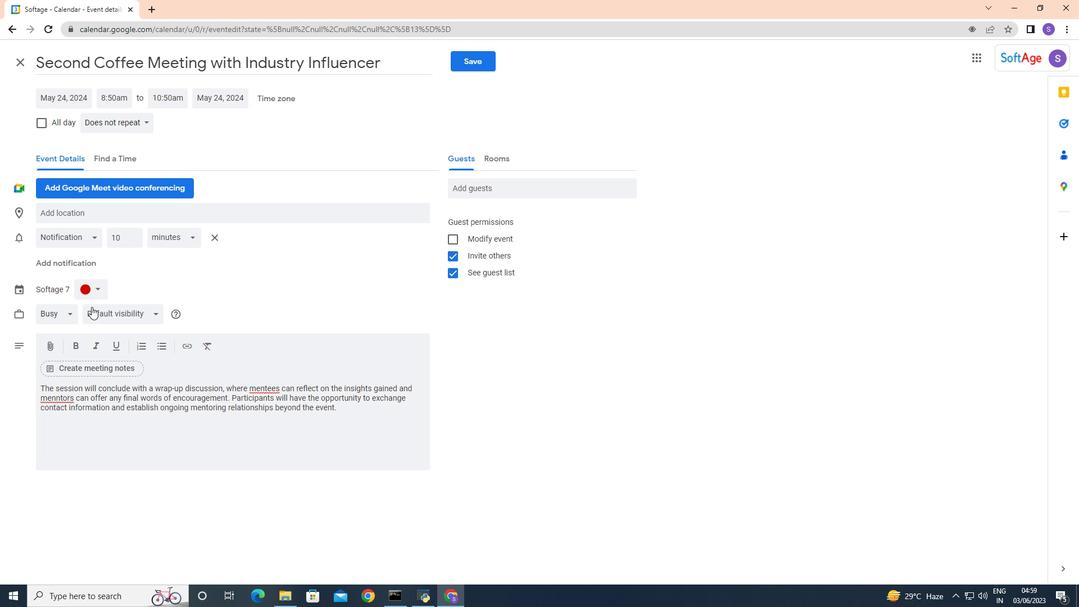 
Action: Mouse moved to (83, 211)
Screenshot: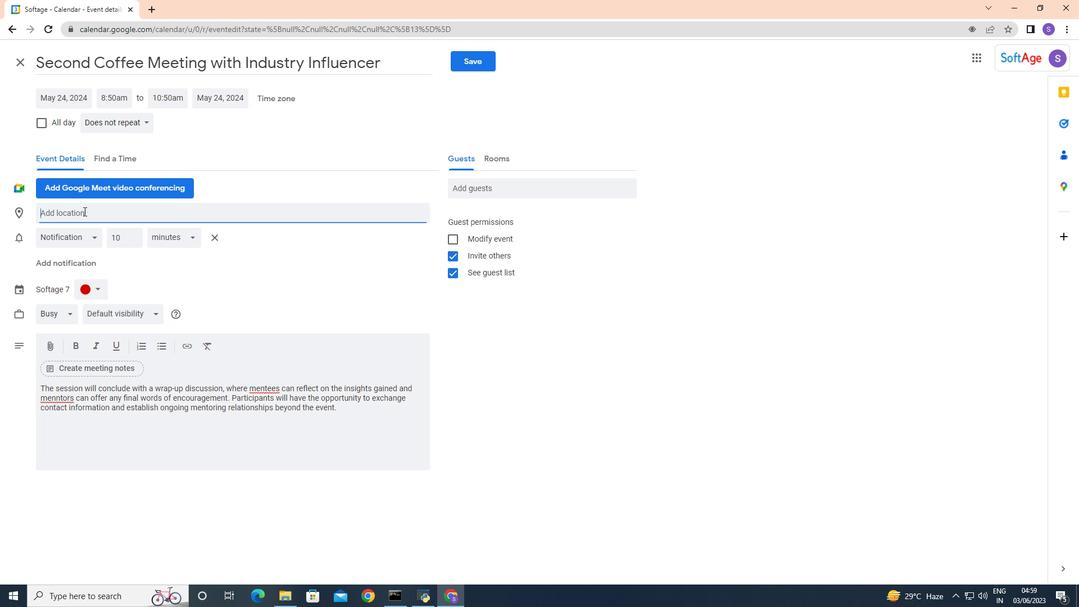 
Action: Mouse pressed left at (83, 211)
Screenshot: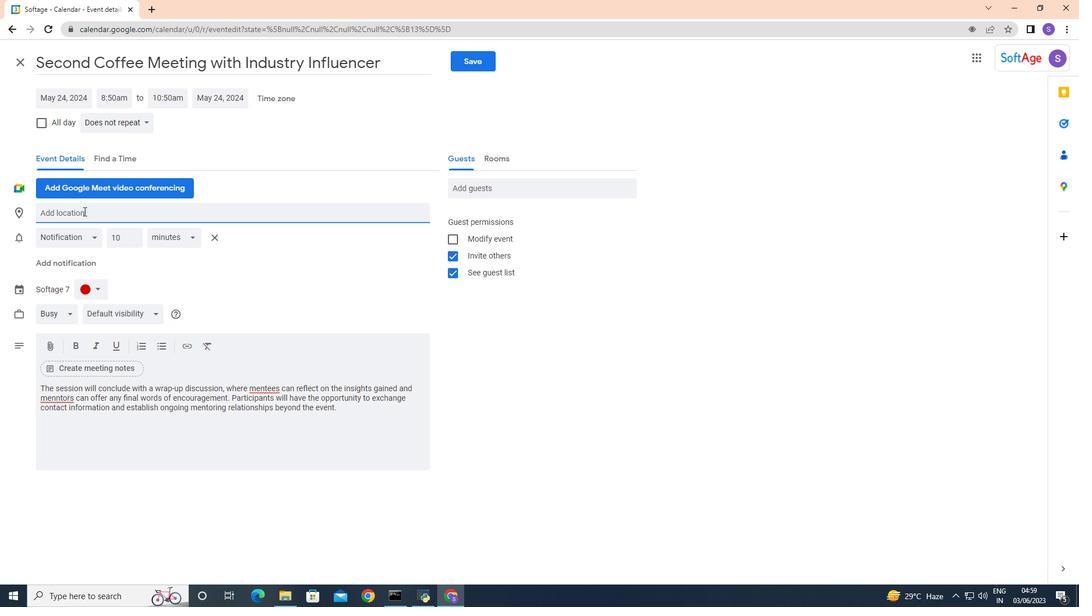 
Action: Key pressed 654<Key.space><Key.shift>Saint-<Key.shift>Tropez,<Key.space><Key.shift>France<Key.space>
Screenshot: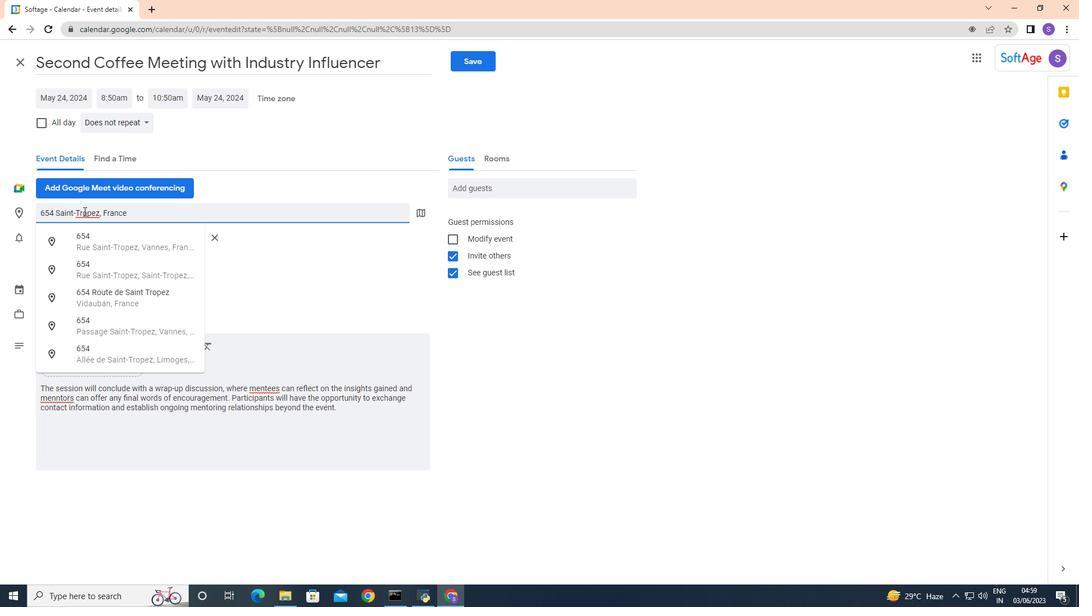 
Action: Mouse moved to (267, 455)
Screenshot: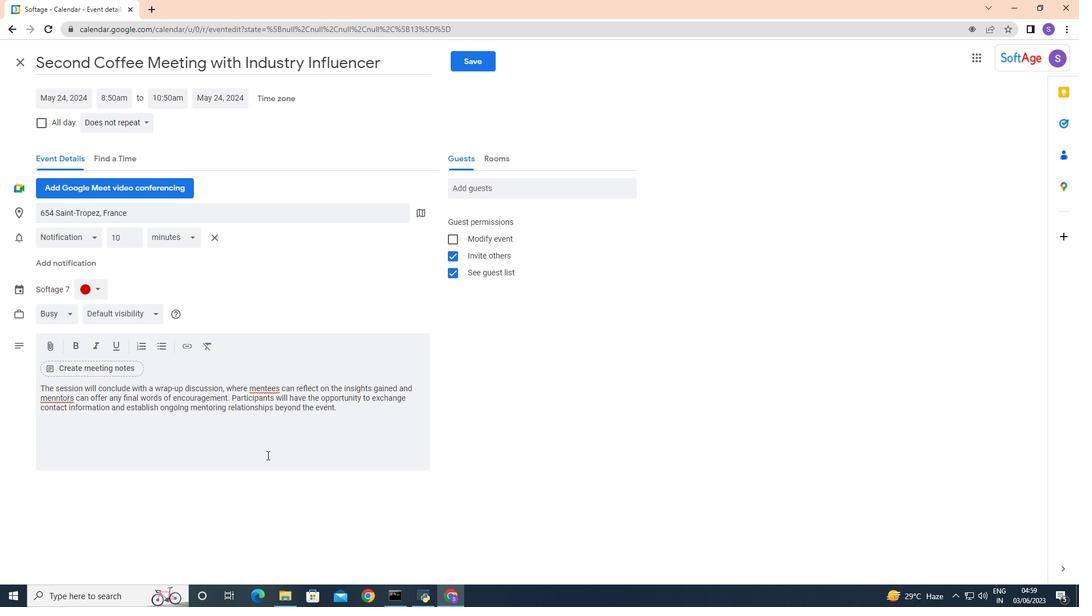 
Action: Mouse pressed left at (267, 455)
Screenshot: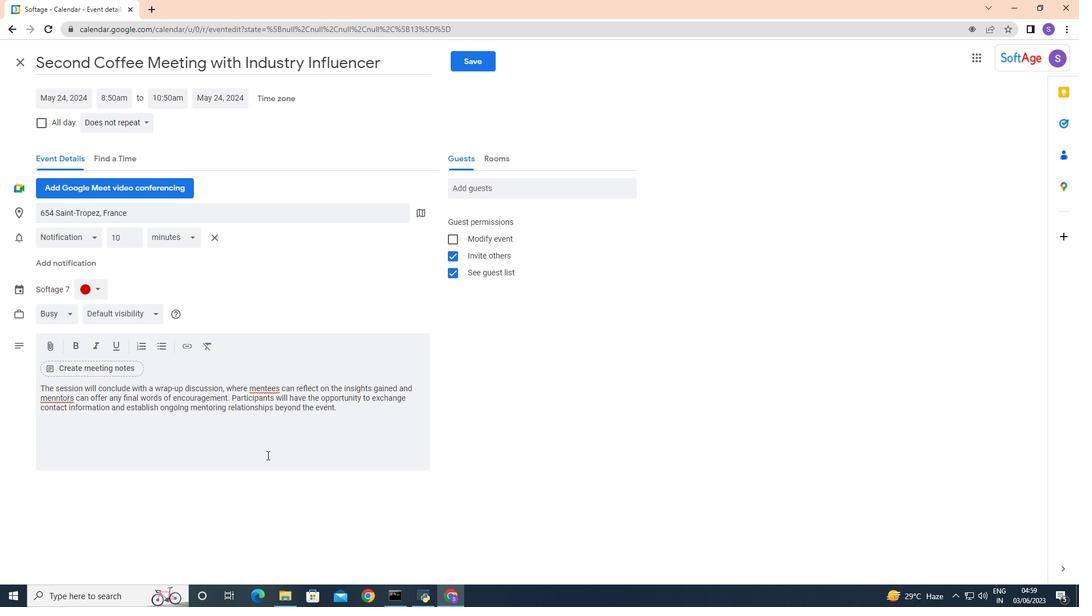 
Action: Mouse moved to (499, 188)
Screenshot: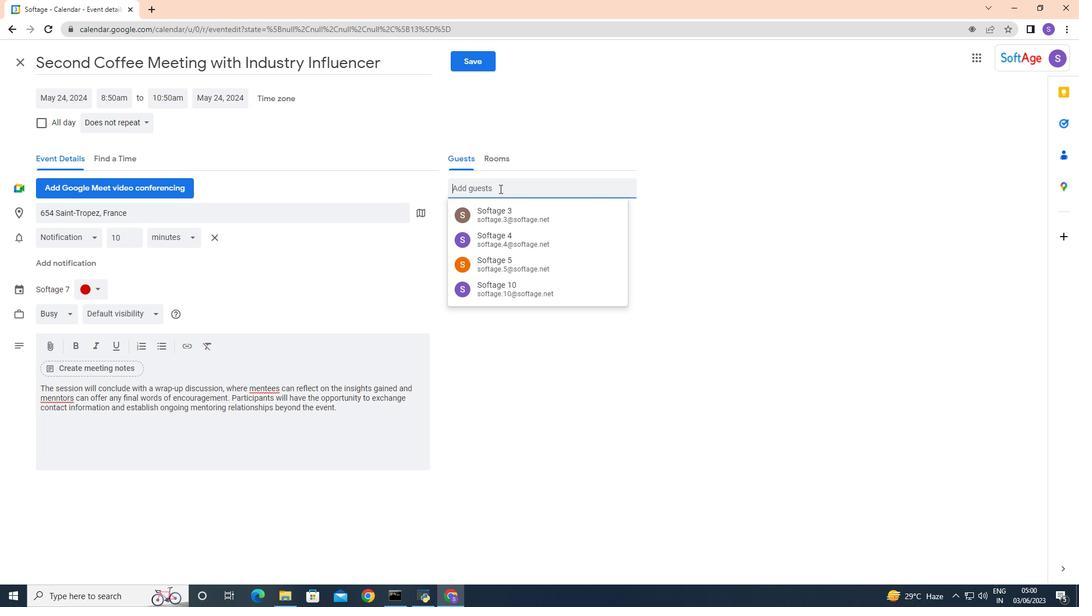 
Action: Mouse pressed left at (499, 188)
Screenshot: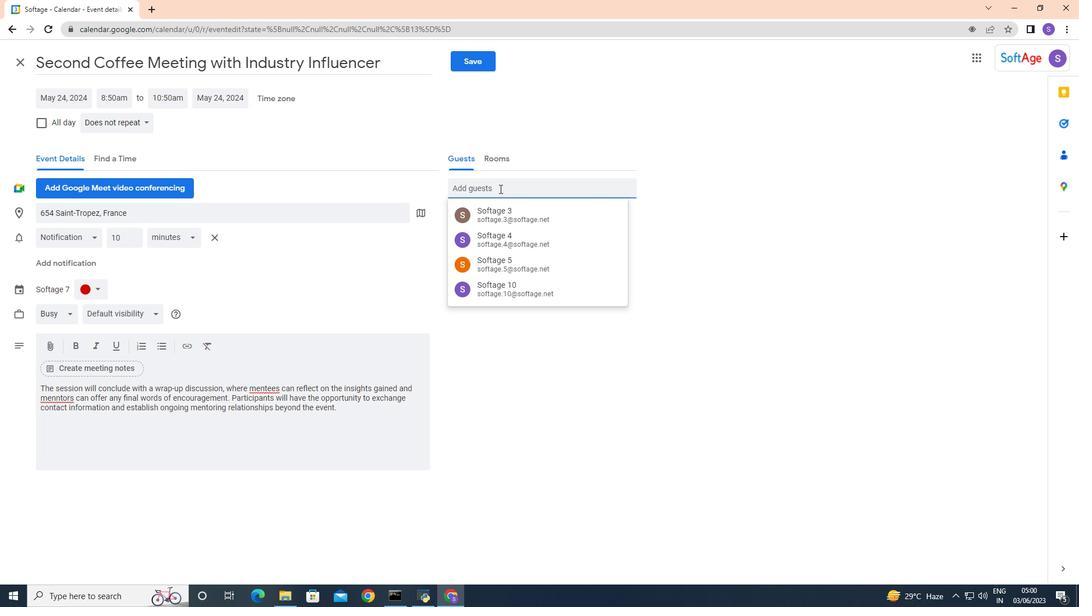 
Action: Key pressed softage.
Screenshot: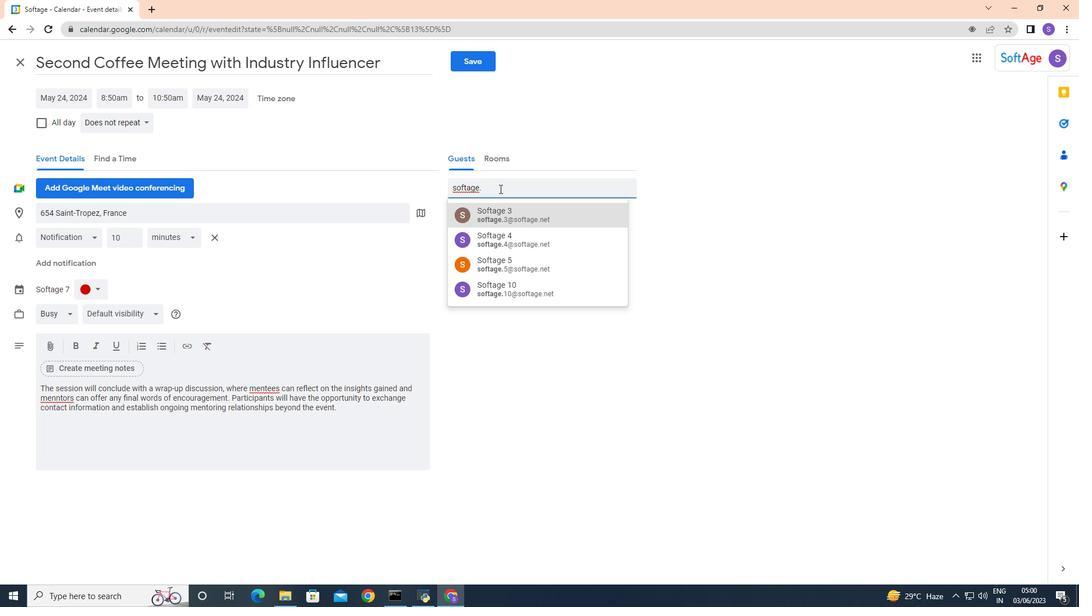 
Action: Mouse moved to (522, 296)
Screenshot: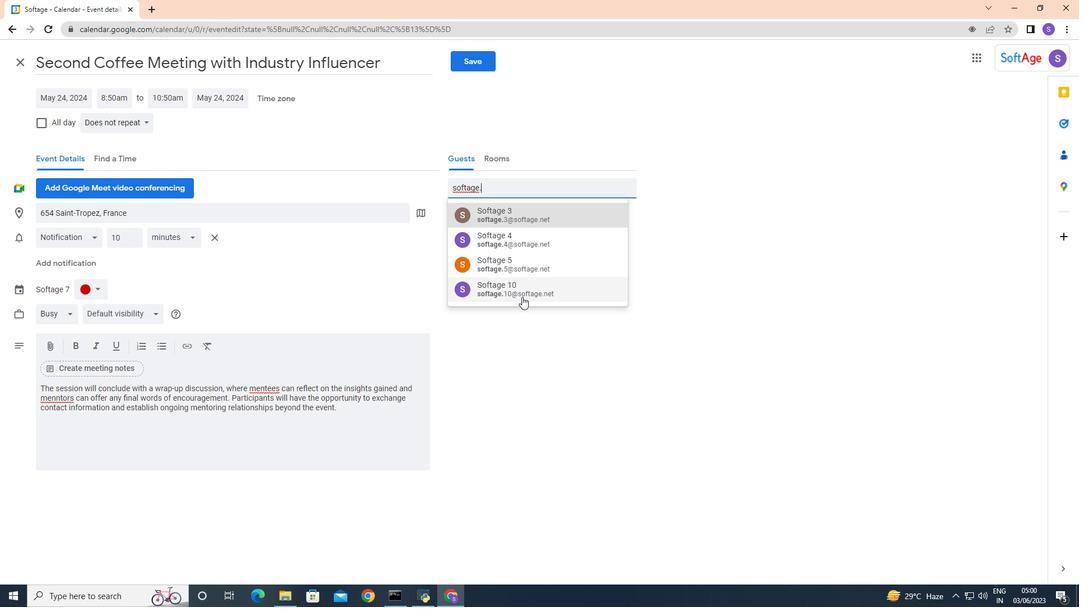 
Action: Key pressed 9
Screenshot: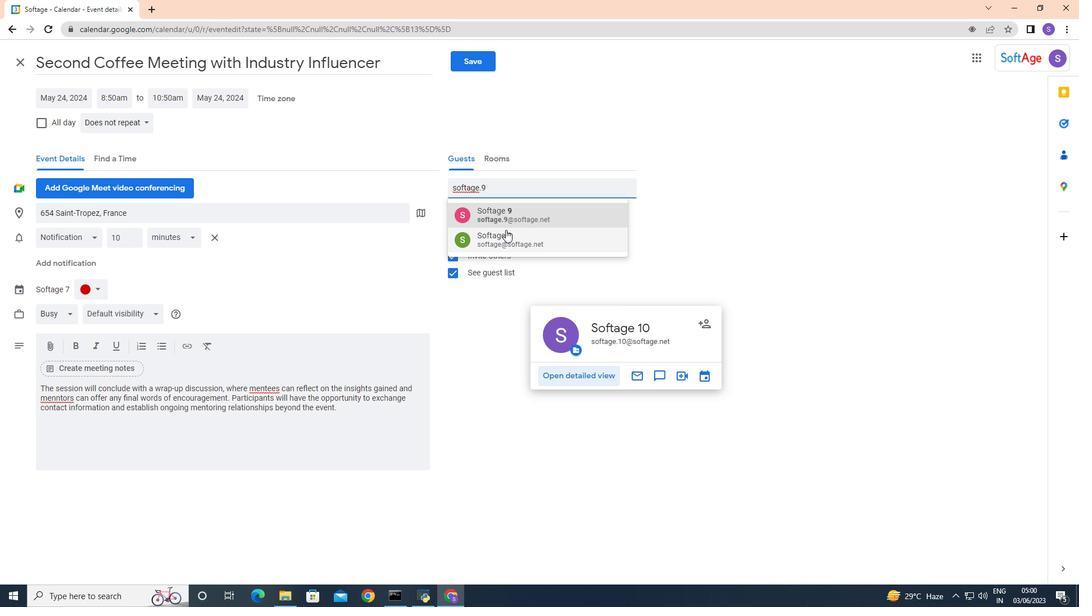 
Action: Mouse moved to (515, 210)
Screenshot: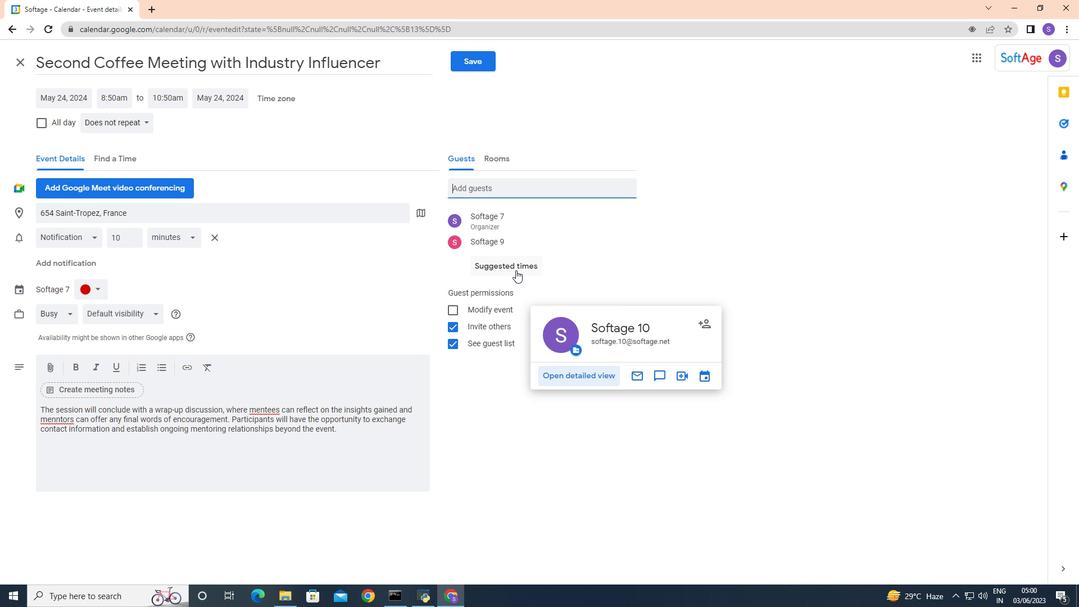 
Action: Mouse pressed left at (515, 210)
Screenshot: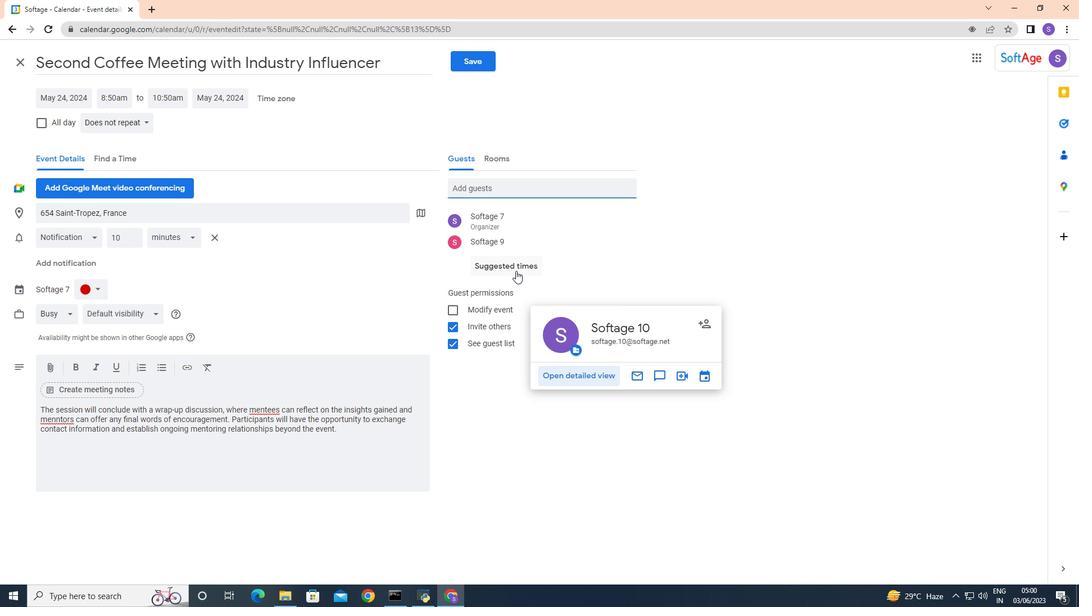
Action: Mouse moved to (507, 213)
Screenshot: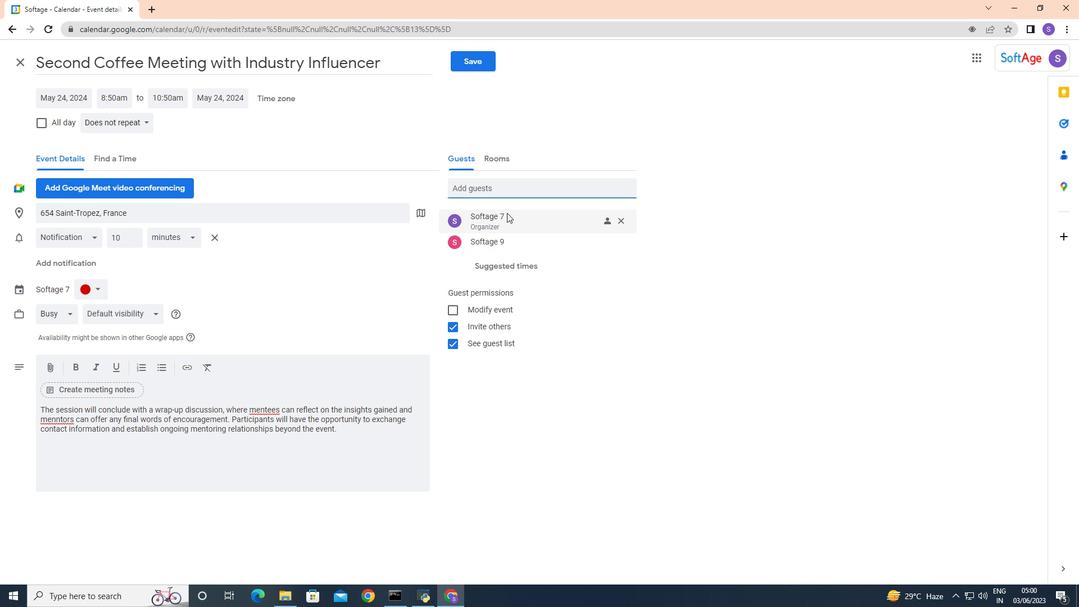 
Action: Key pressed soft
Screenshot: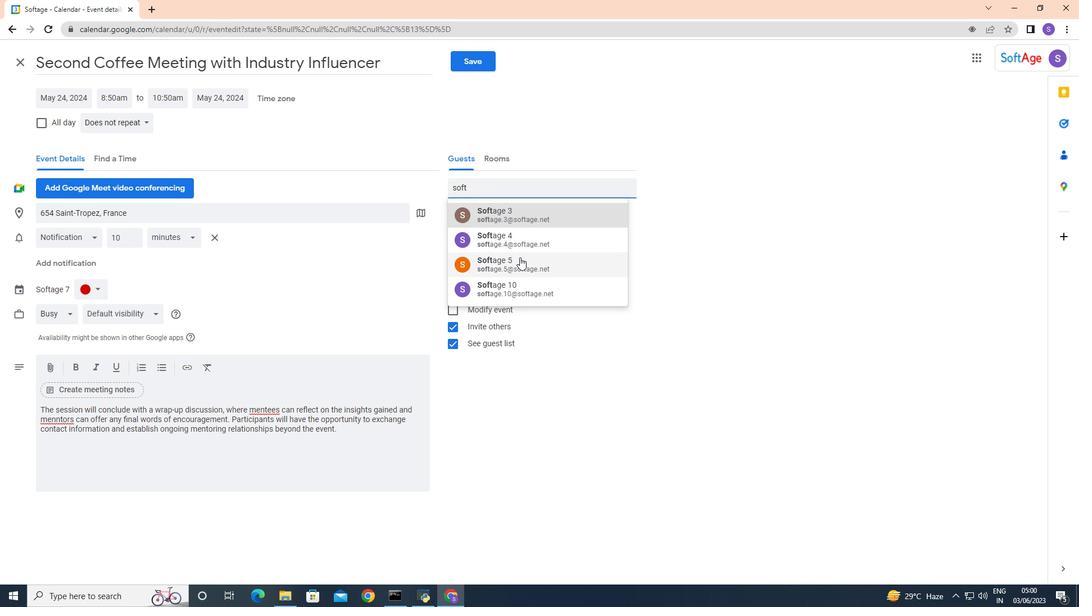 
Action: Mouse moved to (530, 293)
Screenshot: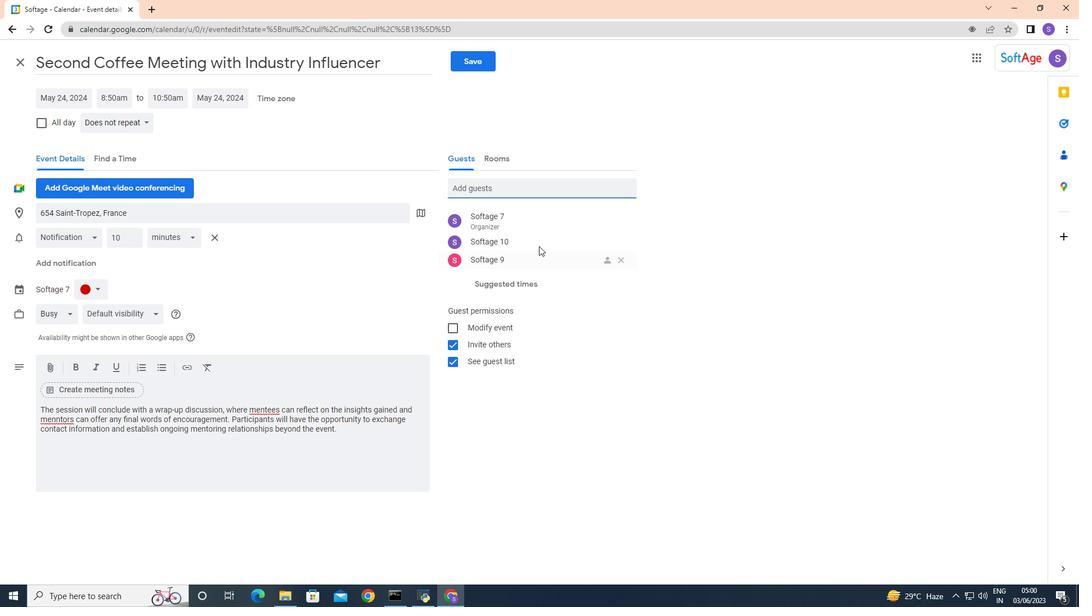 
Action: Mouse pressed left at (530, 293)
Screenshot: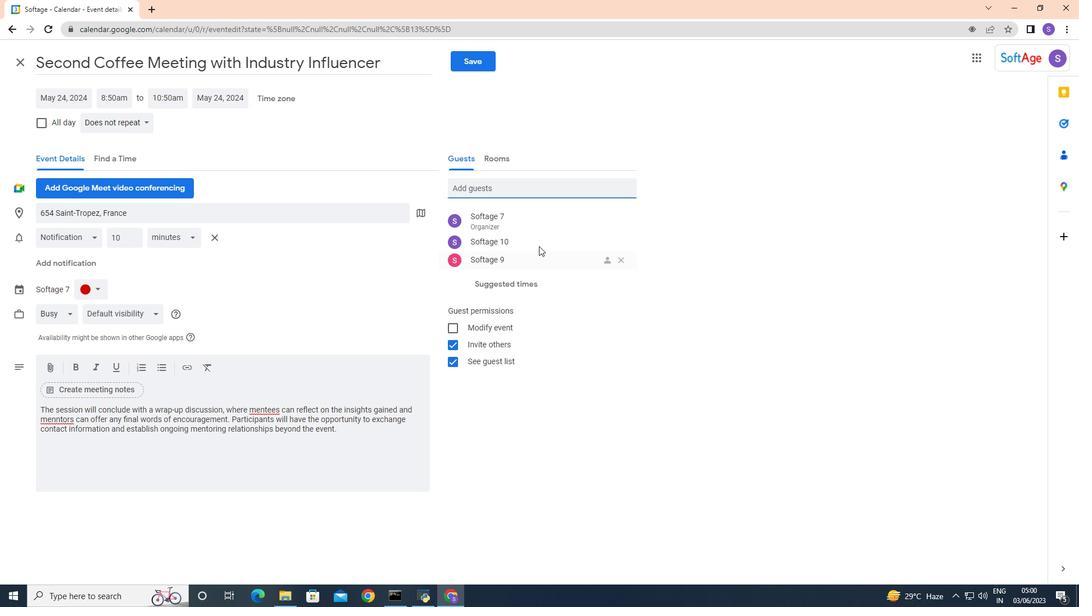 
Action: Mouse moved to (620, 218)
Screenshot: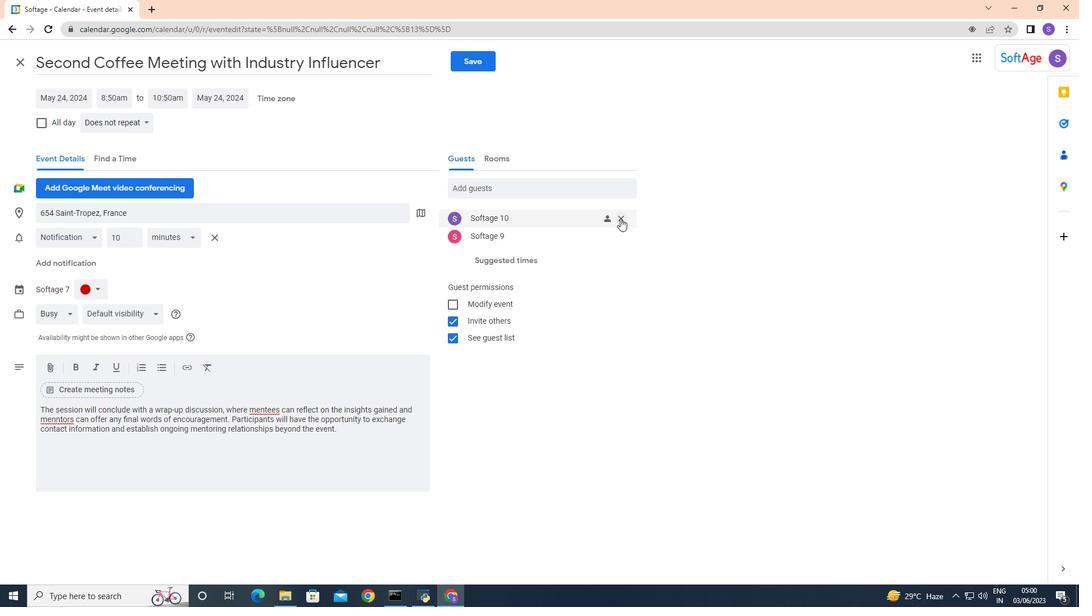 
Action: Mouse pressed left at (620, 218)
Screenshot: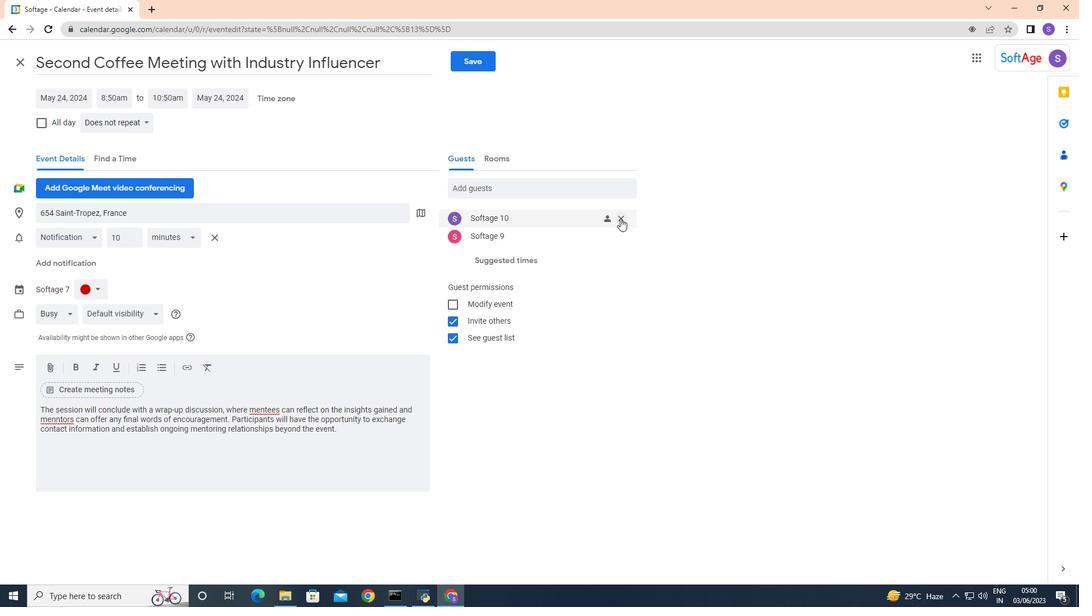 
Action: Mouse moved to (466, 368)
Screenshot: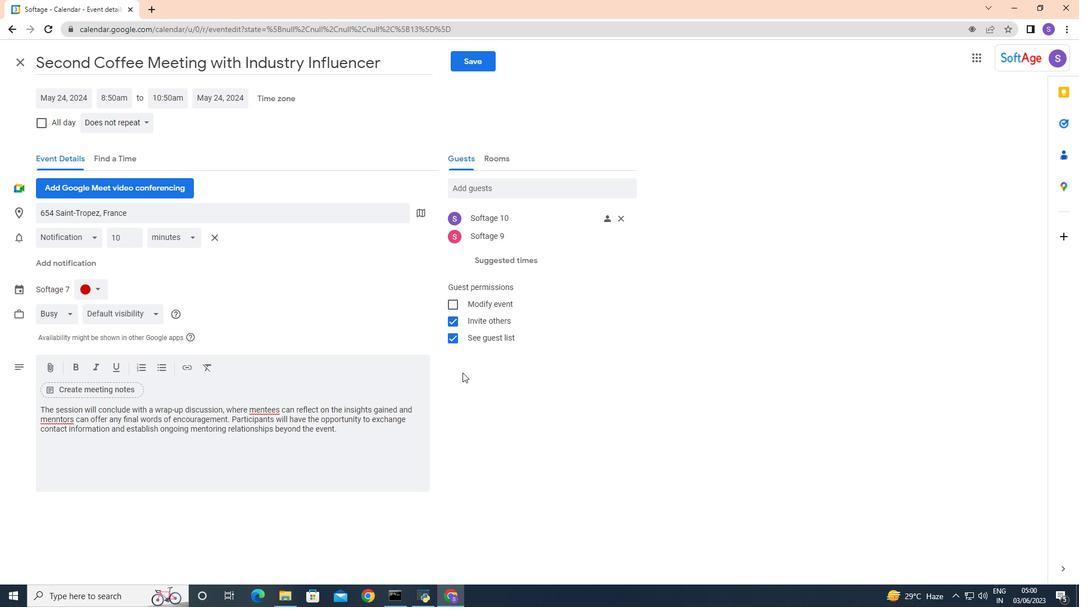 
Action: Mouse scrolled (466, 368) with delta (0, 0)
Screenshot: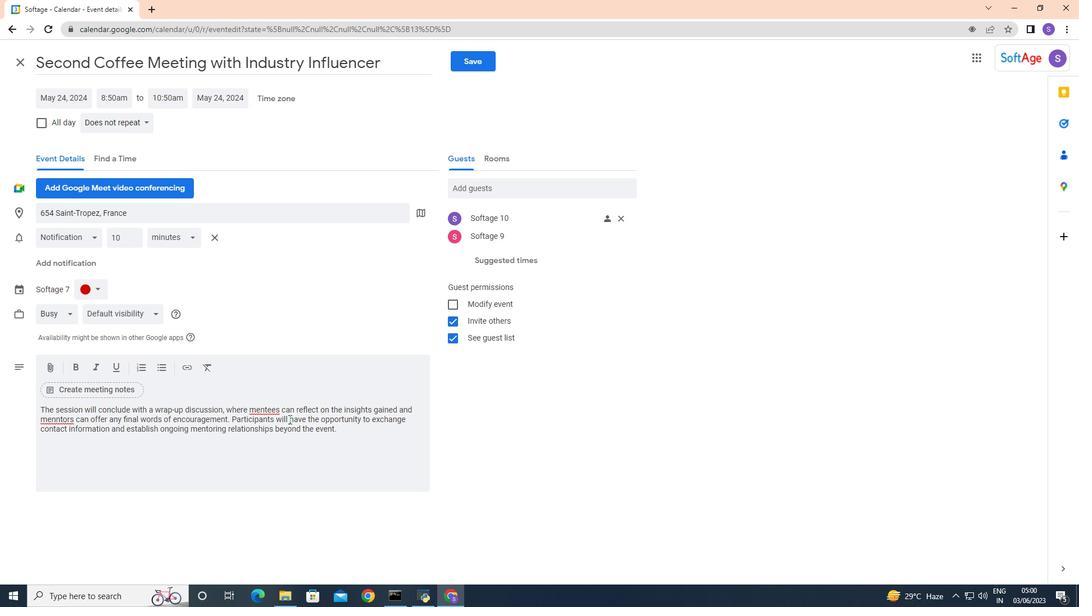 
Action: Mouse scrolled (466, 368) with delta (0, 0)
Screenshot: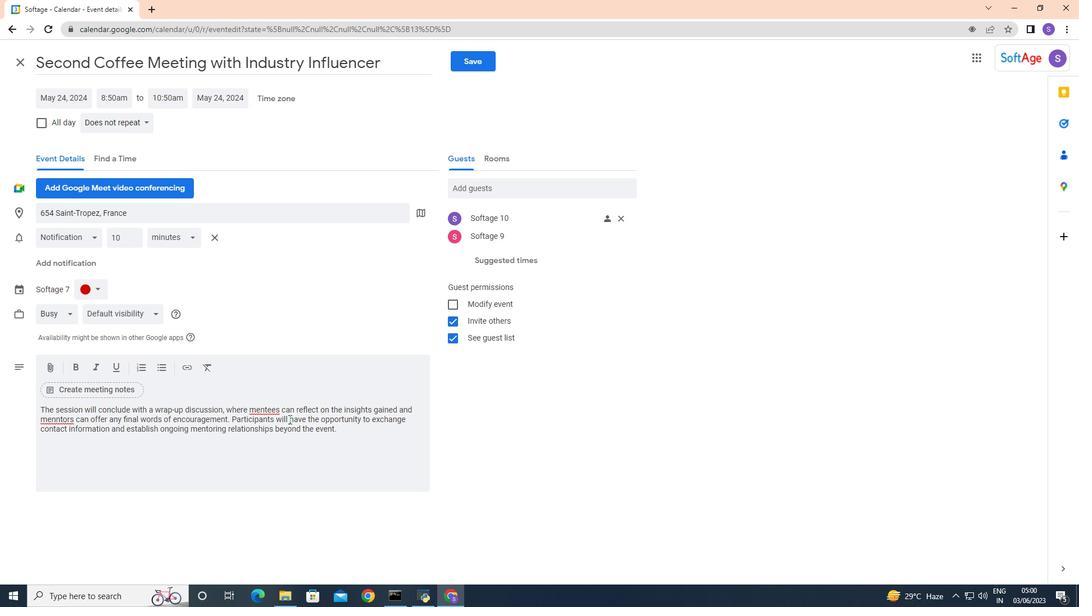 
Action: Mouse moved to (127, 122)
Screenshot: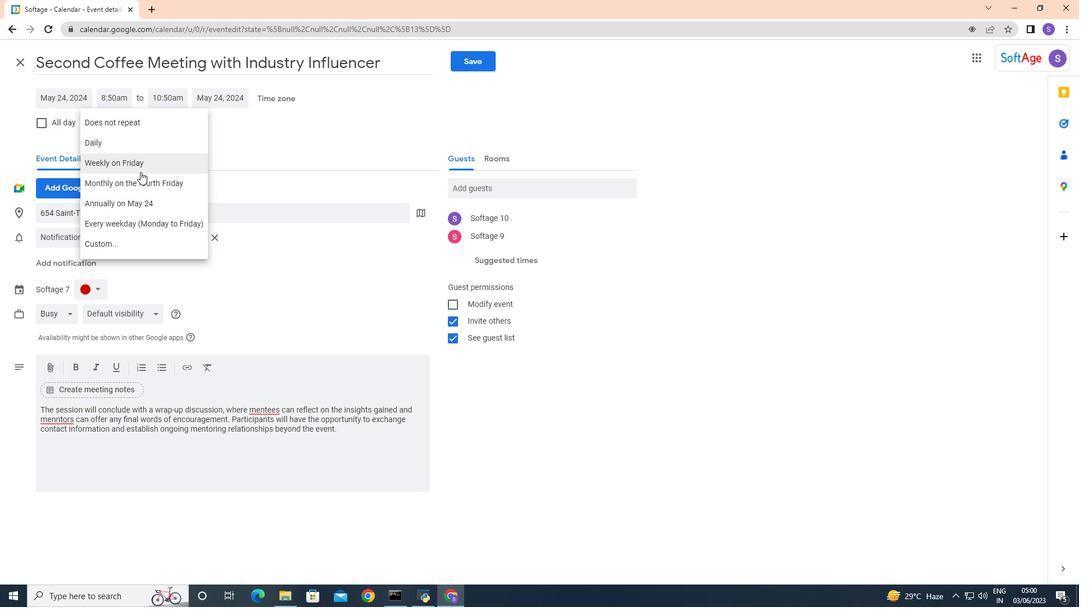 
Action: Mouse pressed left at (127, 122)
Screenshot: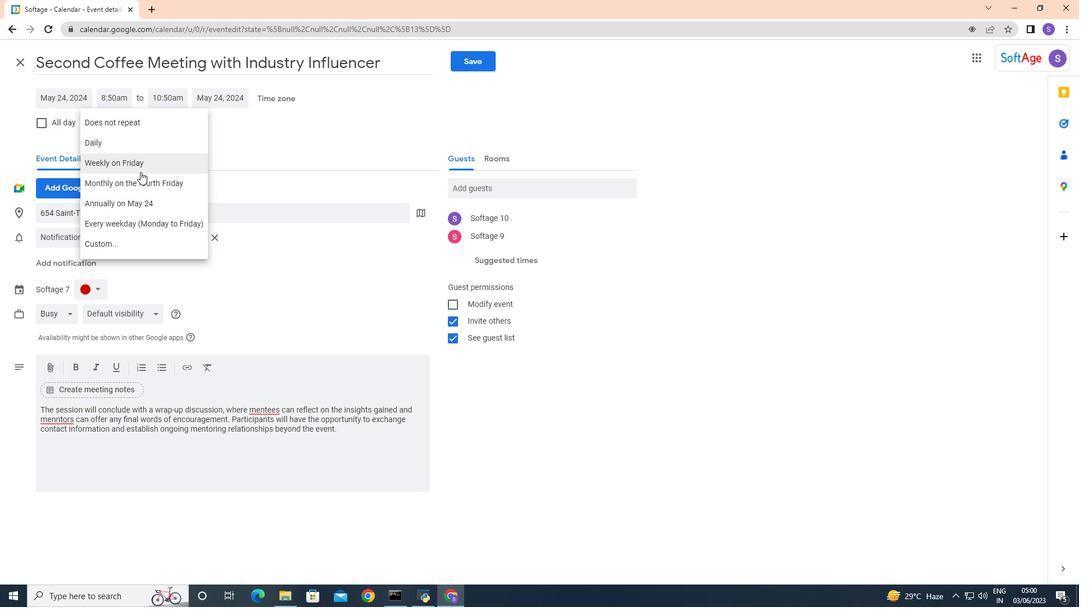 
Action: Mouse moved to (118, 143)
Screenshot: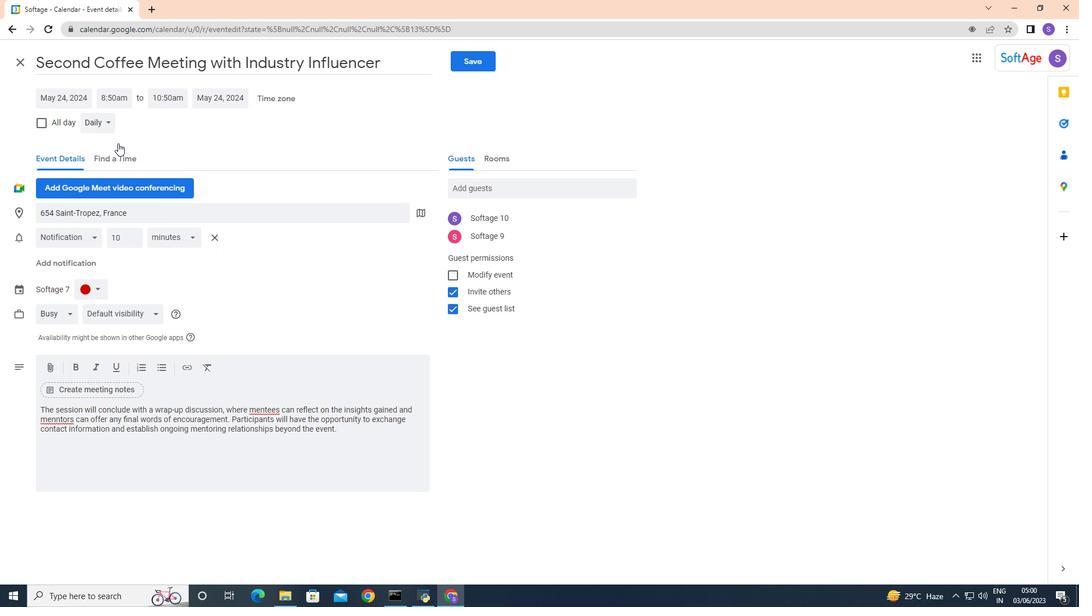 
Action: Mouse pressed left at (118, 143)
Screenshot: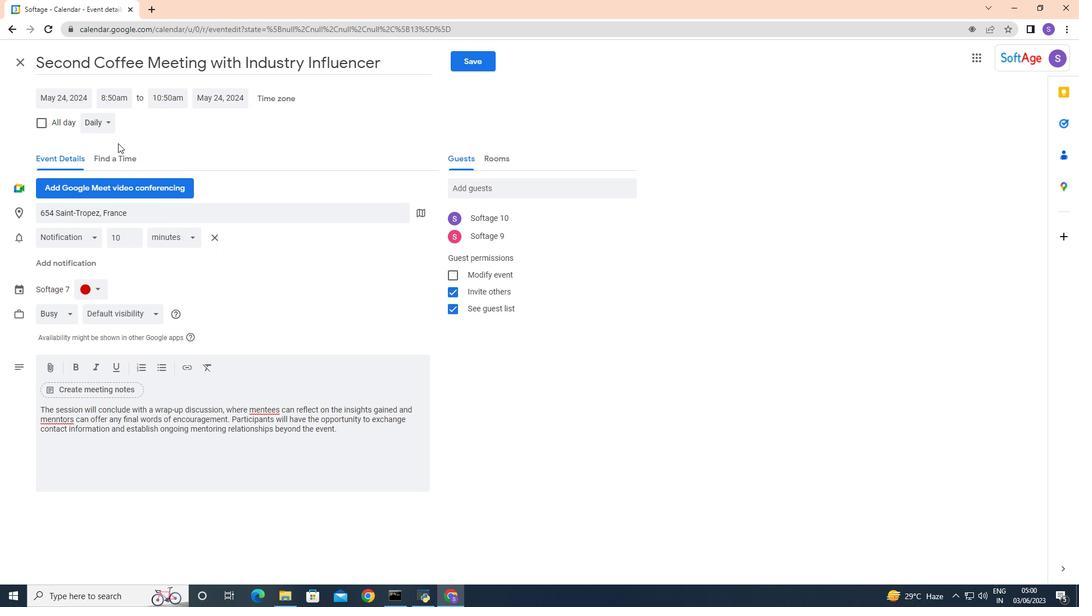
Action: Mouse moved to (468, 55)
Screenshot: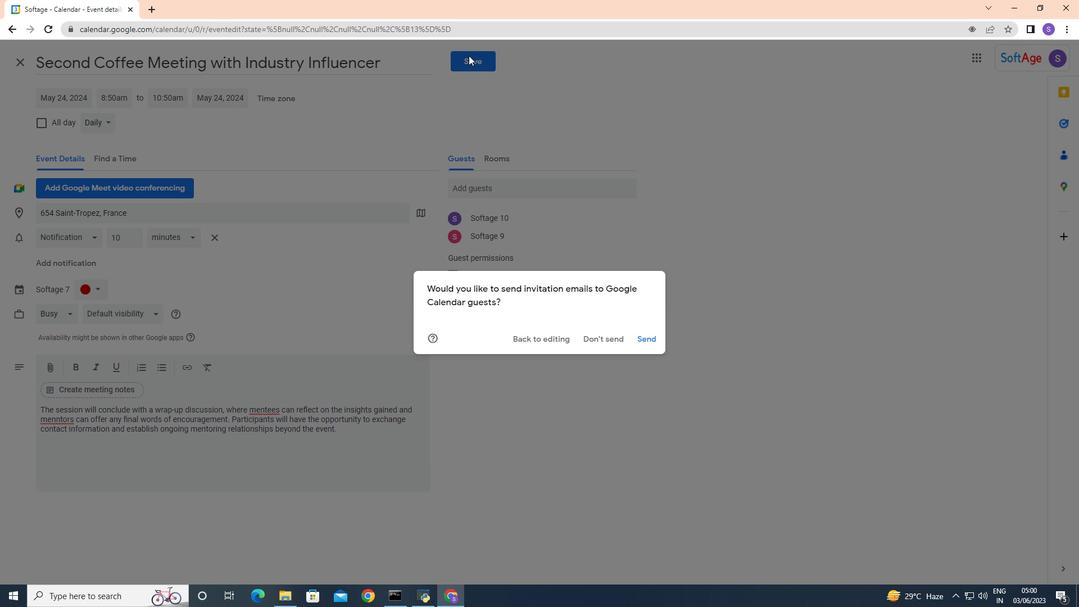 
Action: Mouse pressed left at (468, 55)
Screenshot: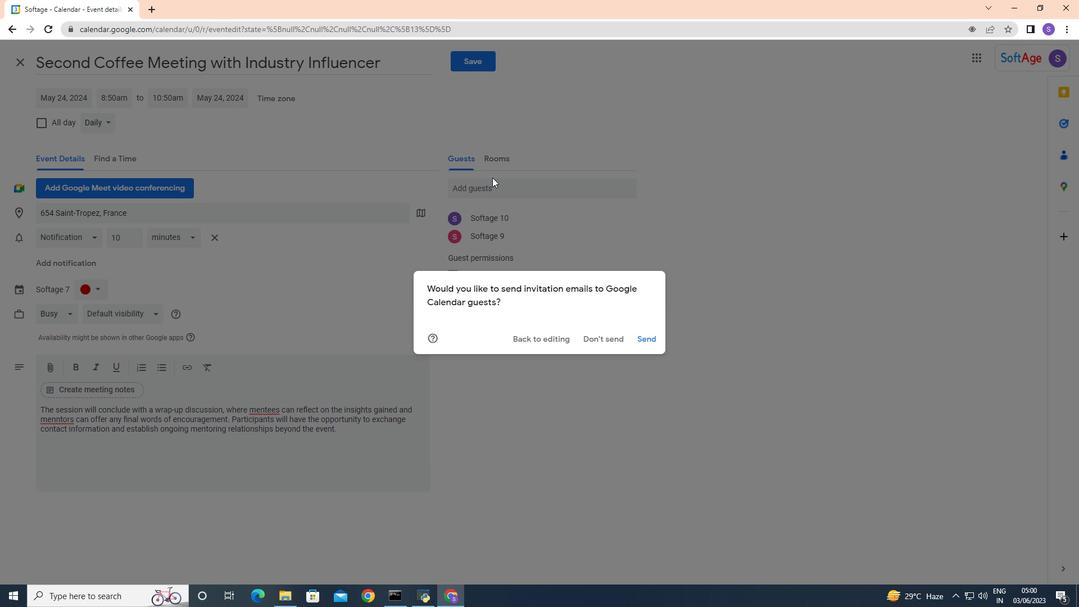 
Action: Mouse moved to (647, 337)
Screenshot: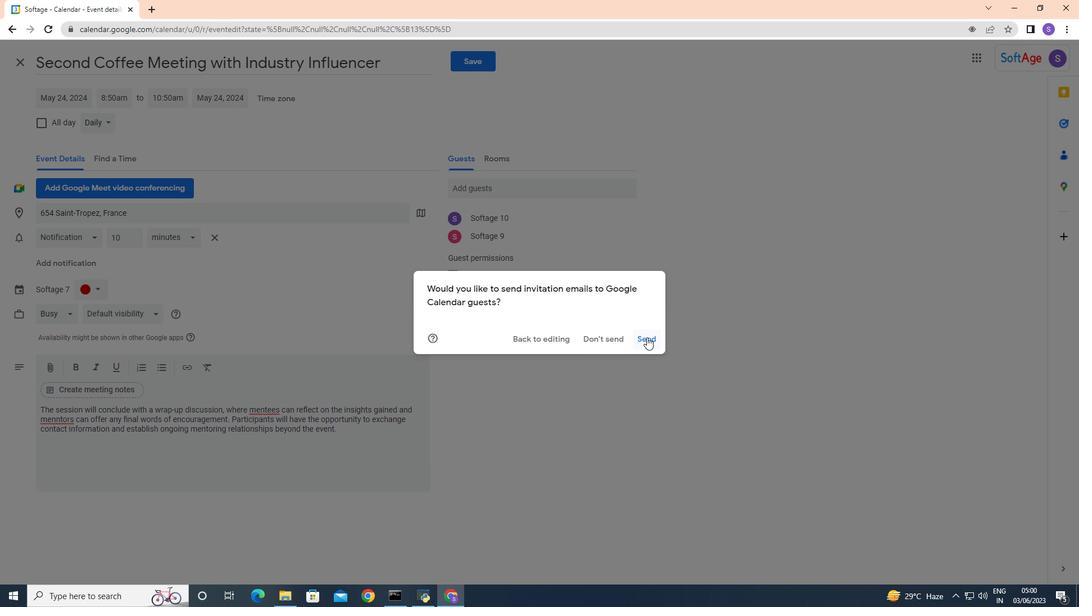 
